 Task: Create a due date automation trigger when advanced on, on the monday before a card is due add fields without custom field "Resume" set to a date more than 1 working days from now at 11:00 AM.
Action: Mouse moved to (1177, 352)
Screenshot: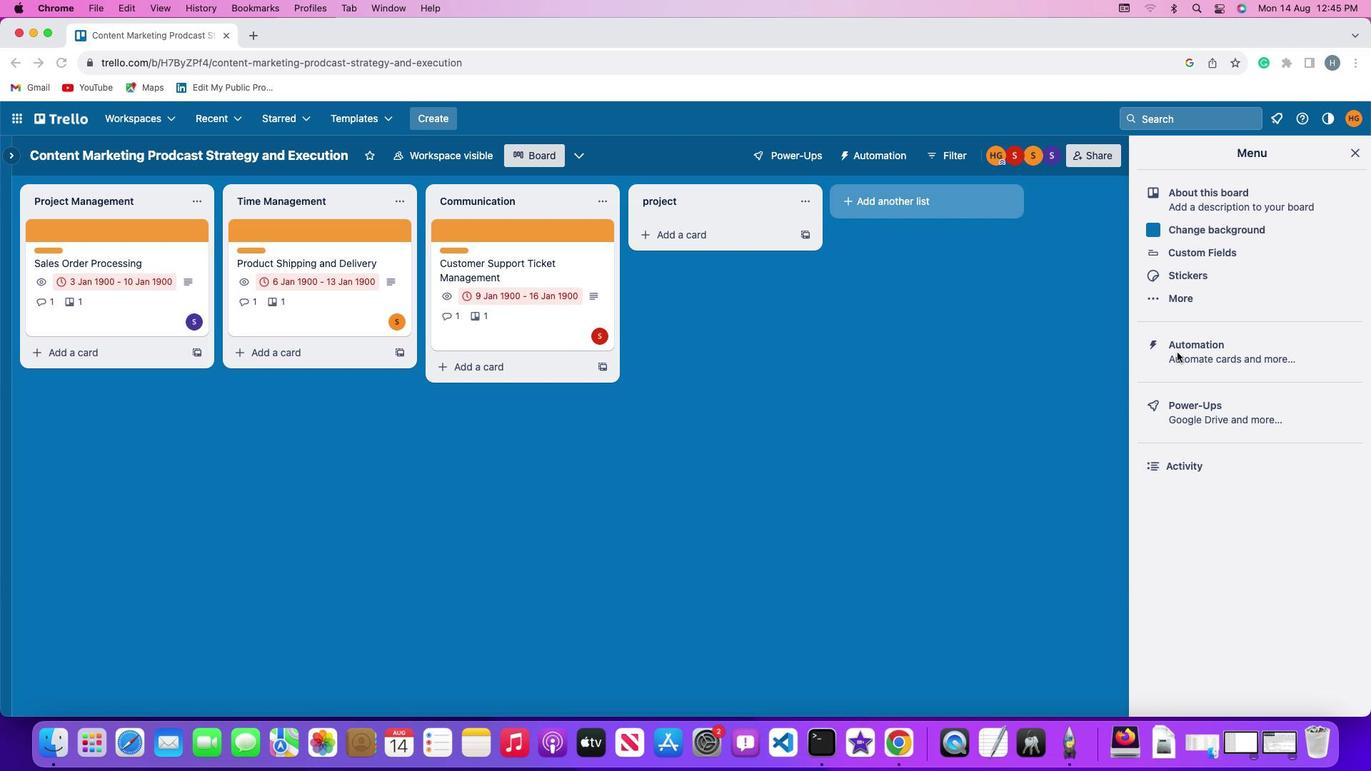 
Action: Mouse pressed left at (1177, 352)
Screenshot: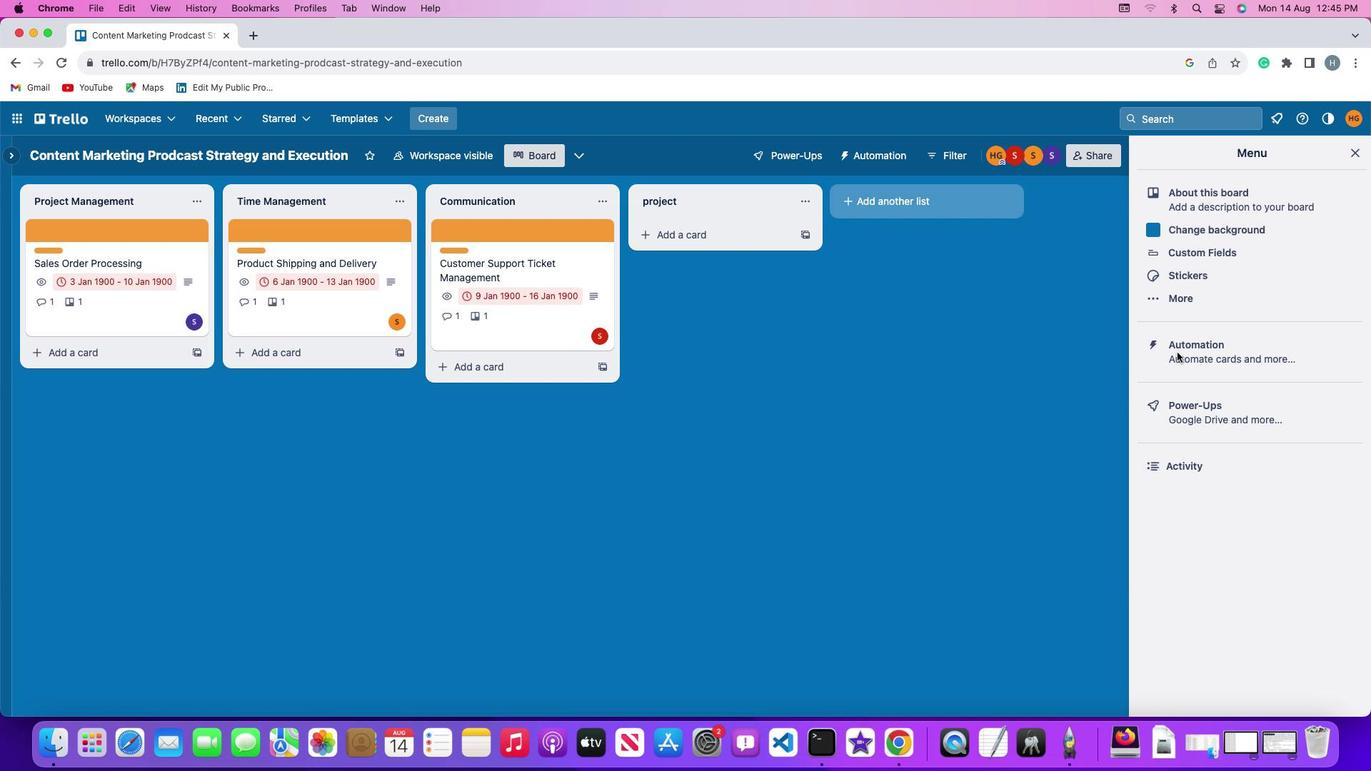 
Action: Mouse pressed left at (1177, 352)
Screenshot: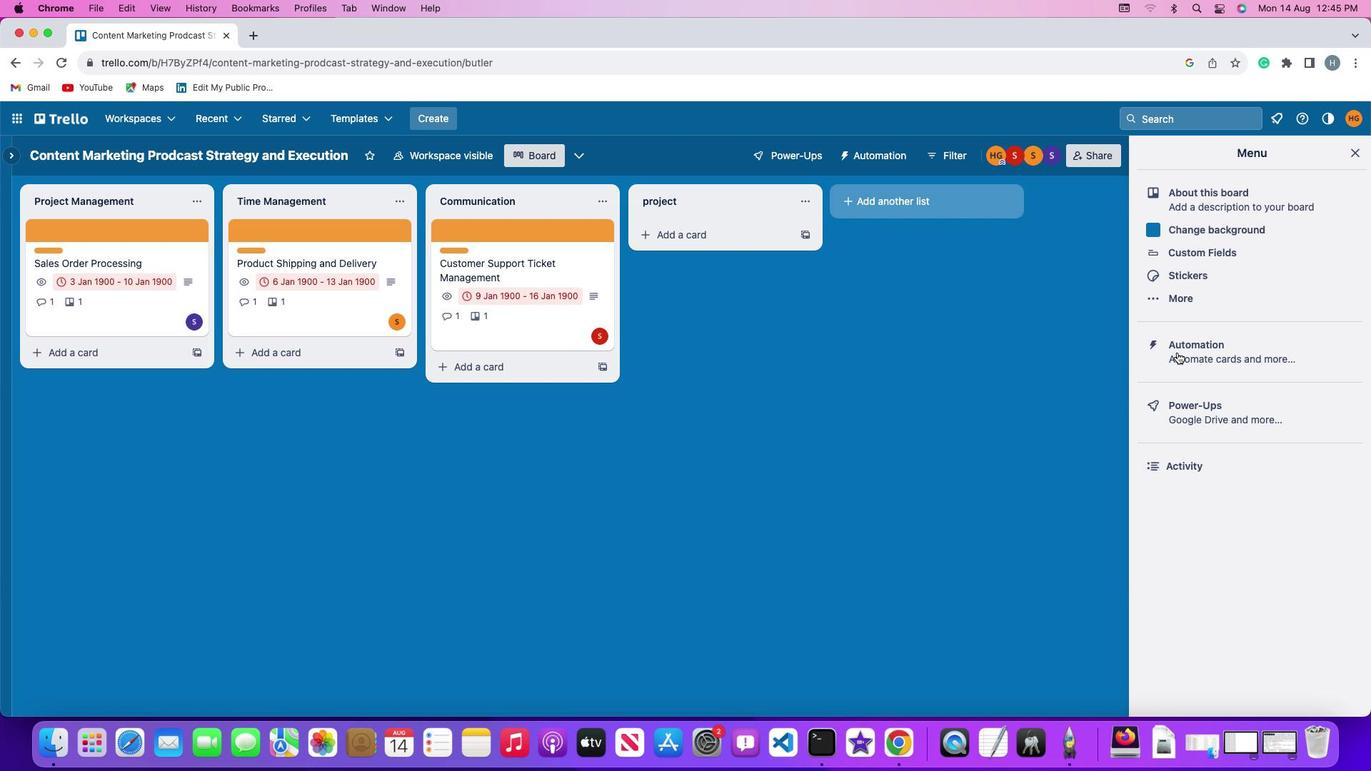 
Action: Mouse moved to (102, 339)
Screenshot: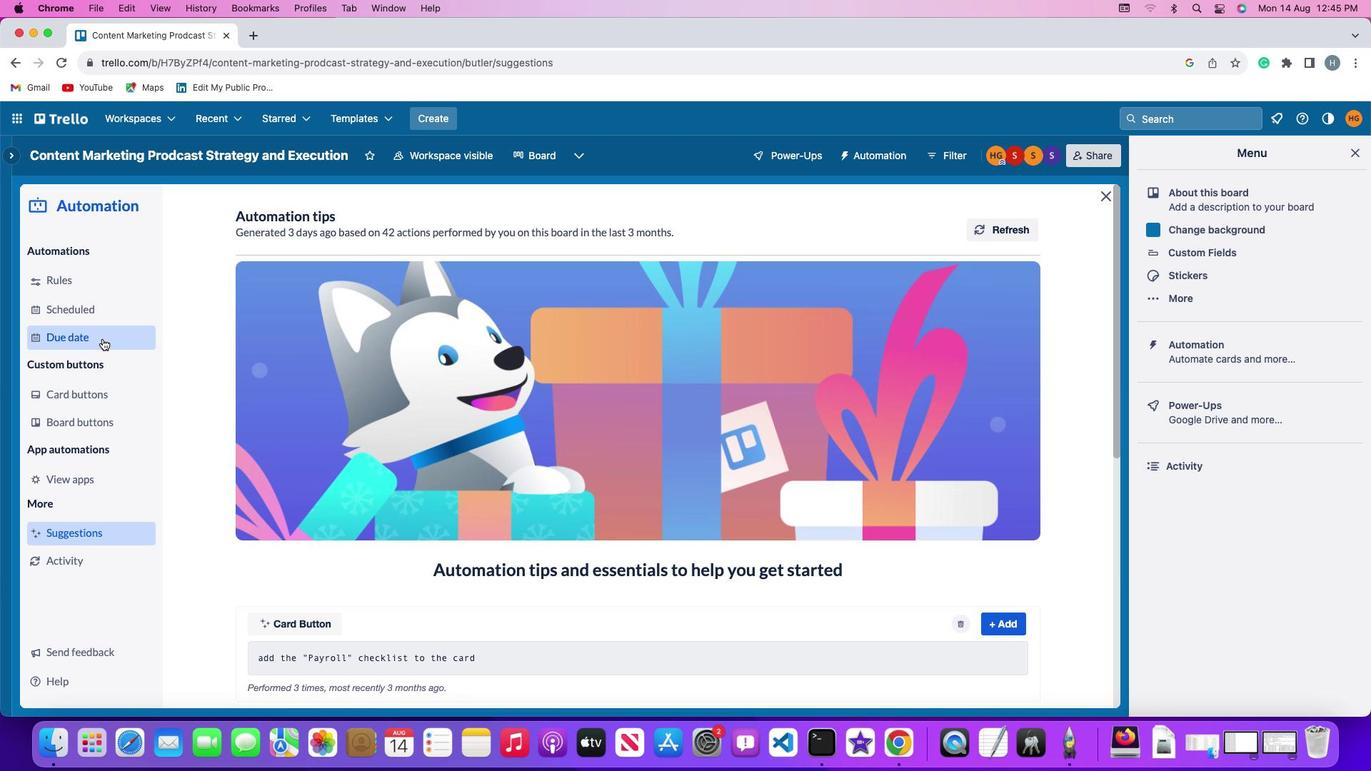 
Action: Mouse pressed left at (102, 339)
Screenshot: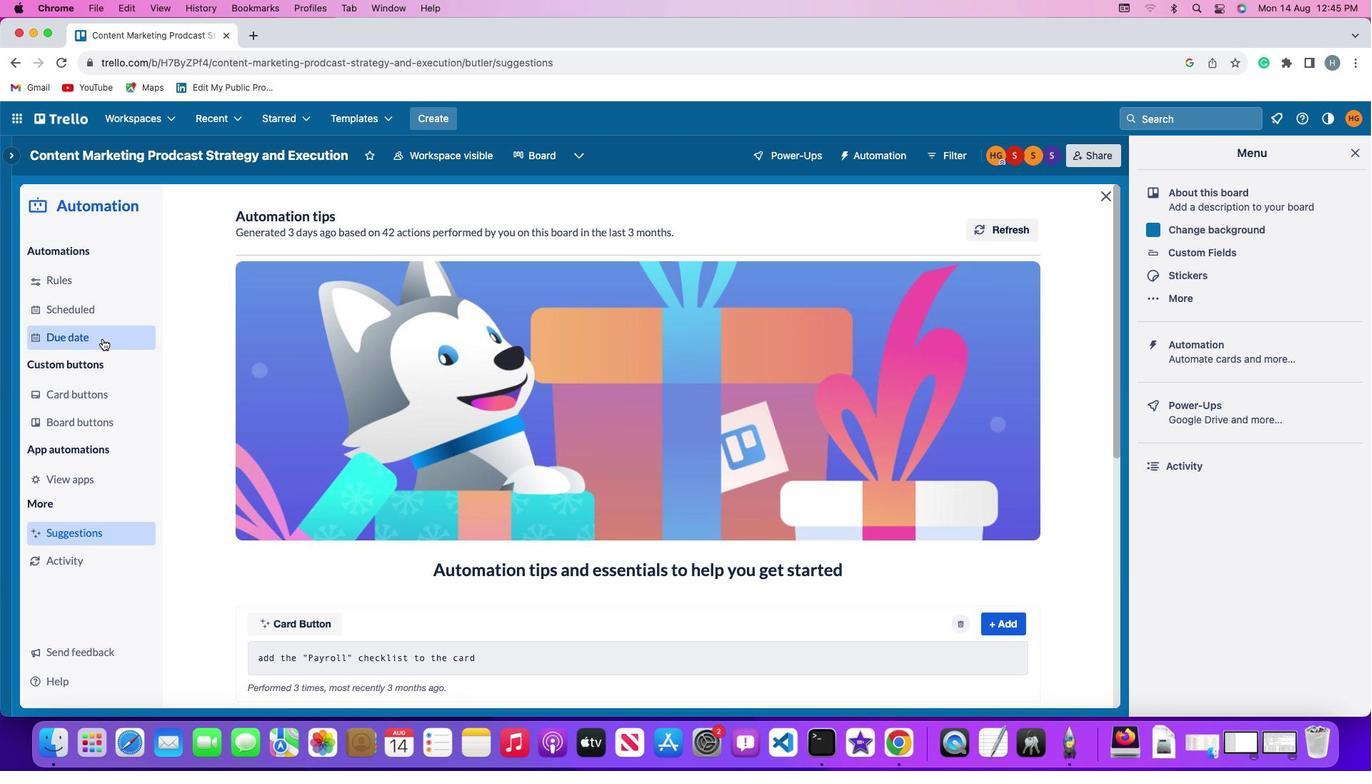 
Action: Mouse moved to (922, 221)
Screenshot: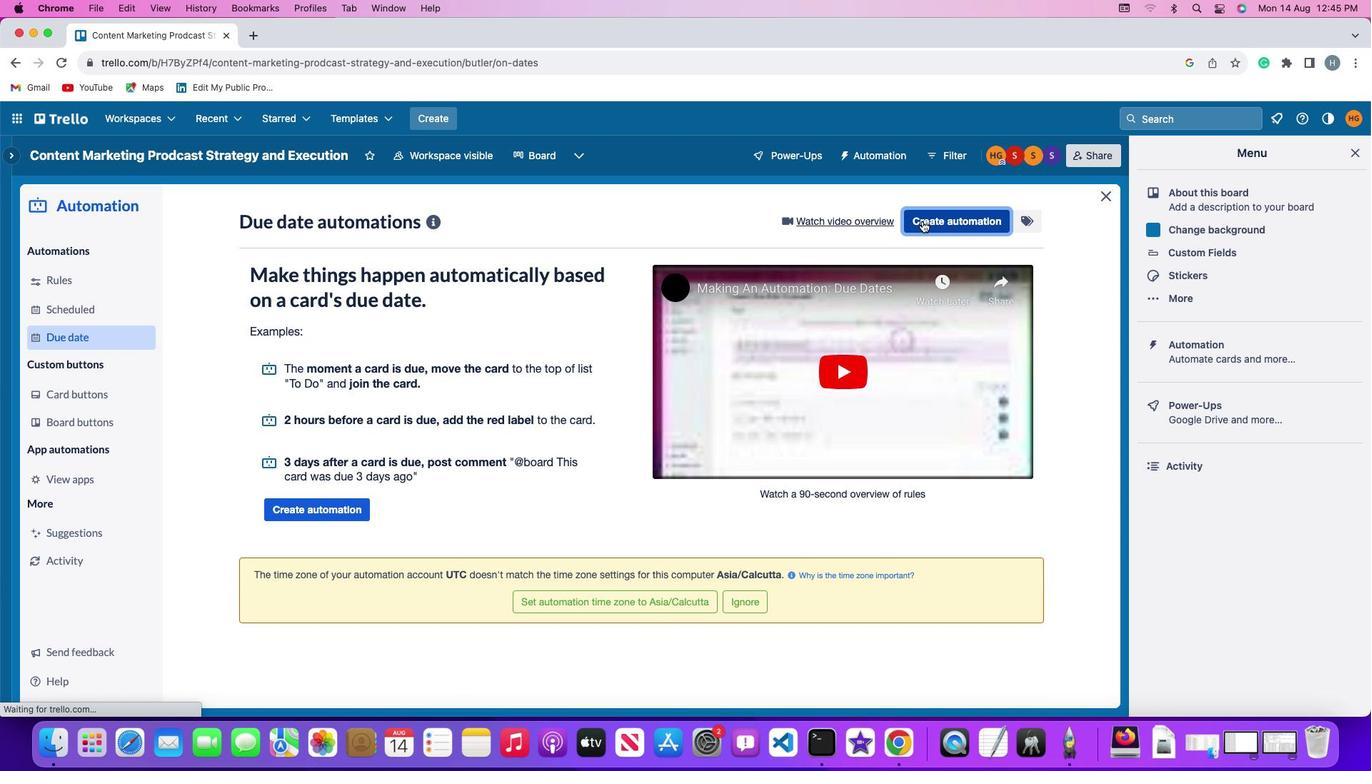 
Action: Mouse pressed left at (922, 221)
Screenshot: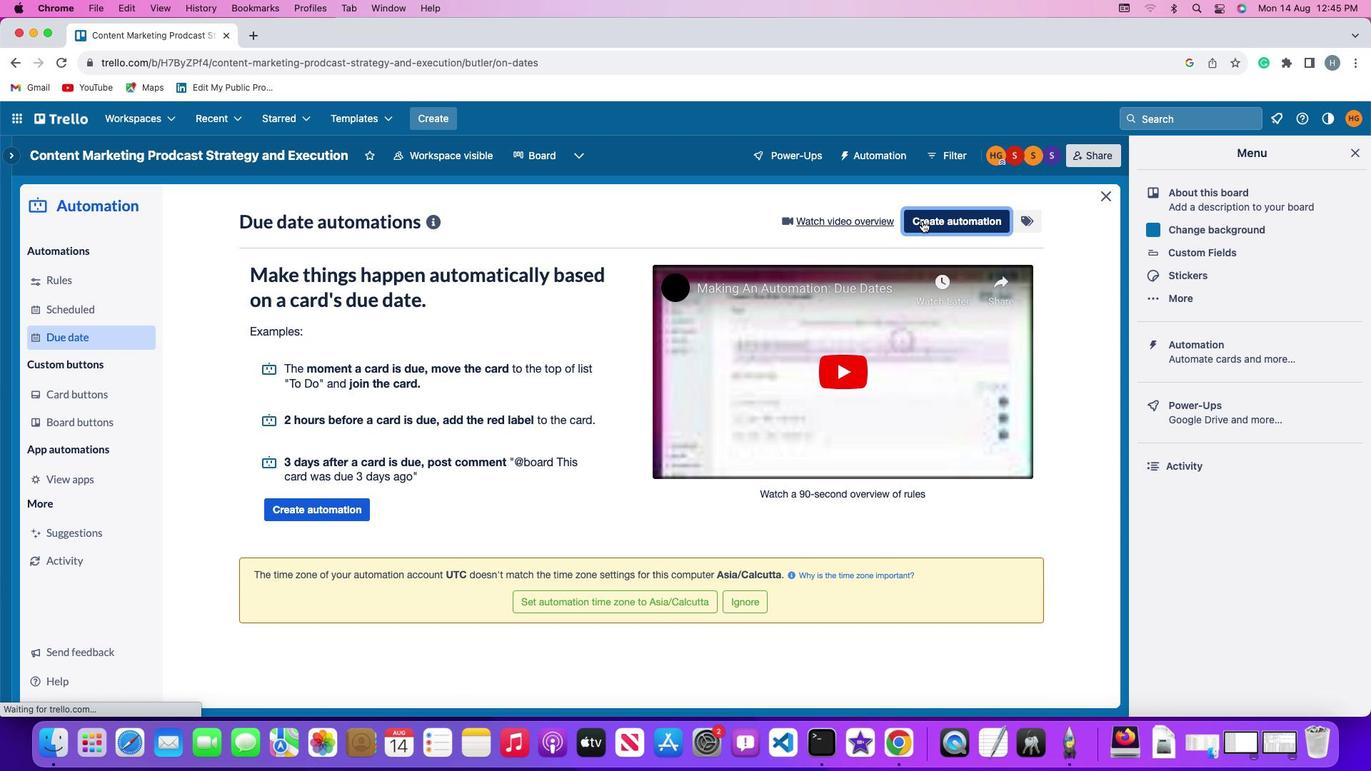 
Action: Mouse moved to (289, 356)
Screenshot: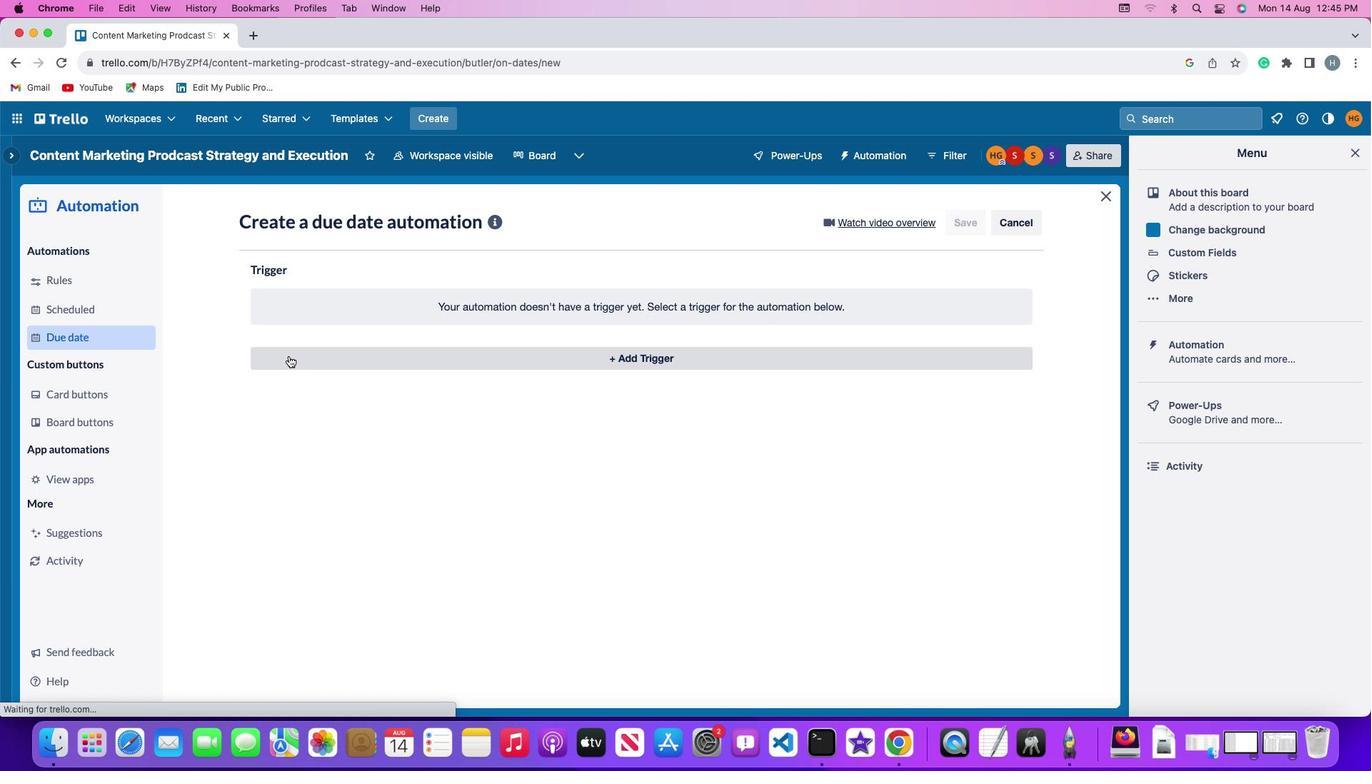 
Action: Mouse pressed left at (289, 356)
Screenshot: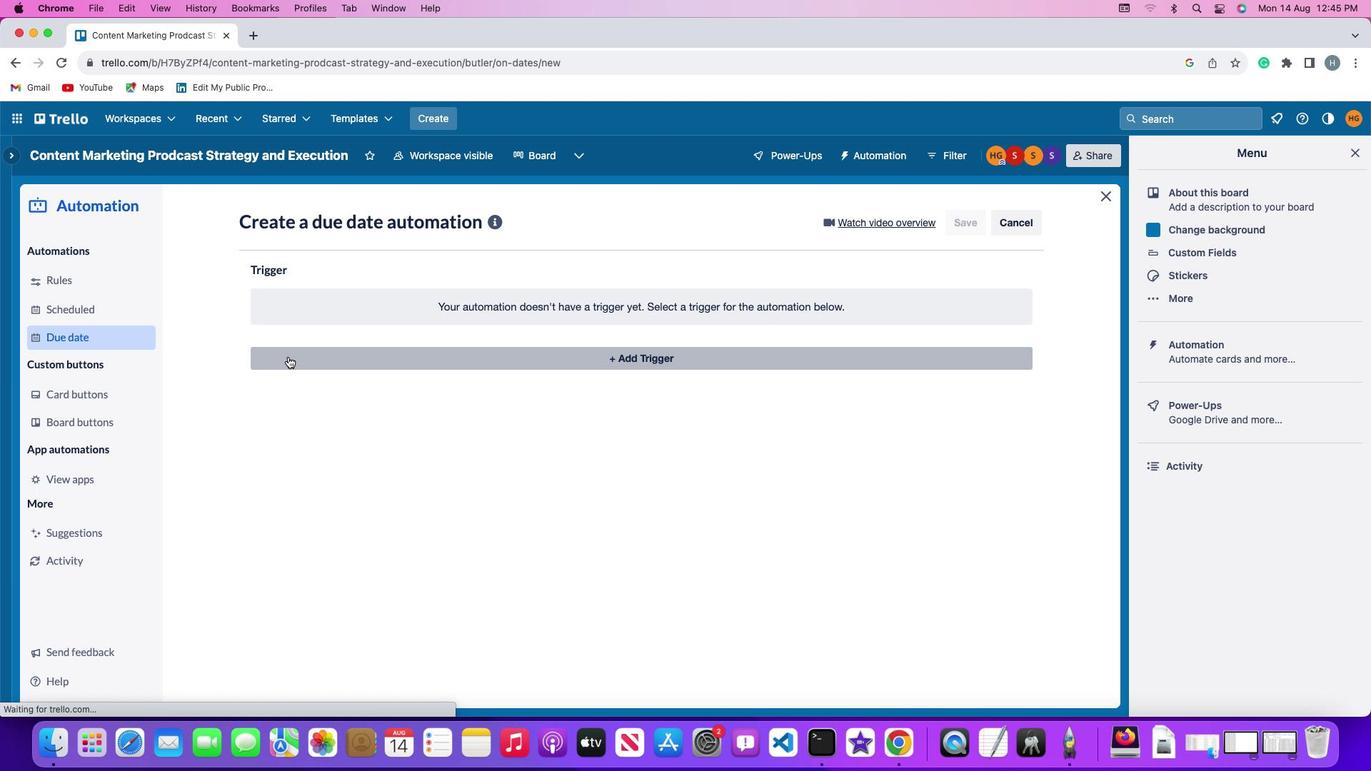 
Action: Mouse moved to (330, 617)
Screenshot: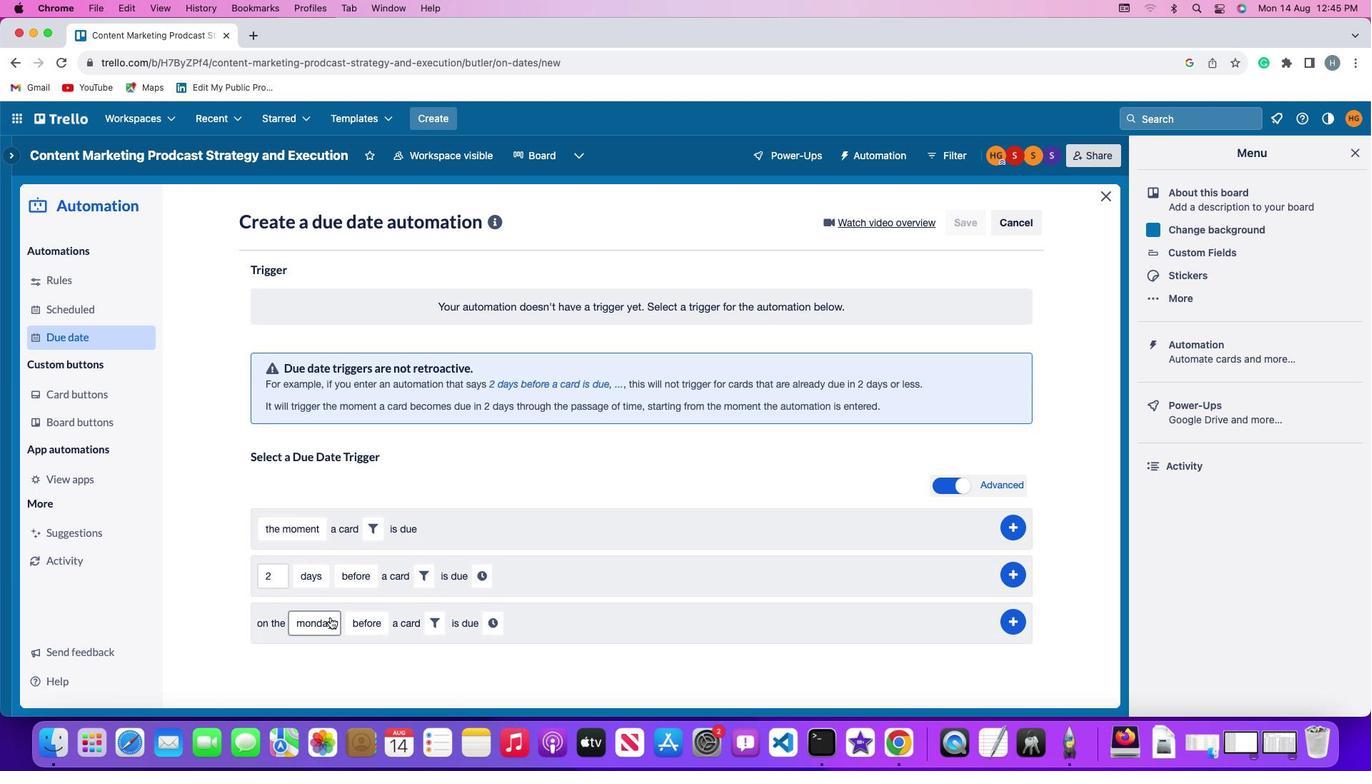 
Action: Mouse pressed left at (330, 617)
Screenshot: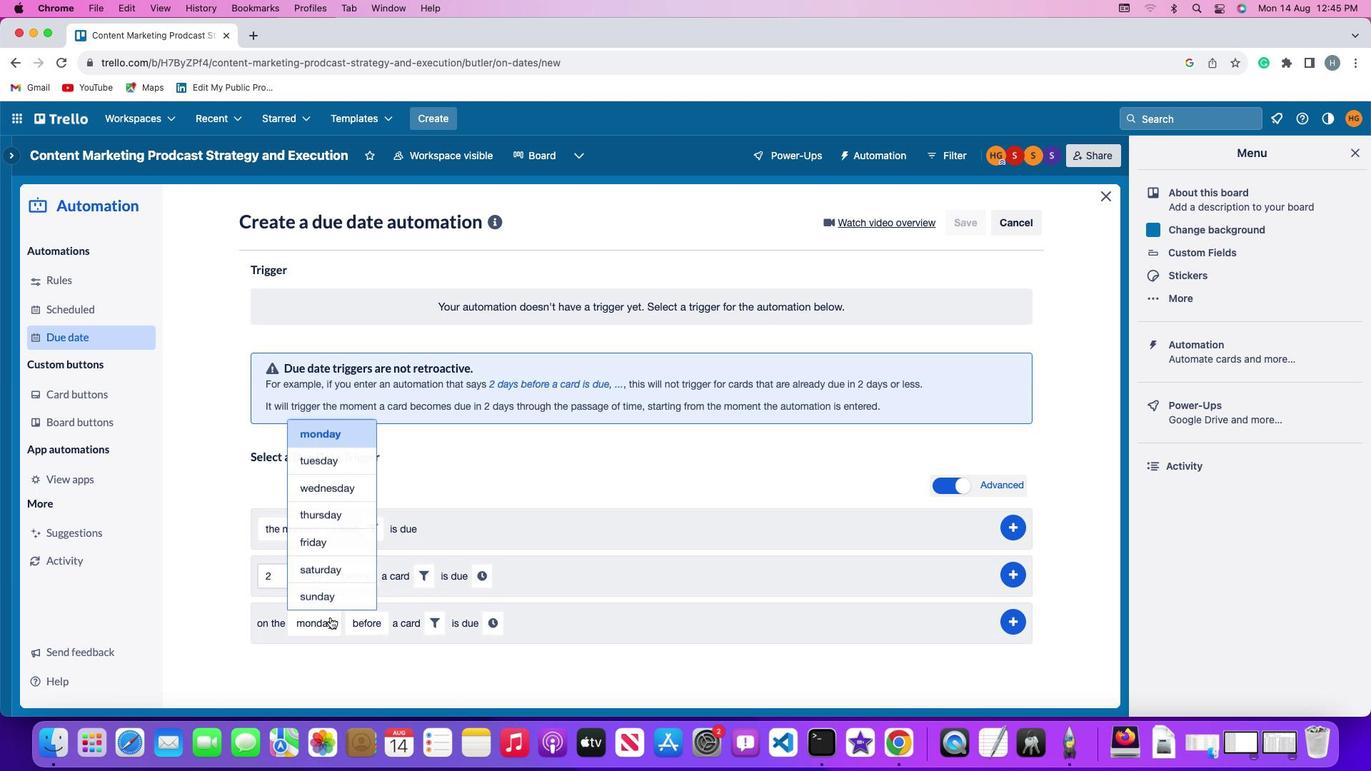 
Action: Mouse moved to (332, 430)
Screenshot: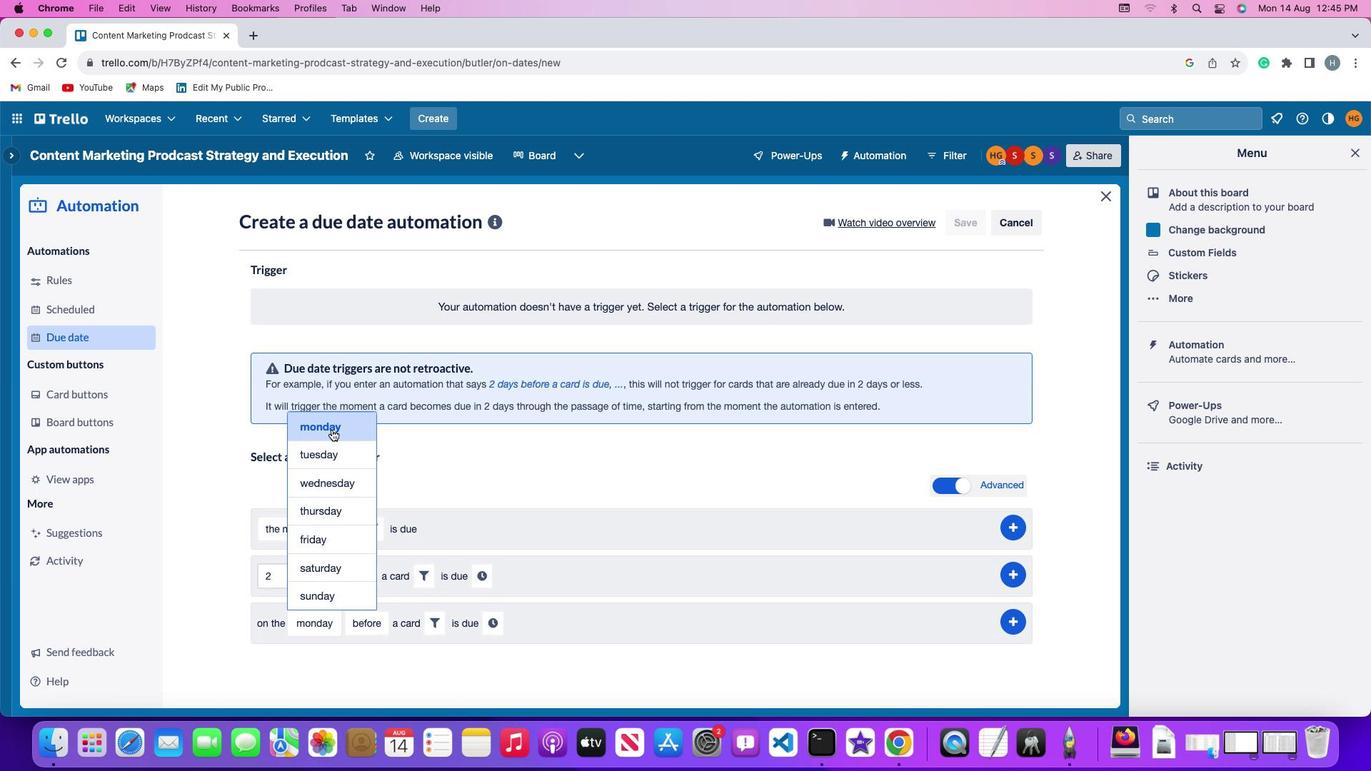 
Action: Mouse pressed left at (332, 430)
Screenshot: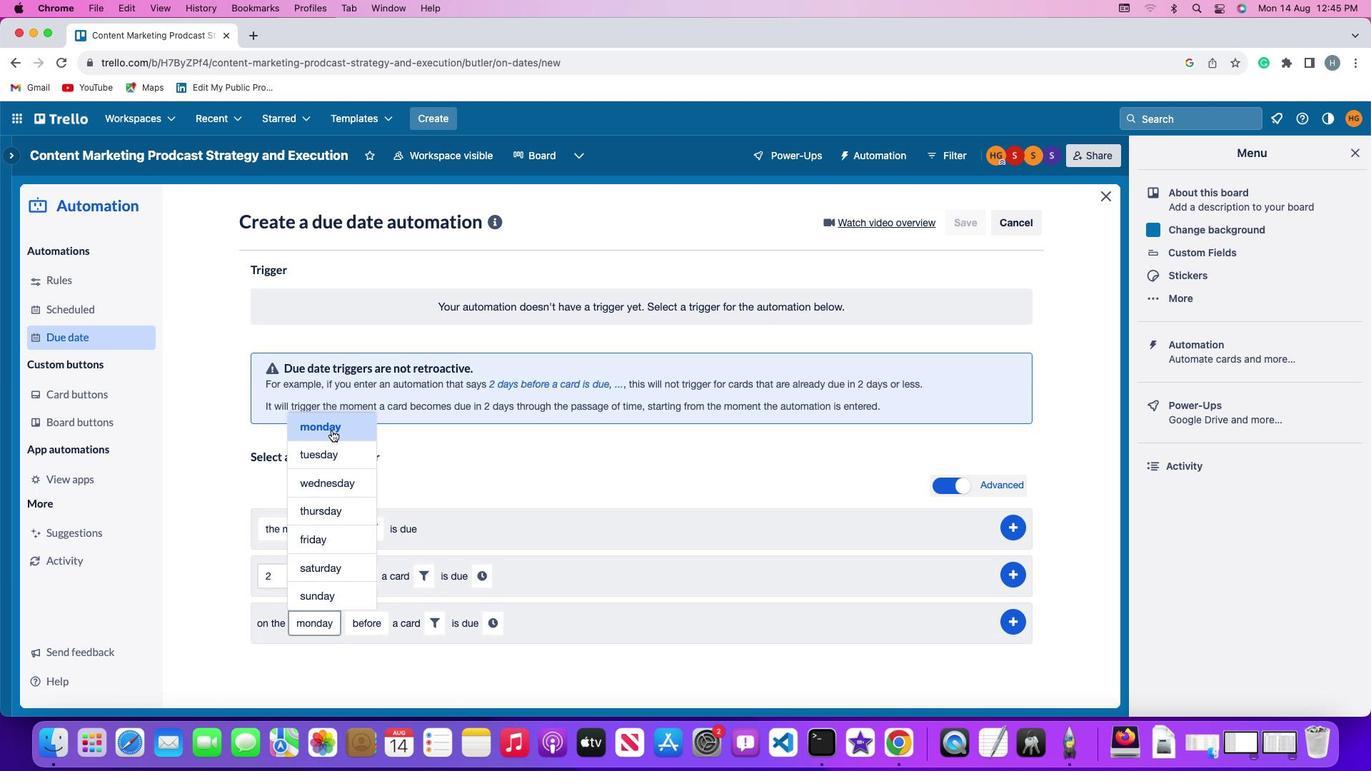 
Action: Mouse moved to (363, 628)
Screenshot: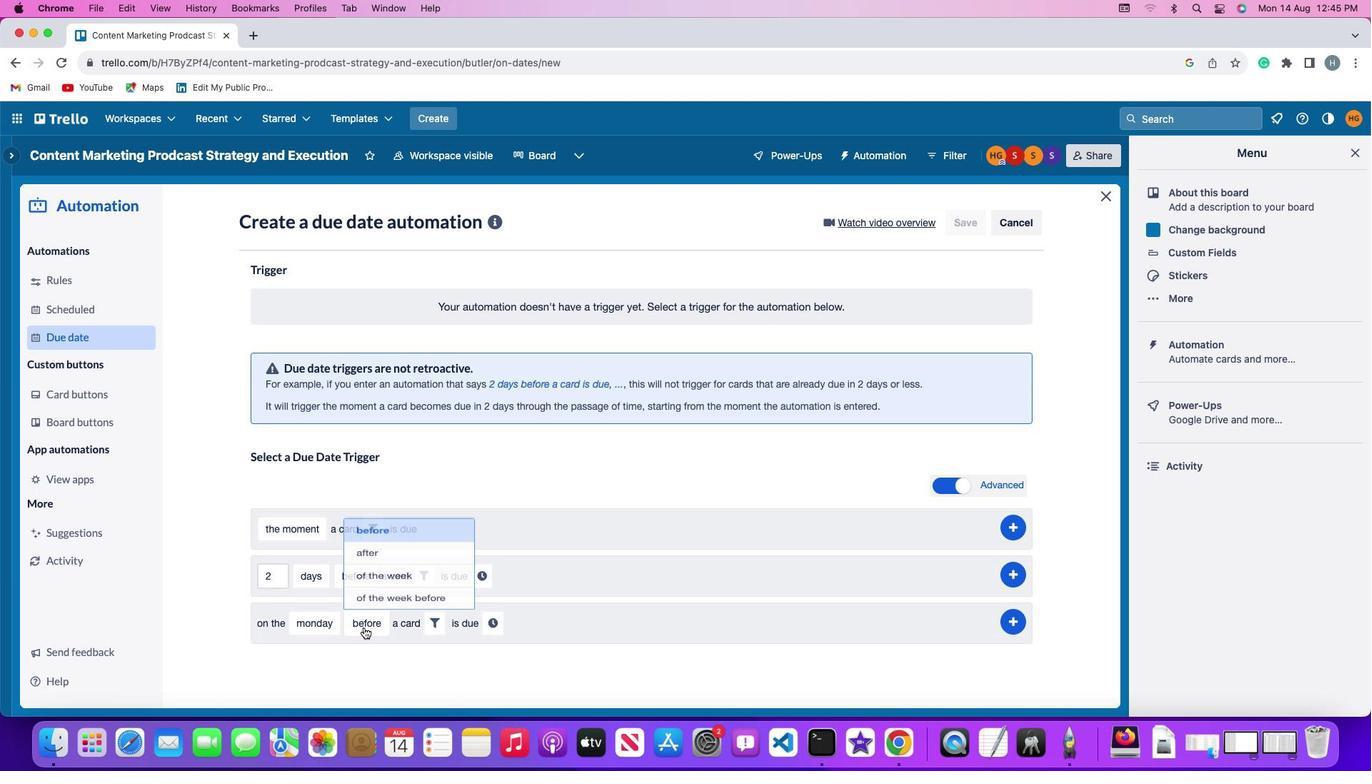 
Action: Mouse pressed left at (363, 628)
Screenshot: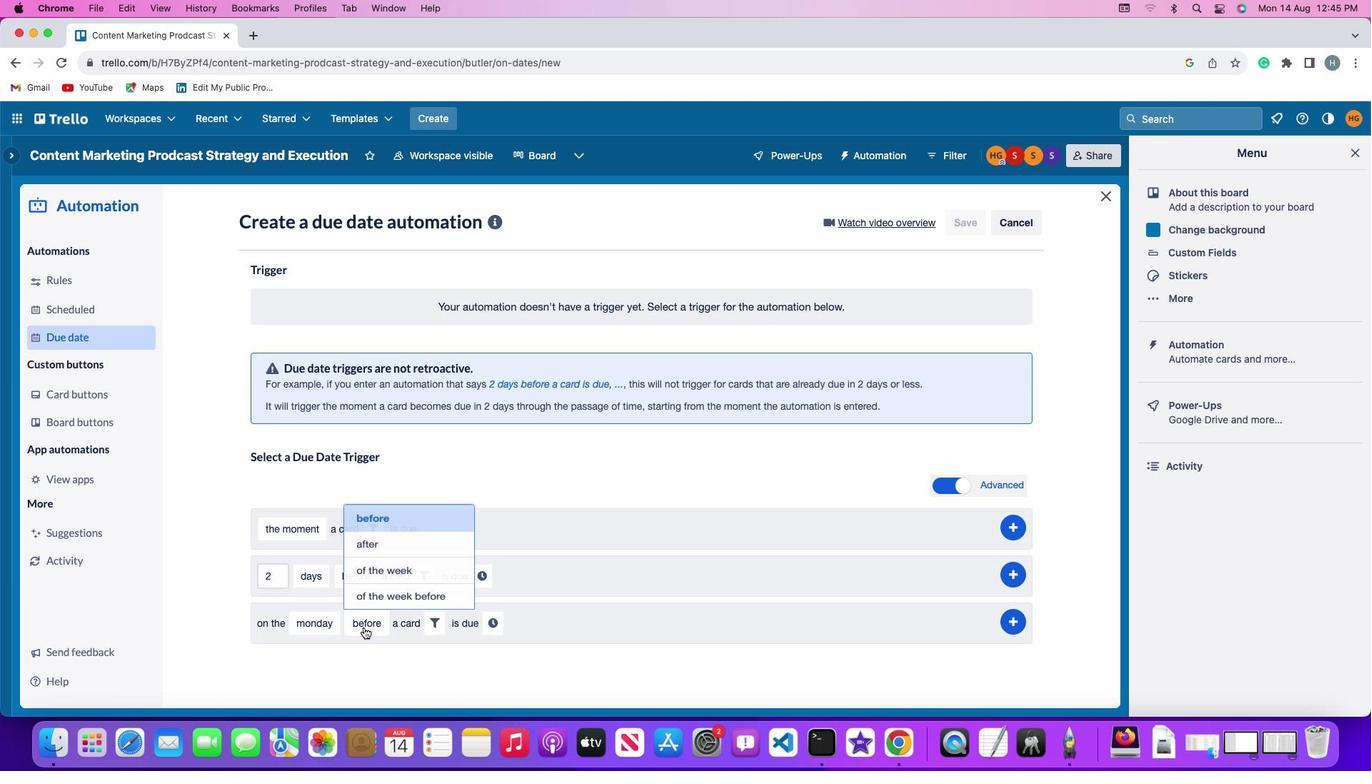 
Action: Mouse moved to (400, 509)
Screenshot: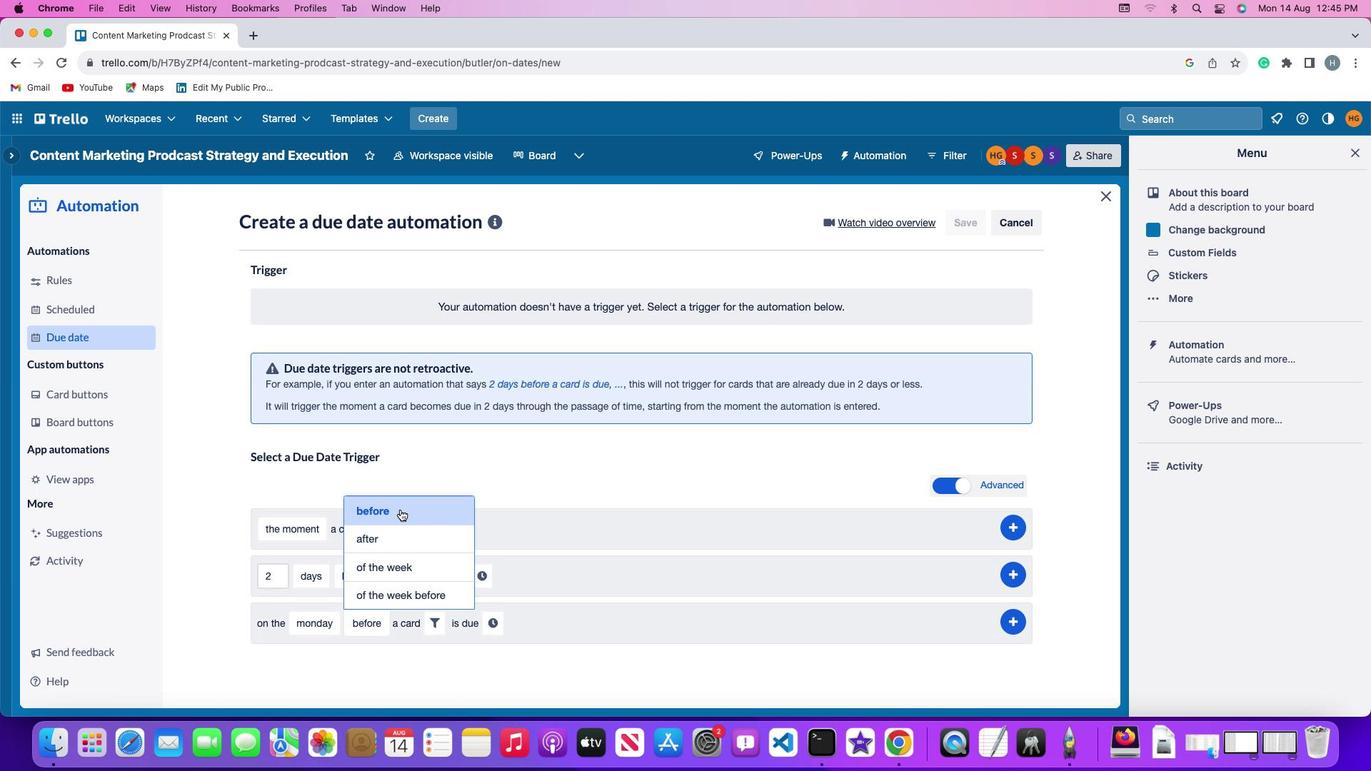 
Action: Mouse pressed left at (400, 509)
Screenshot: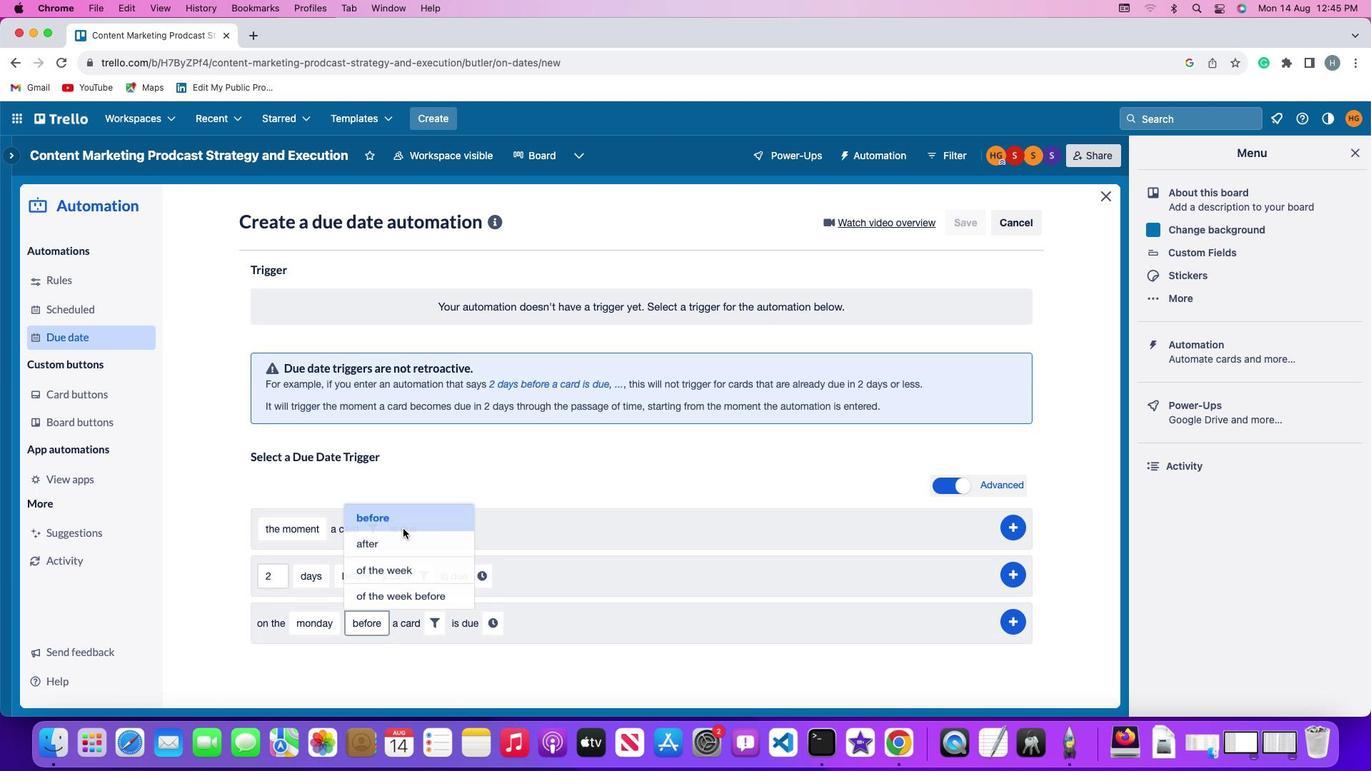 
Action: Mouse moved to (440, 624)
Screenshot: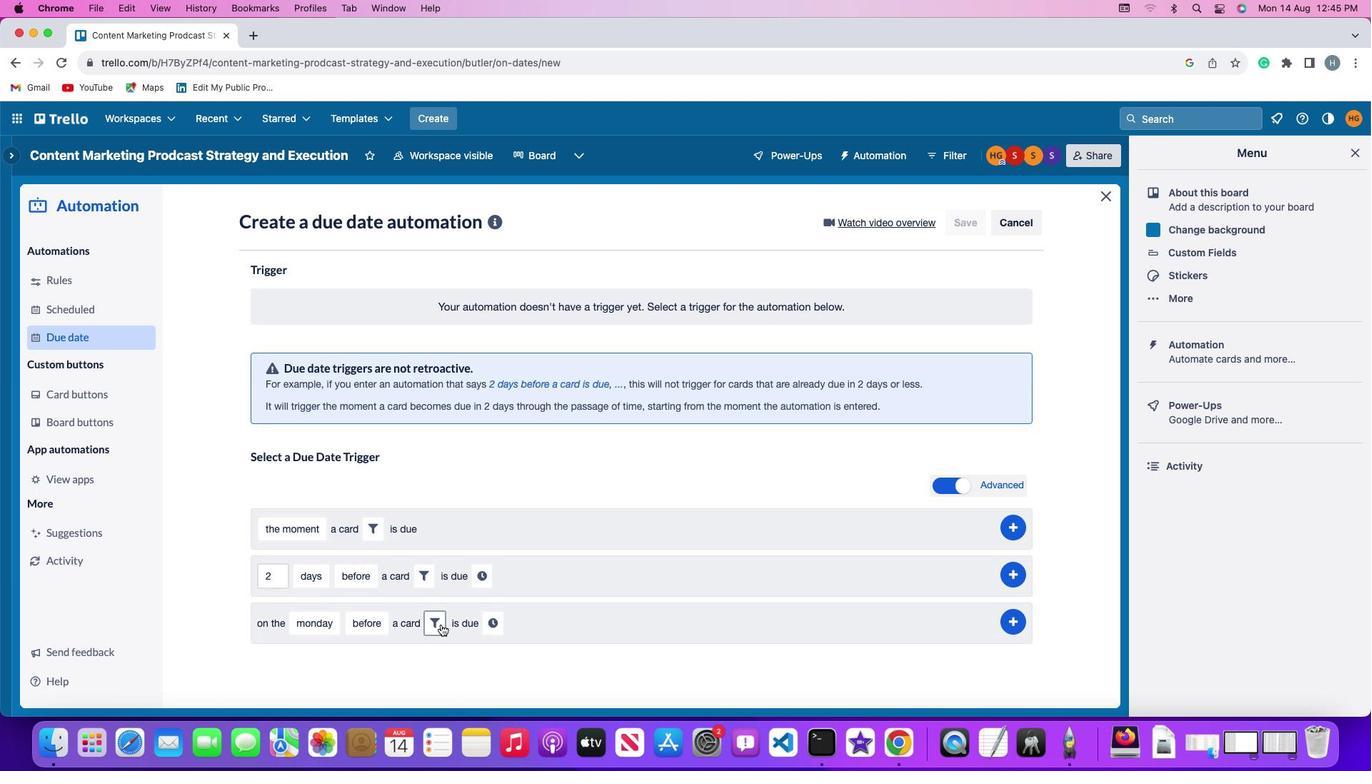 
Action: Mouse pressed left at (440, 624)
Screenshot: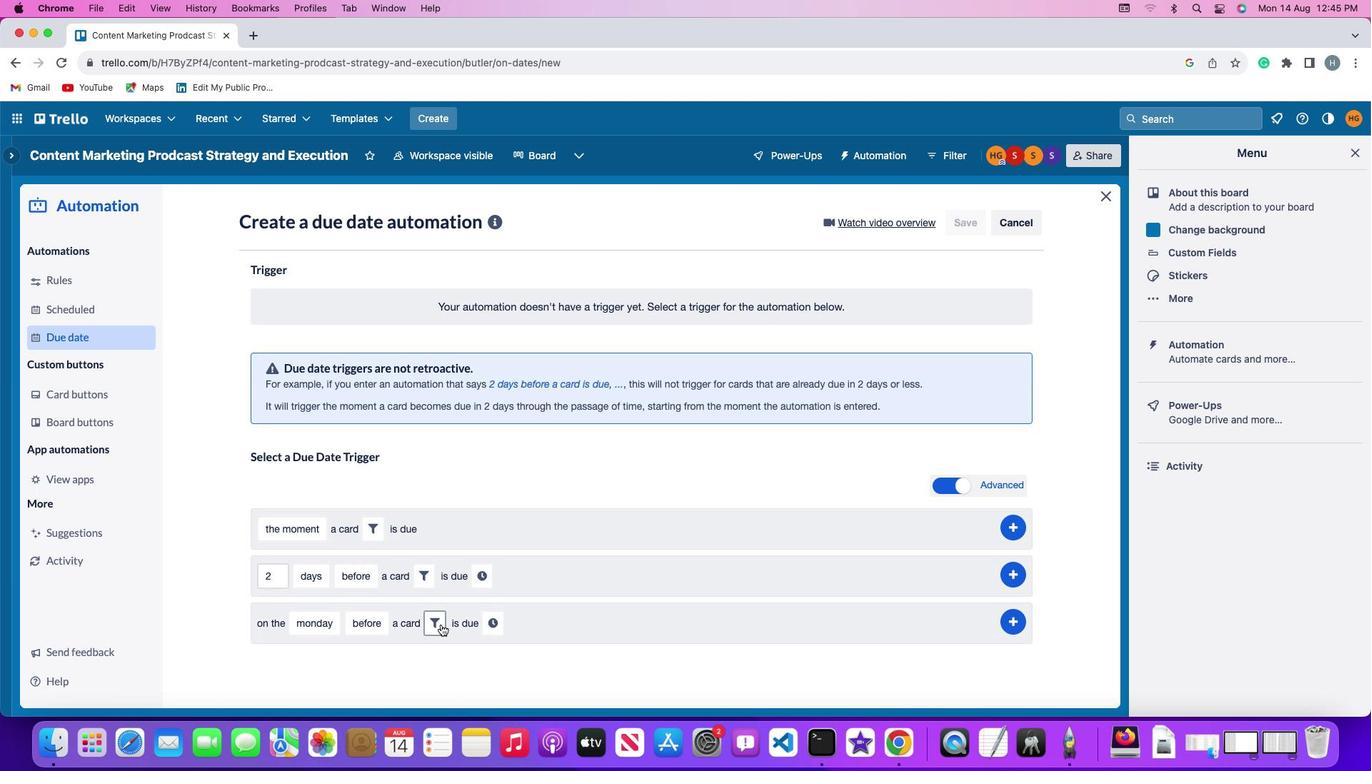 
Action: Mouse moved to (672, 665)
Screenshot: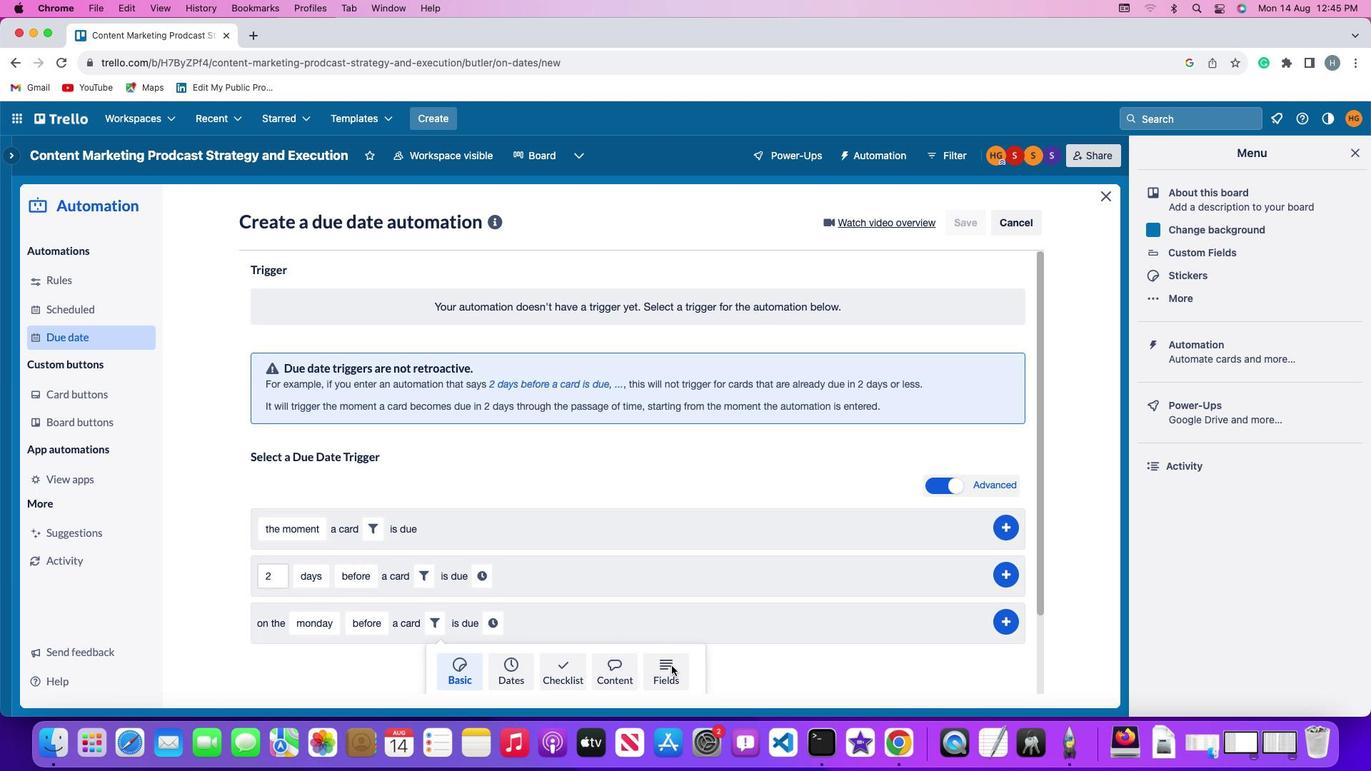 
Action: Mouse pressed left at (672, 665)
Screenshot: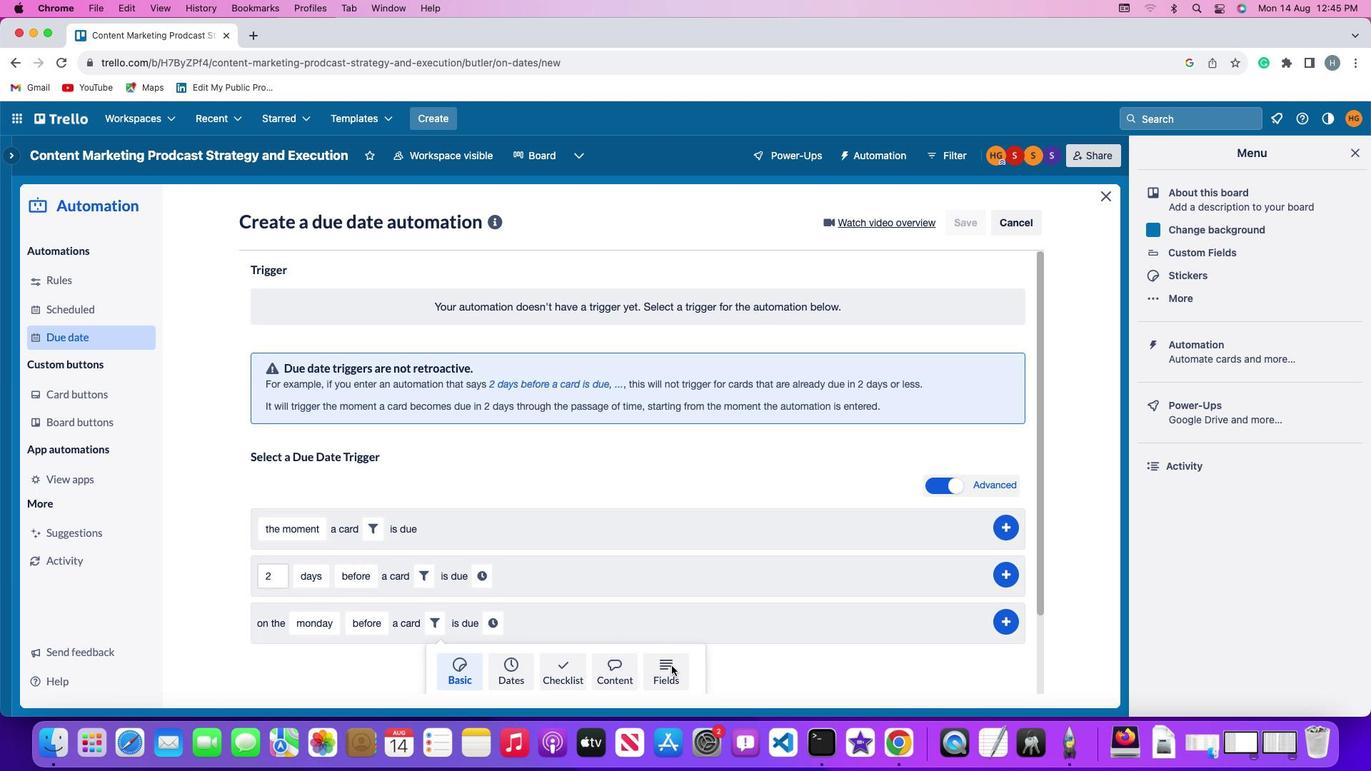 
Action: Mouse moved to (342, 670)
Screenshot: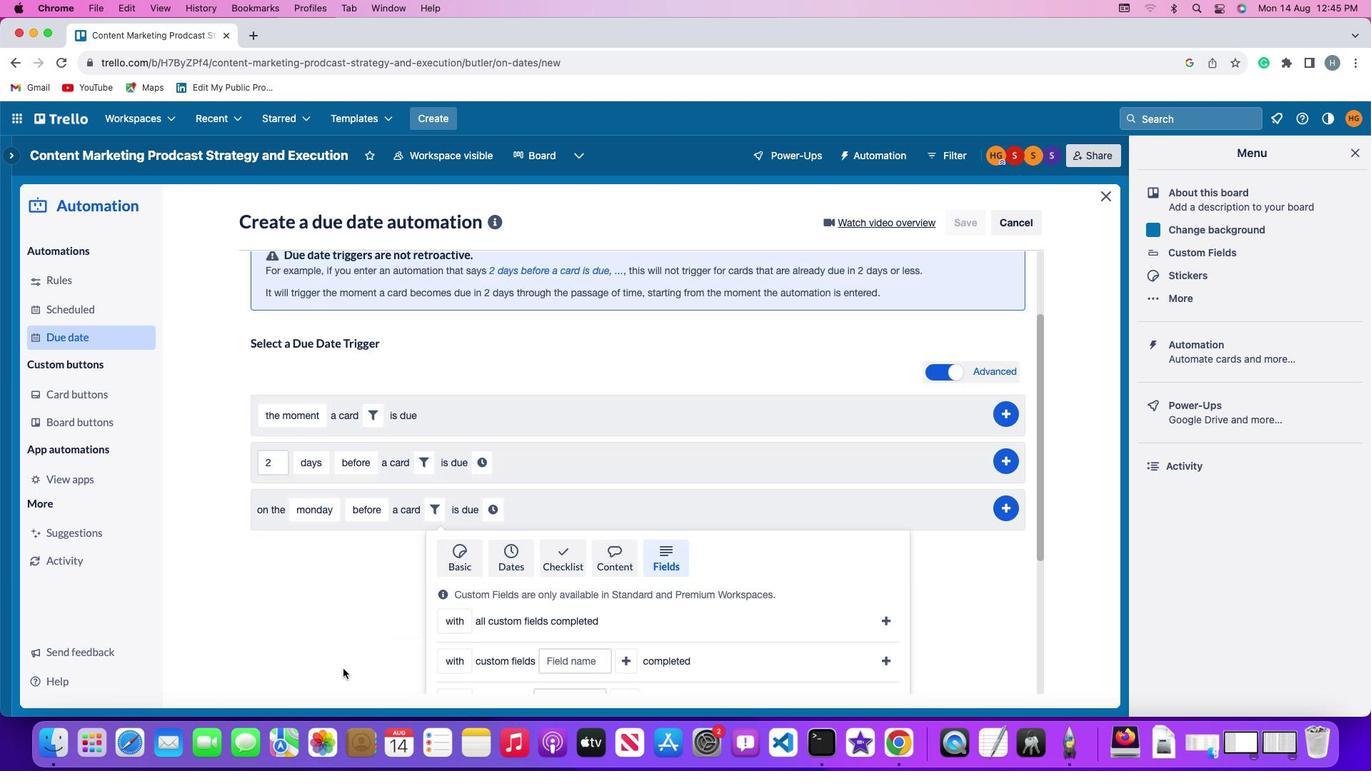 
Action: Mouse scrolled (342, 670) with delta (0, 0)
Screenshot: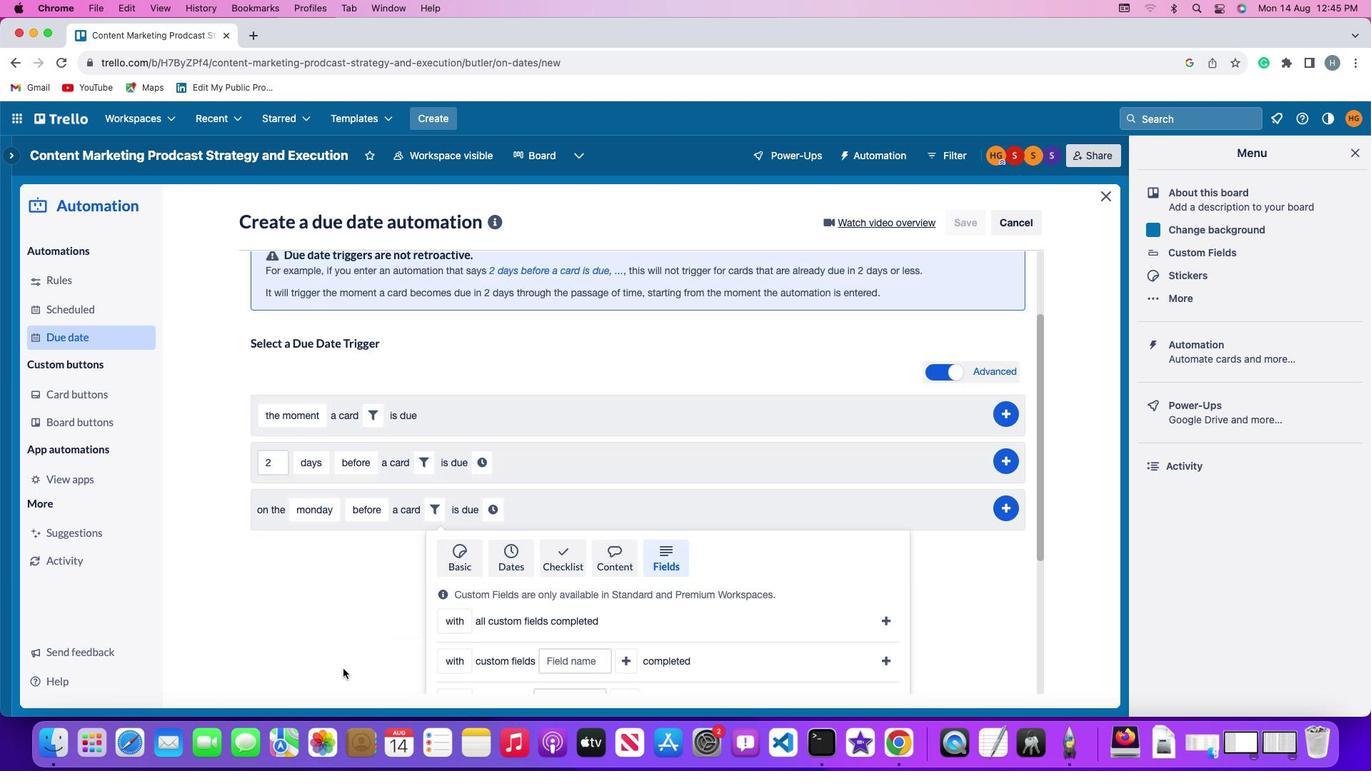 
Action: Mouse scrolled (342, 670) with delta (0, 0)
Screenshot: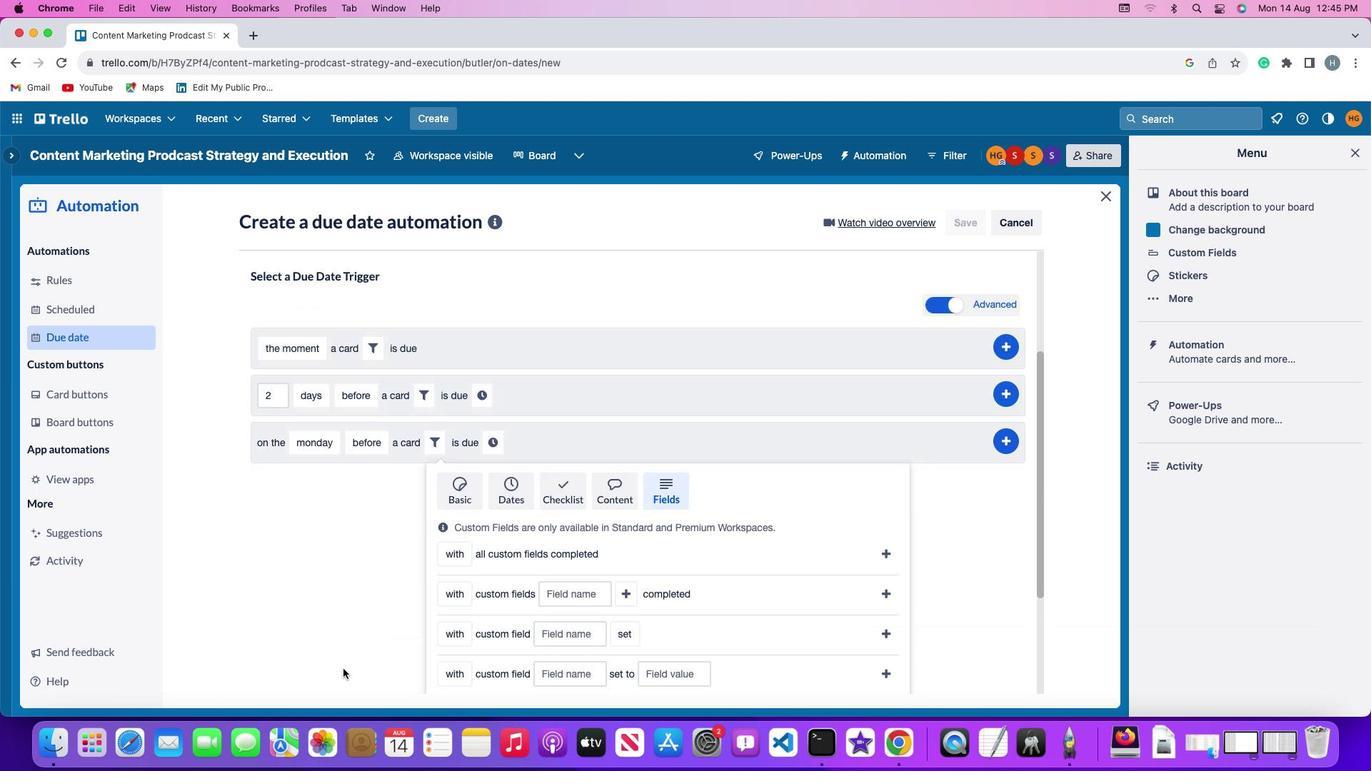 
Action: Mouse moved to (342, 670)
Screenshot: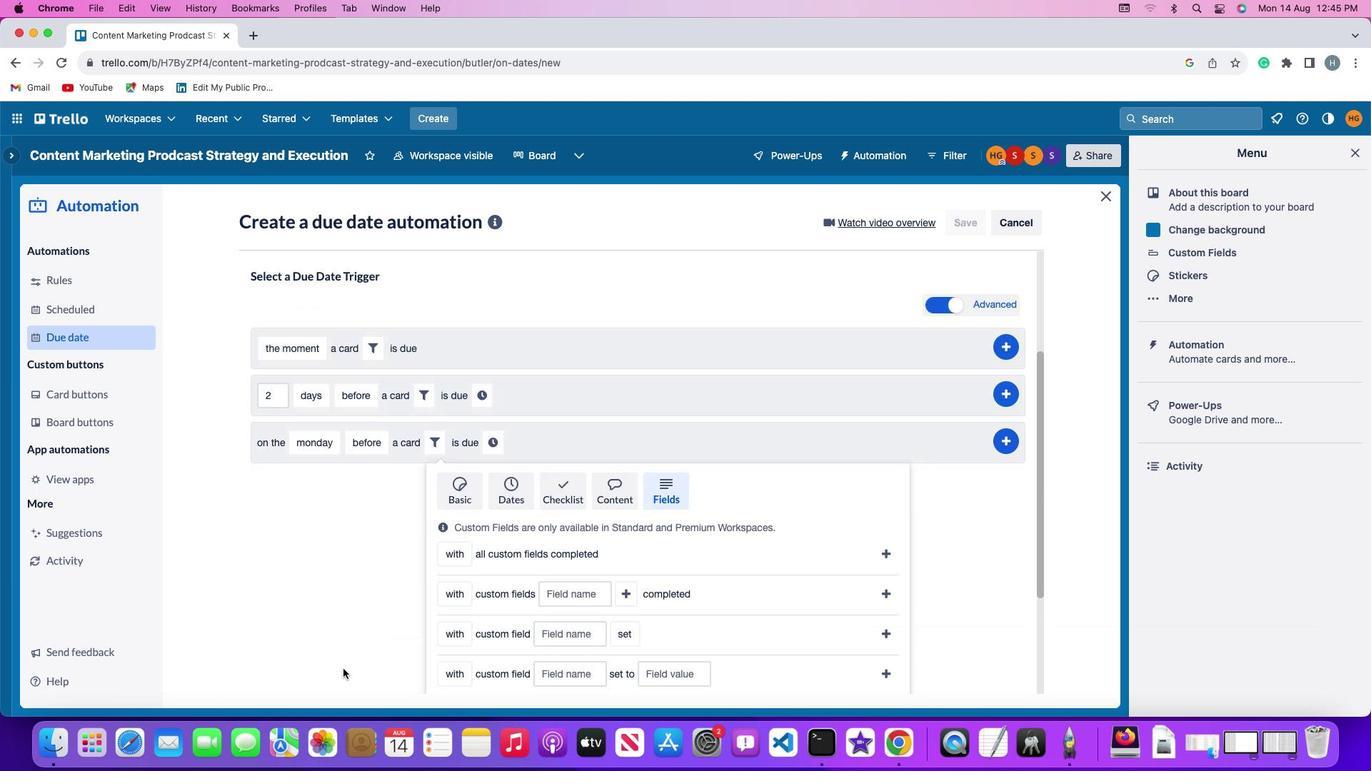 
Action: Mouse scrolled (342, 670) with delta (0, -2)
Screenshot: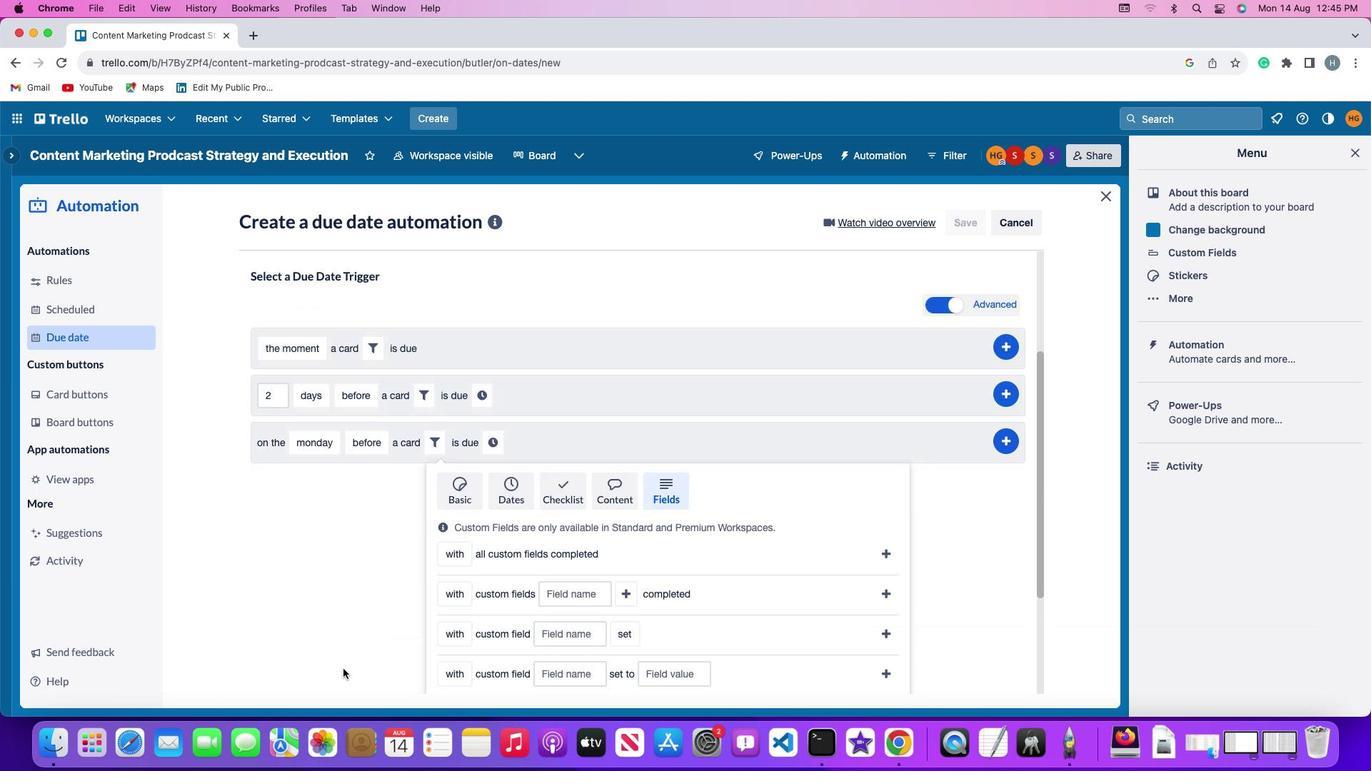 
Action: Mouse scrolled (342, 670) with delta (0, -3)
Screenshot: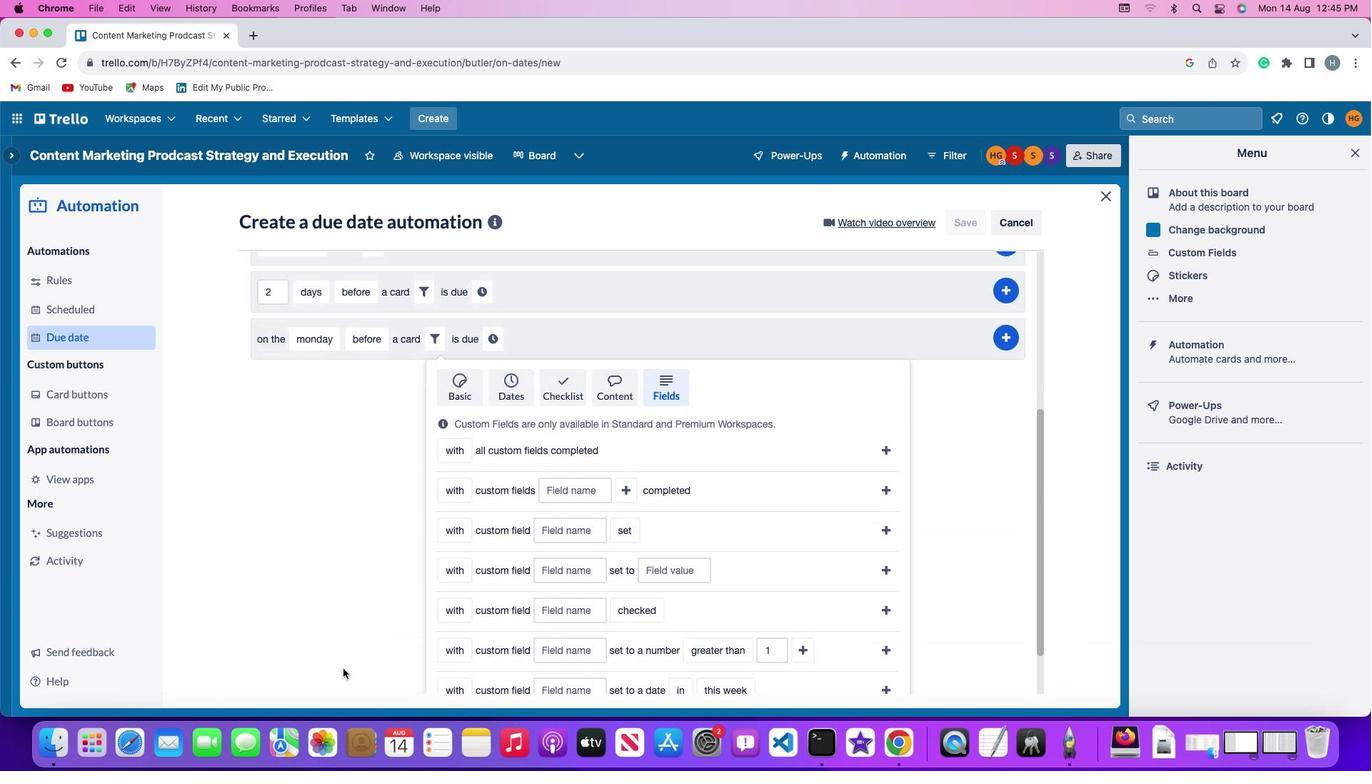 
Action: Mouse moved to (343, 670)
Screenshot: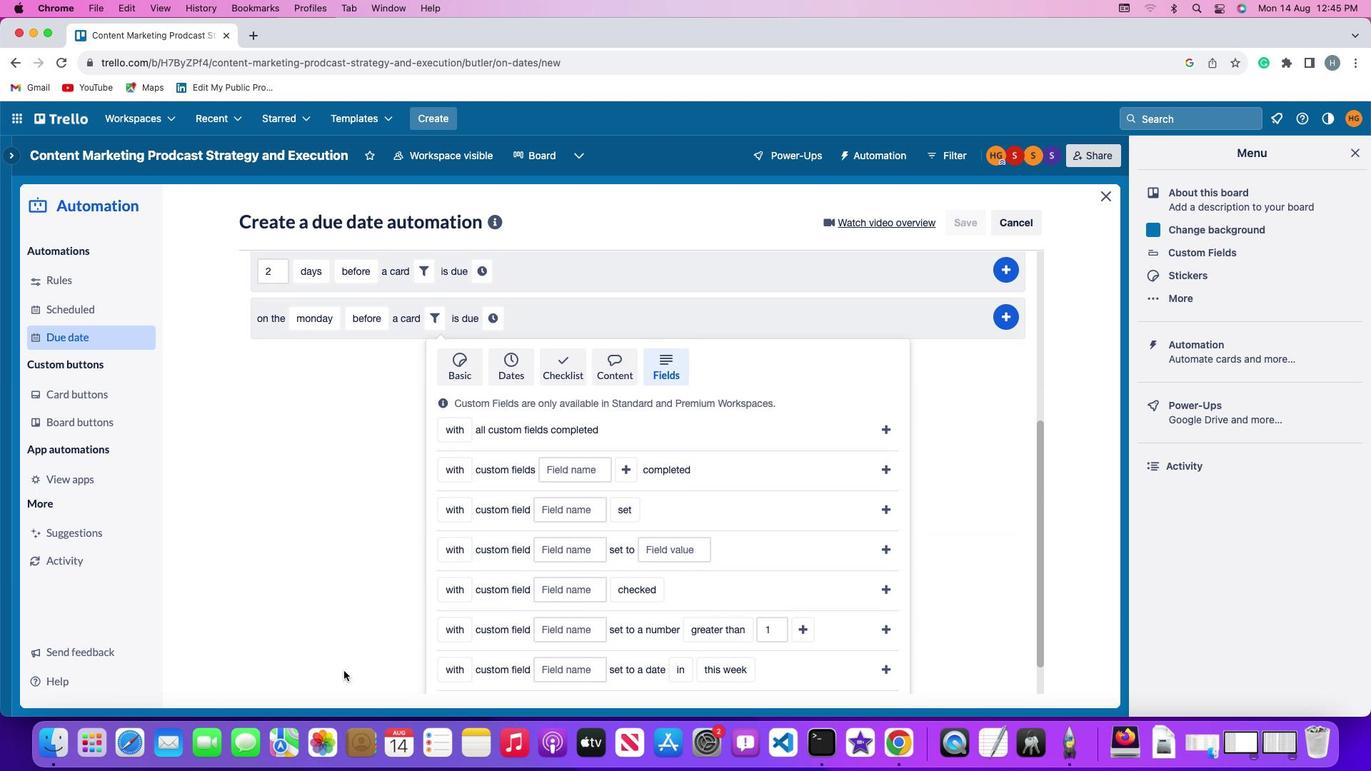 
Action: Mouse scrolled (343, 670) with delta (0, 0)
Screenshot: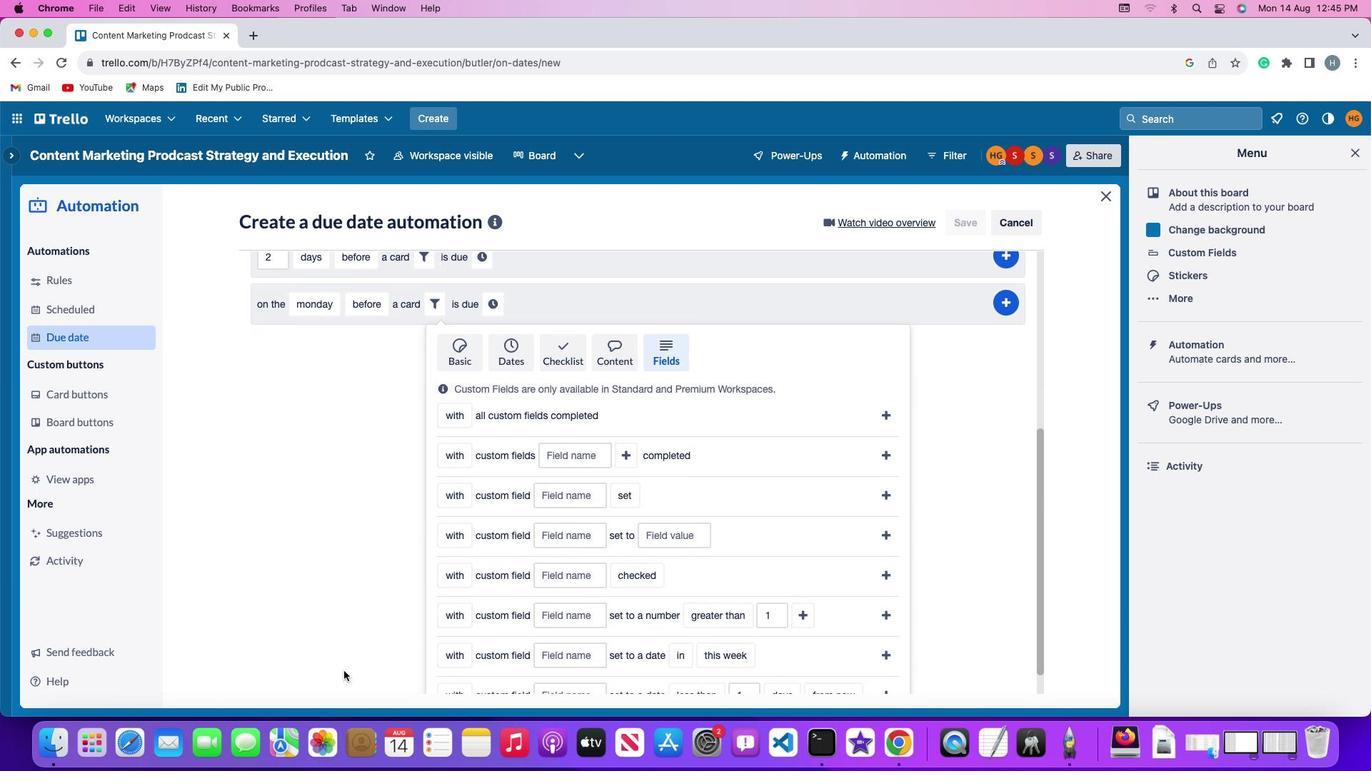
Action: Mouse scrolled (343, 670) with delta (0, 0)
Screenshot: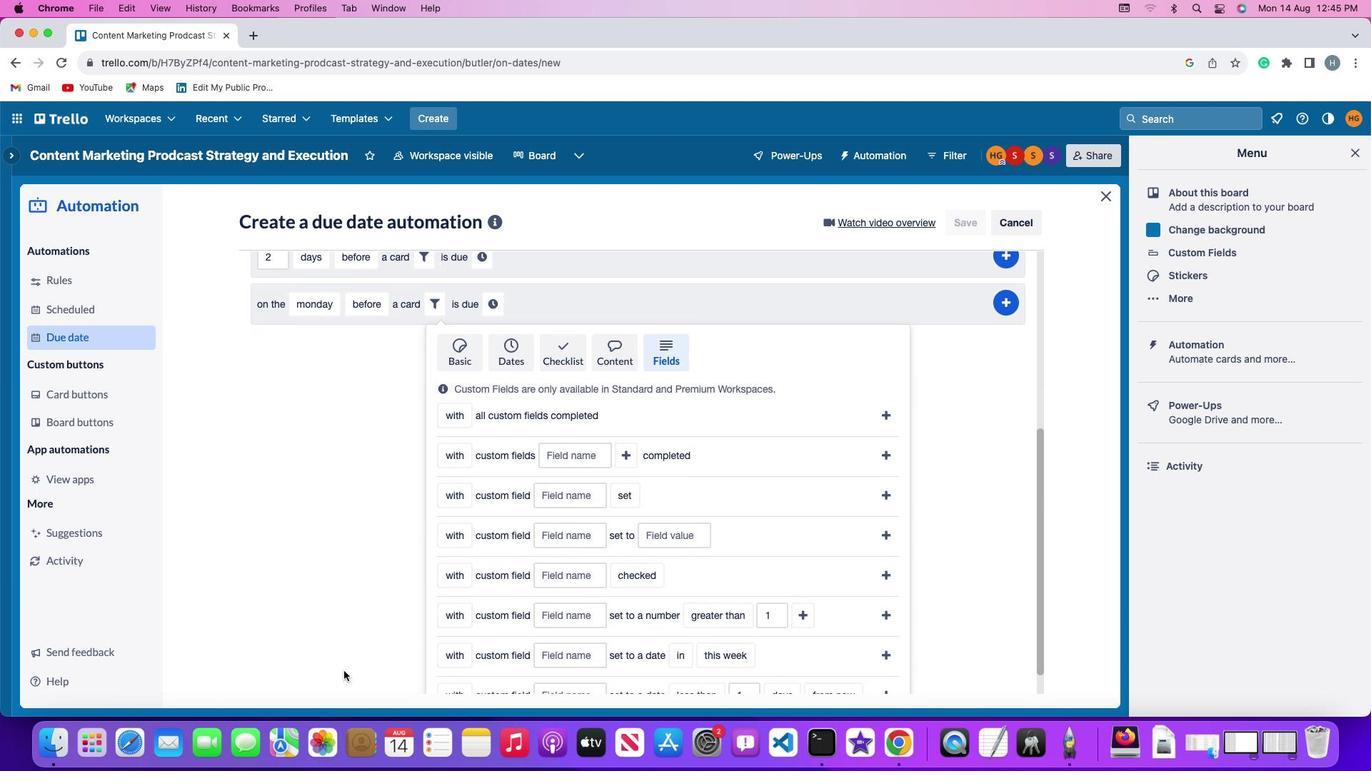 
Action: Mouse scrolled (343, 670) with delta (0, -2)
Screenshot: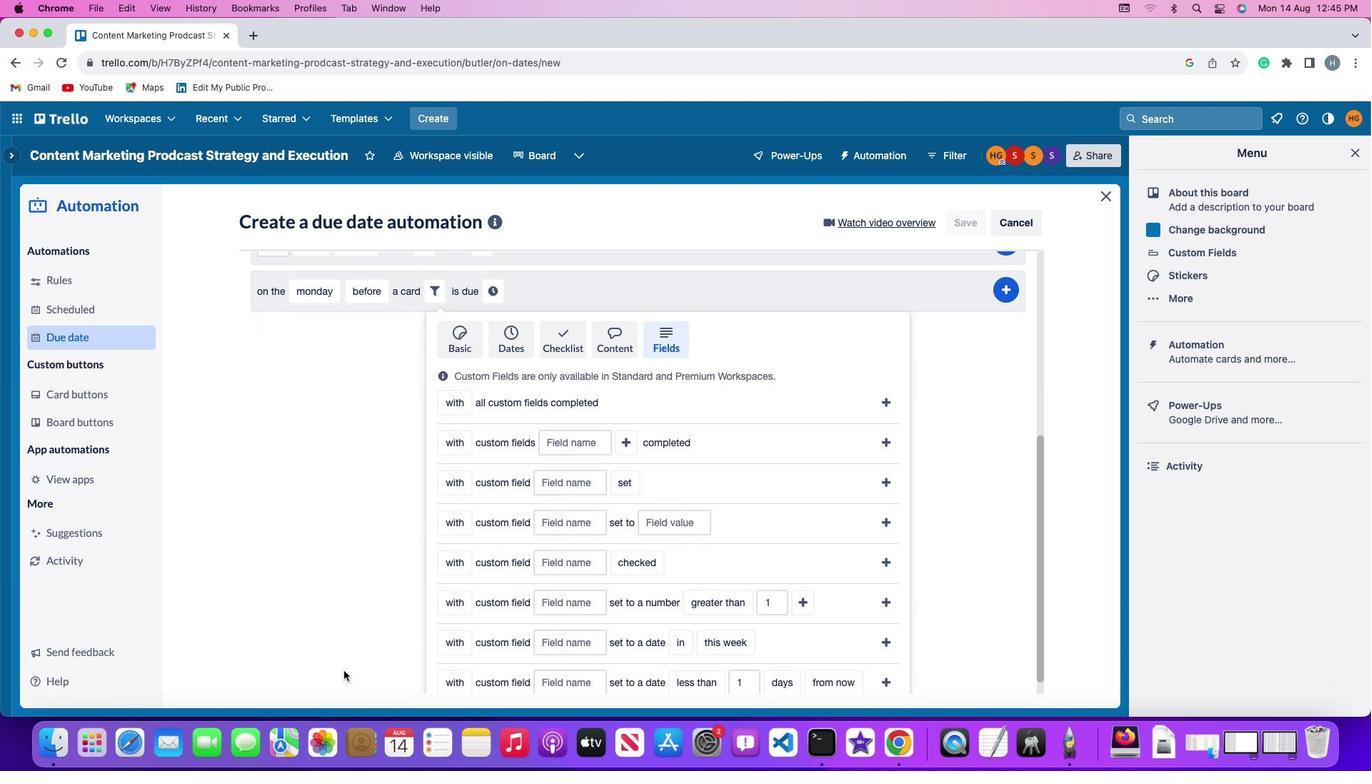 
Action: Mouse scrolled (343, 670) with delta (0, -3)
Screenshot: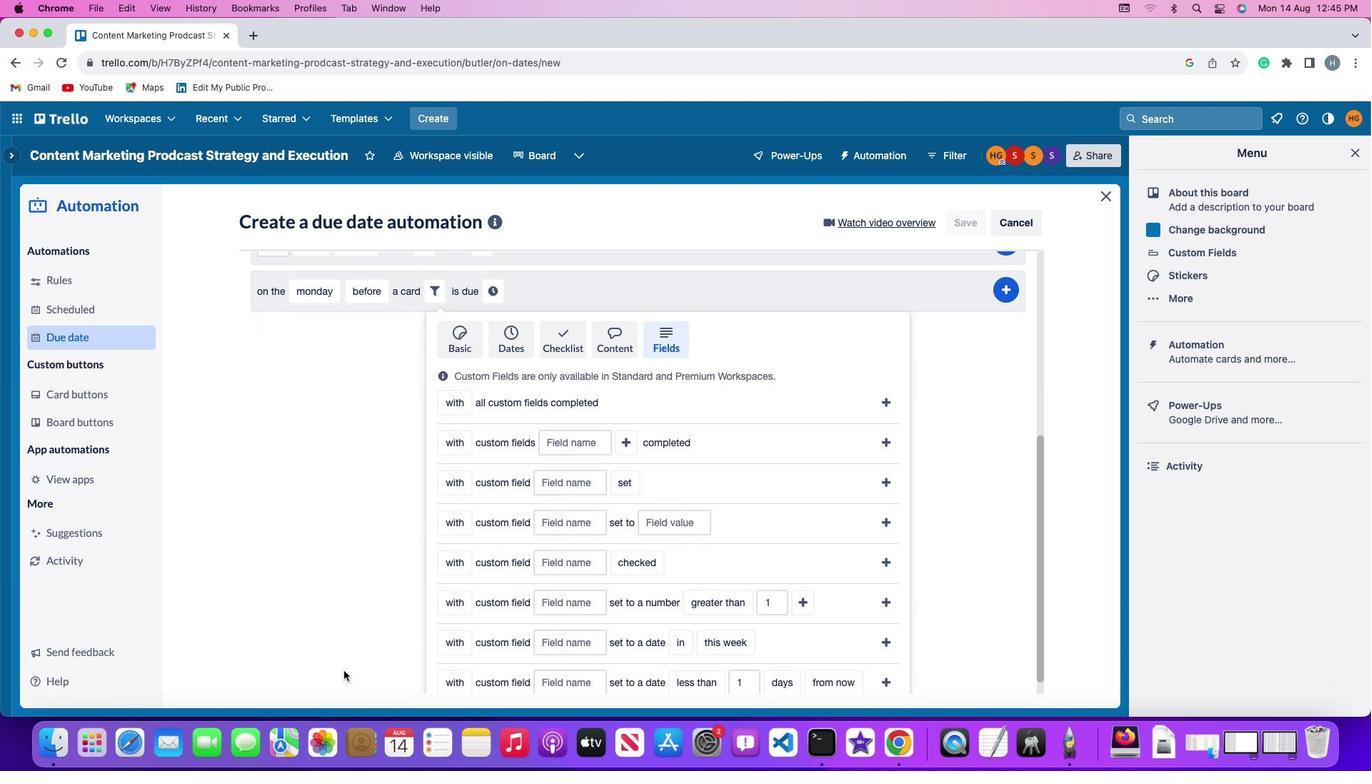 
Action: Mouse moved to (343, 671)
Screenshot: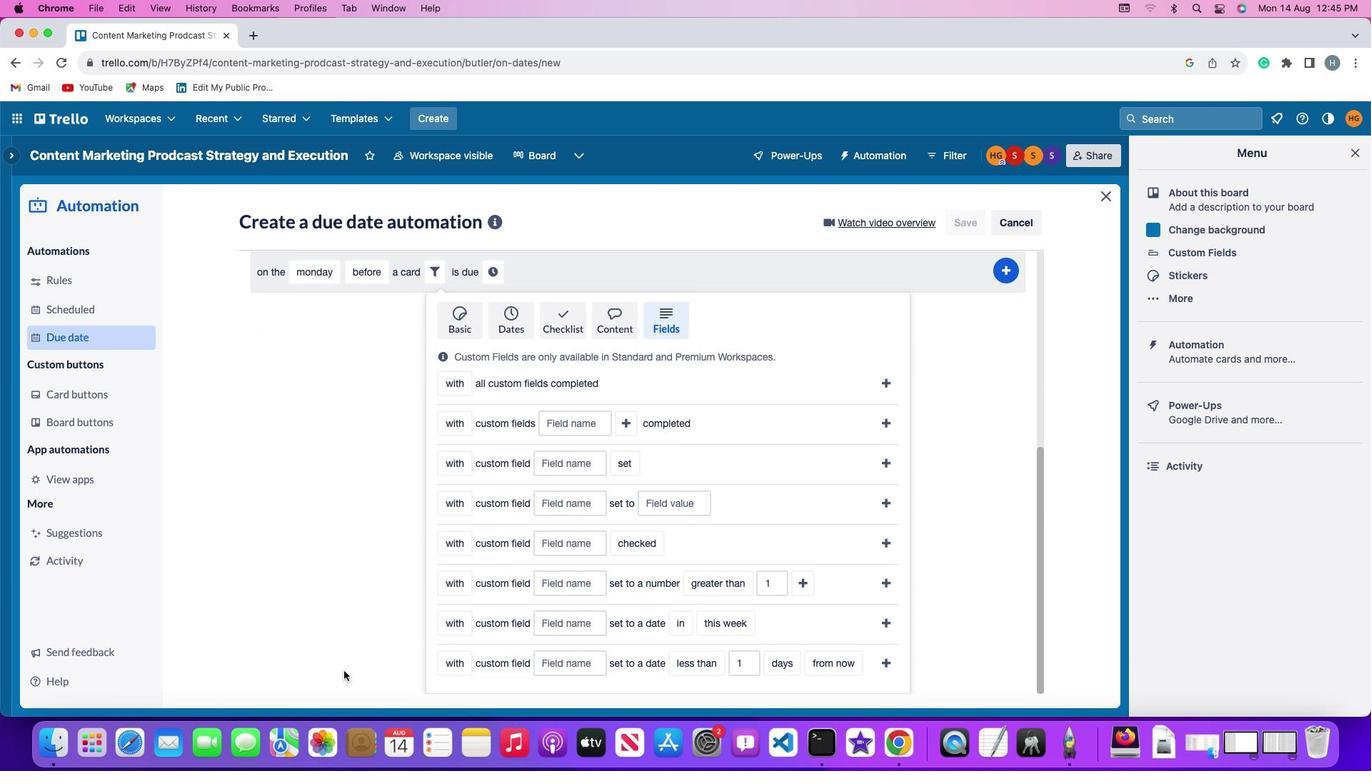 
Action: Mouse scrolled (343, 671) with delta (0, 0)
Screenshot: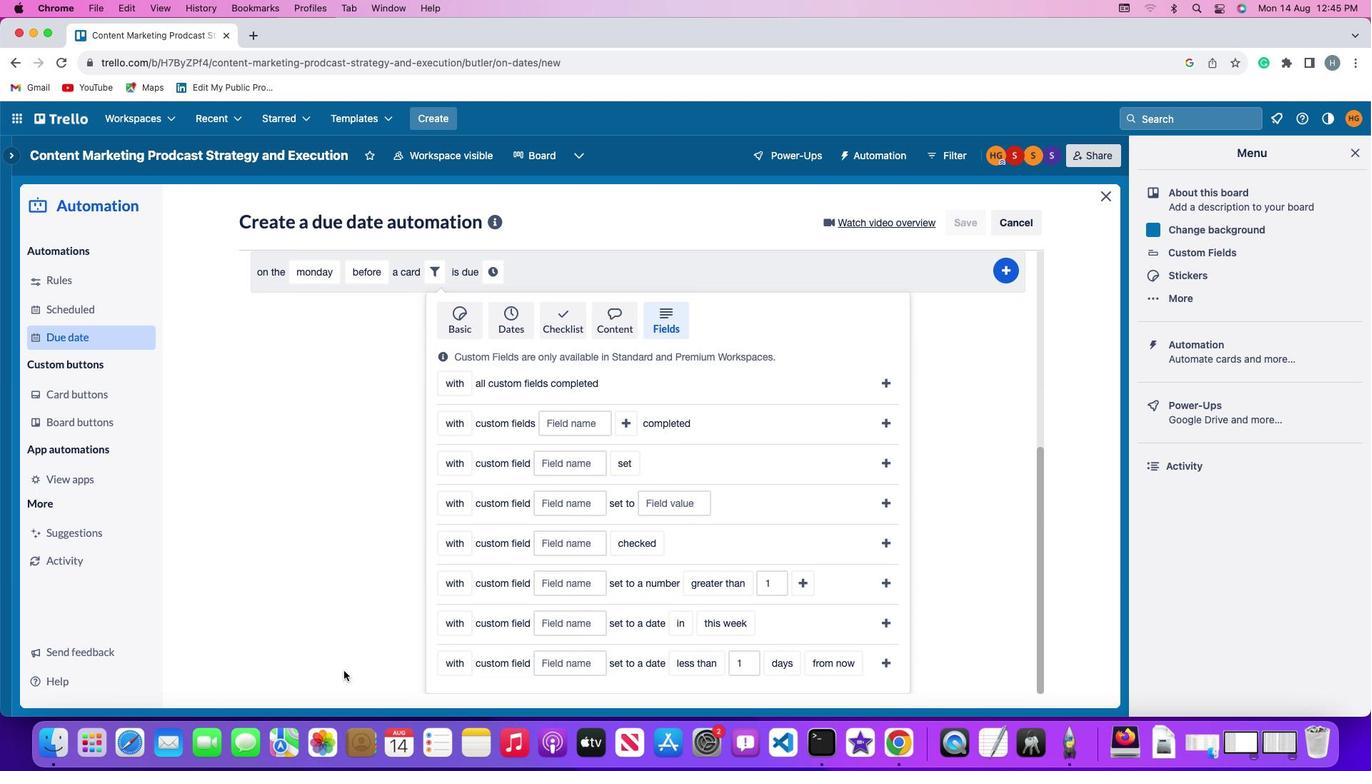 
Action: Mouse scrolled (343, 671) with delta (0, 0)
Screenshot: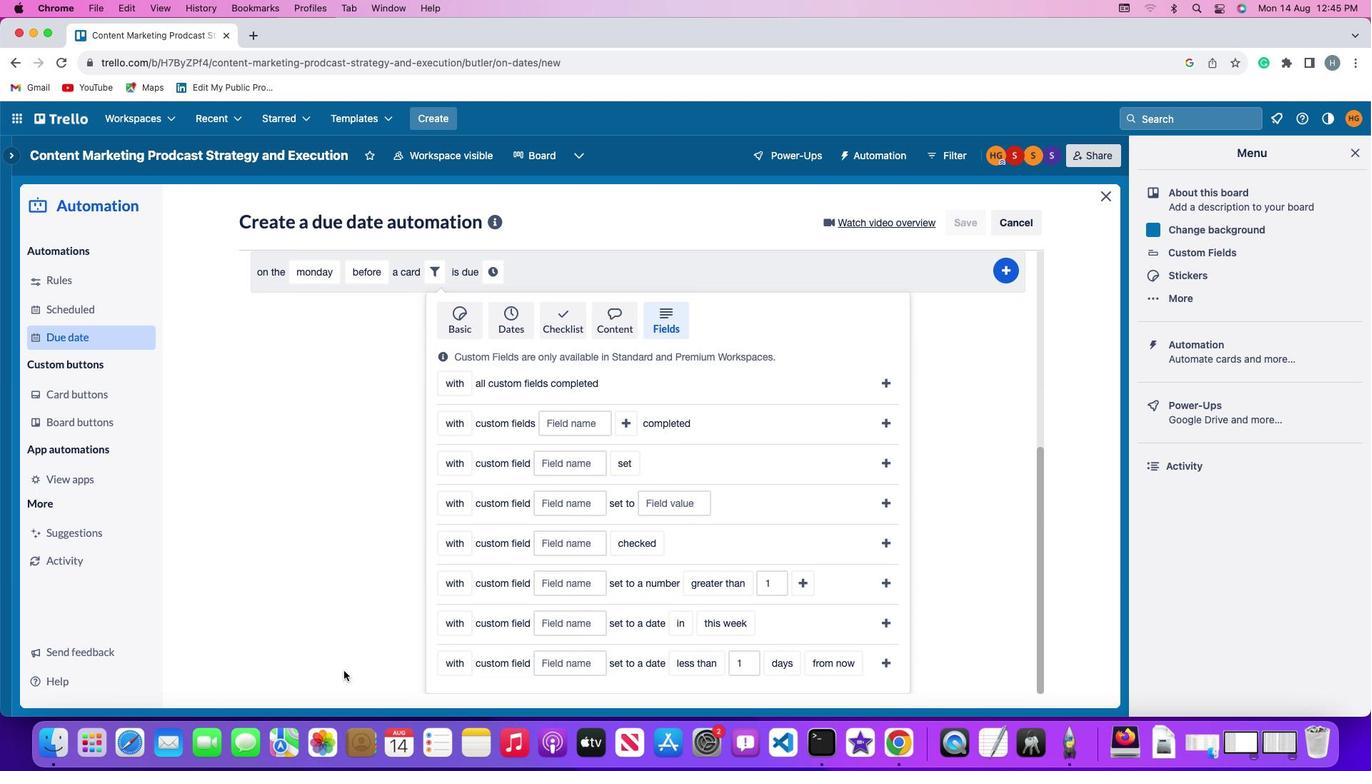 
Action: Mouse scrolled (343, 671) with delta (0, -2)
Screenshot: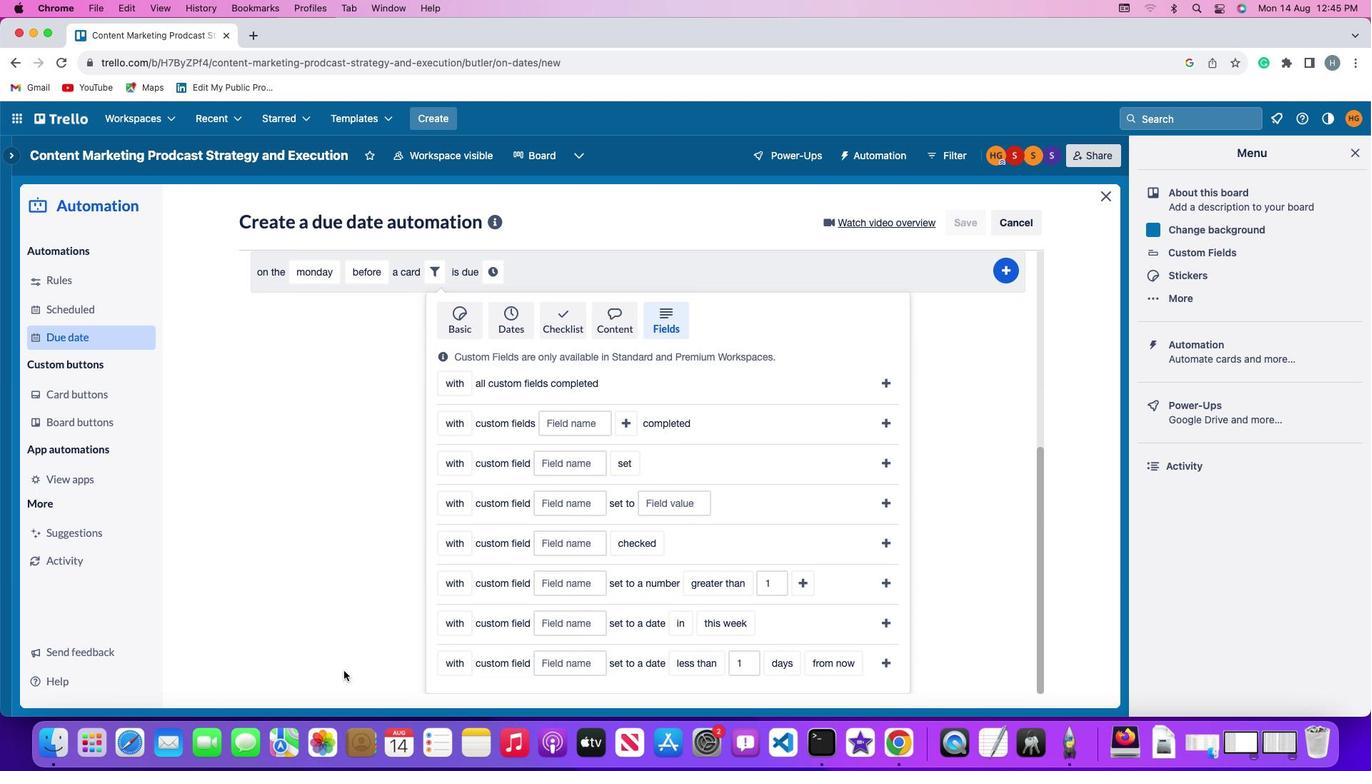 
Action: Mouse scrolled (343, 671) with delta (0, -2)
Screenshot: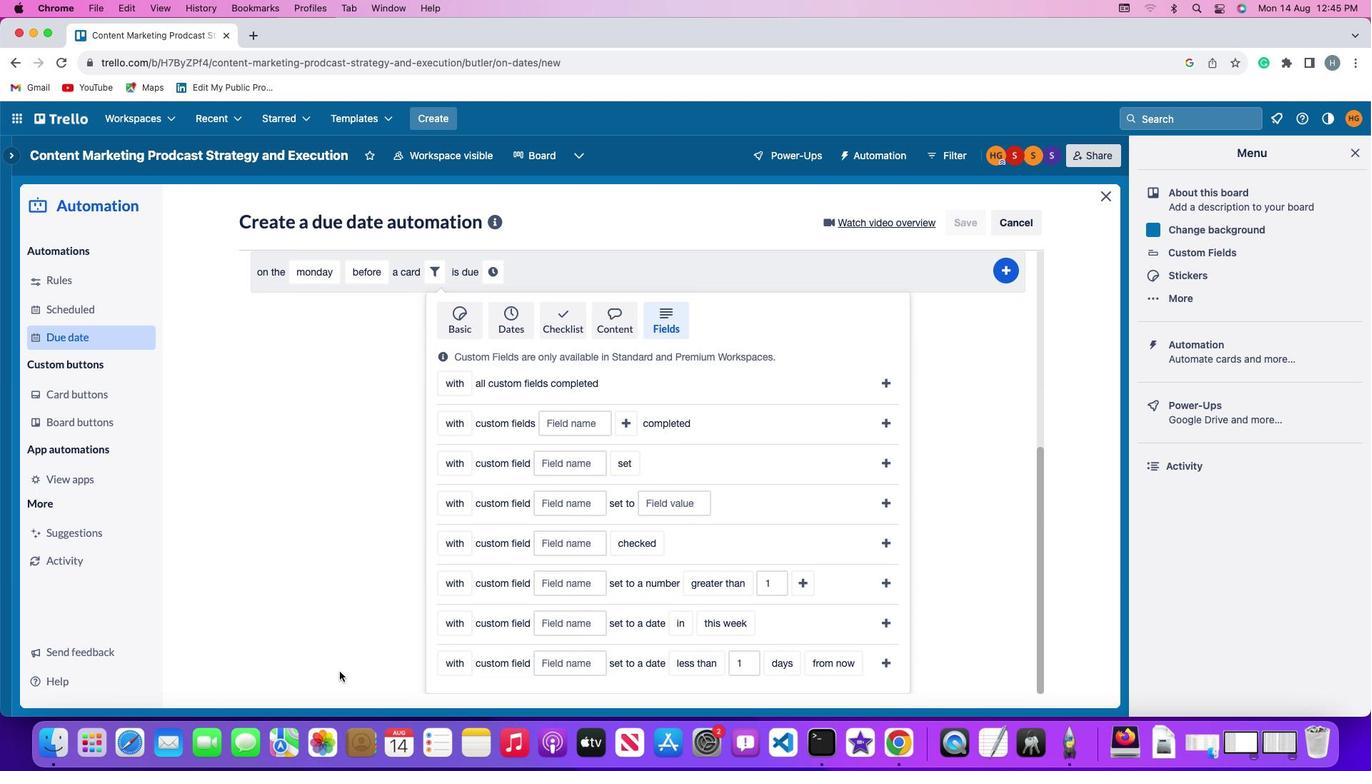 
Action: Mouse moved to (437, 669)
Screenshot: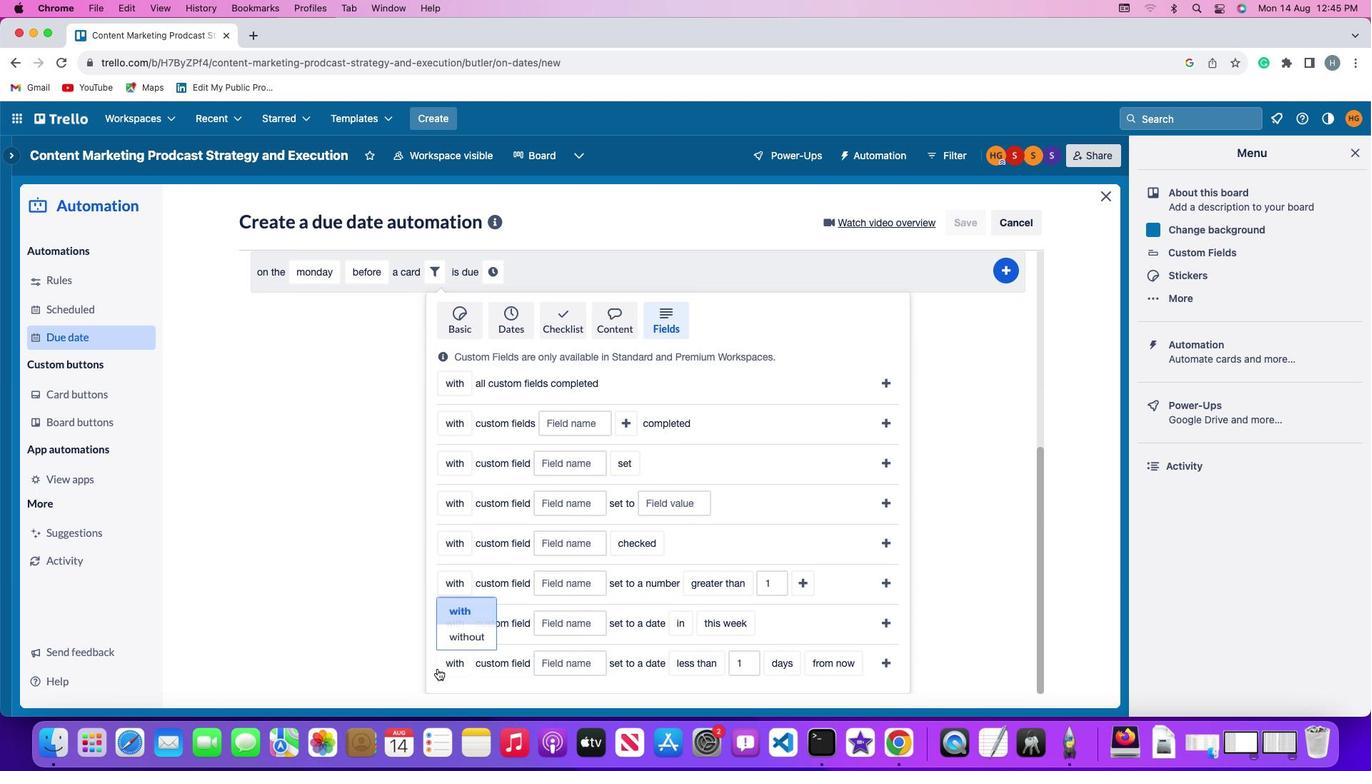 
Action: Mouse pressed left at (437, 669)
Screenshot: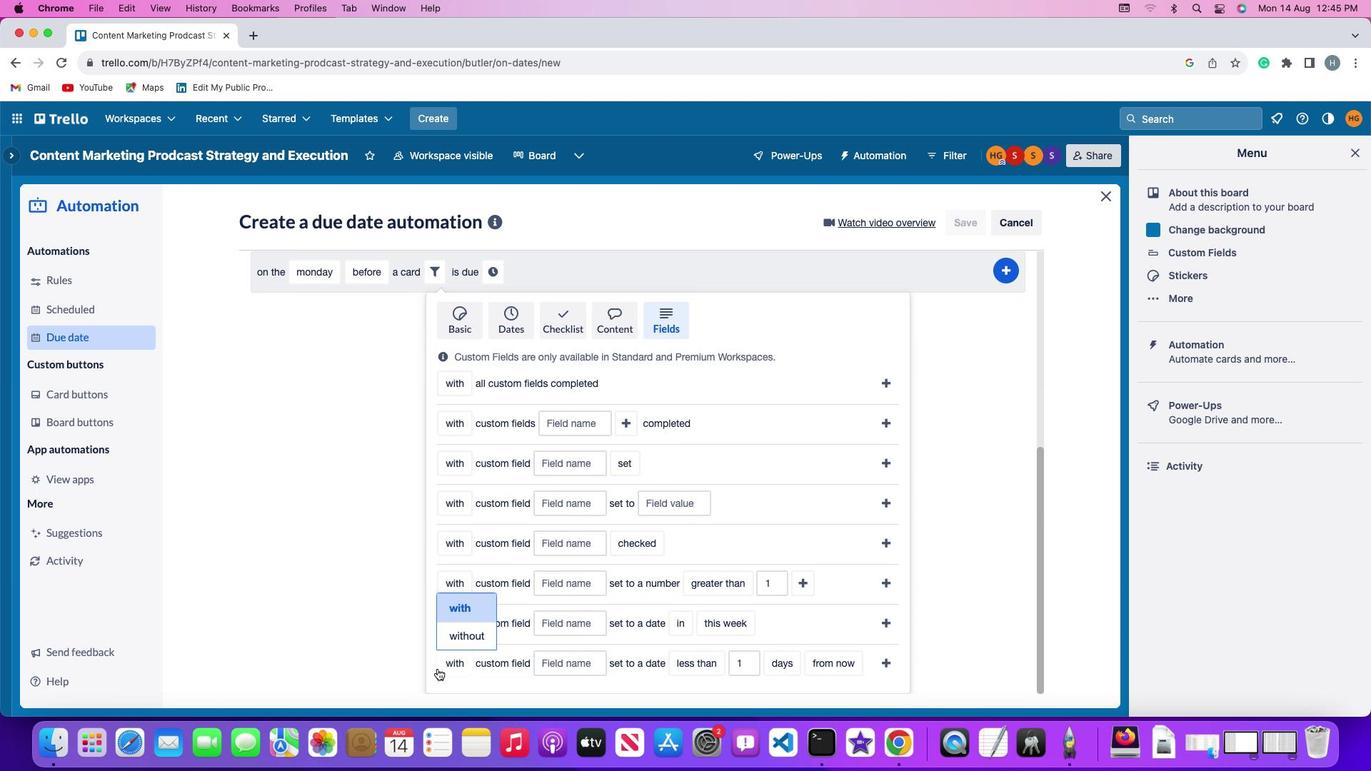 
Action: Mouse moved to (458, 630)
Screenshot: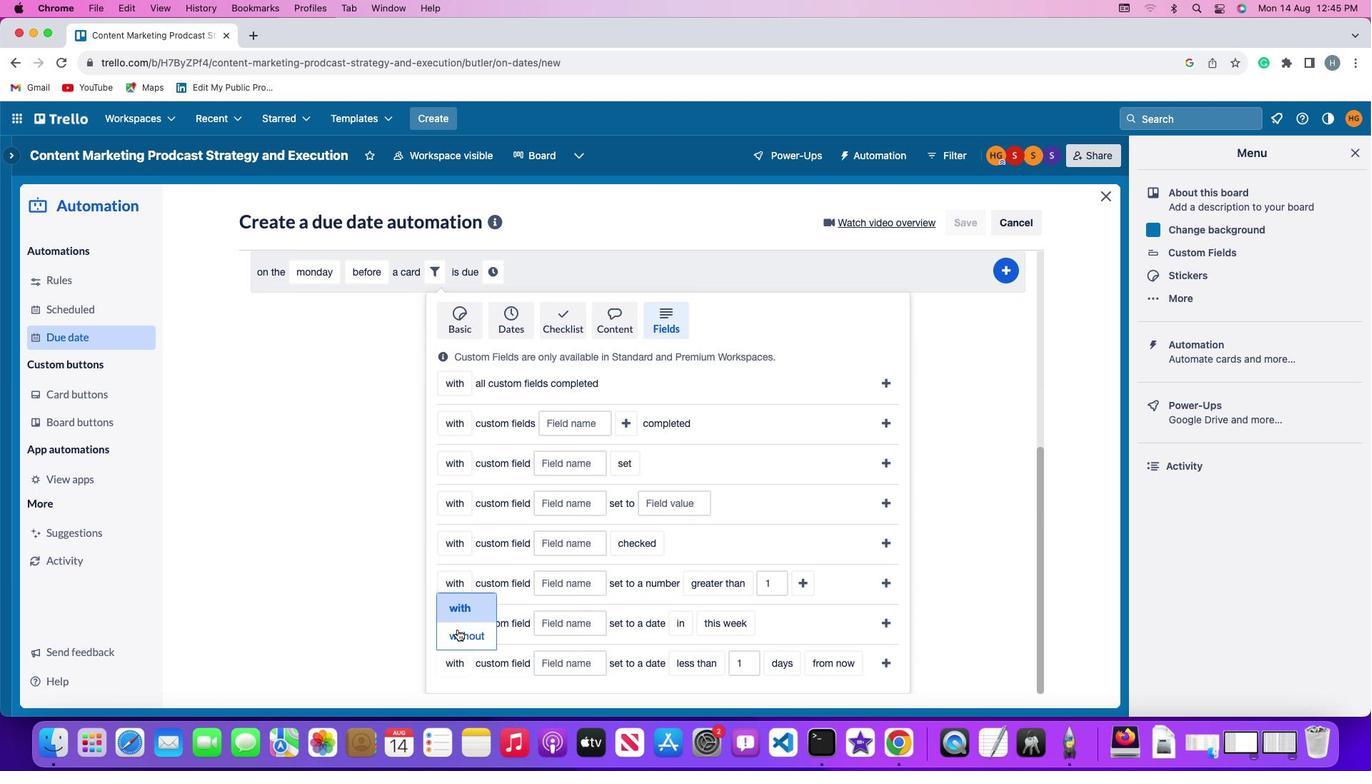
Action: Mouse pressed left at (458, 630)
Screenshot: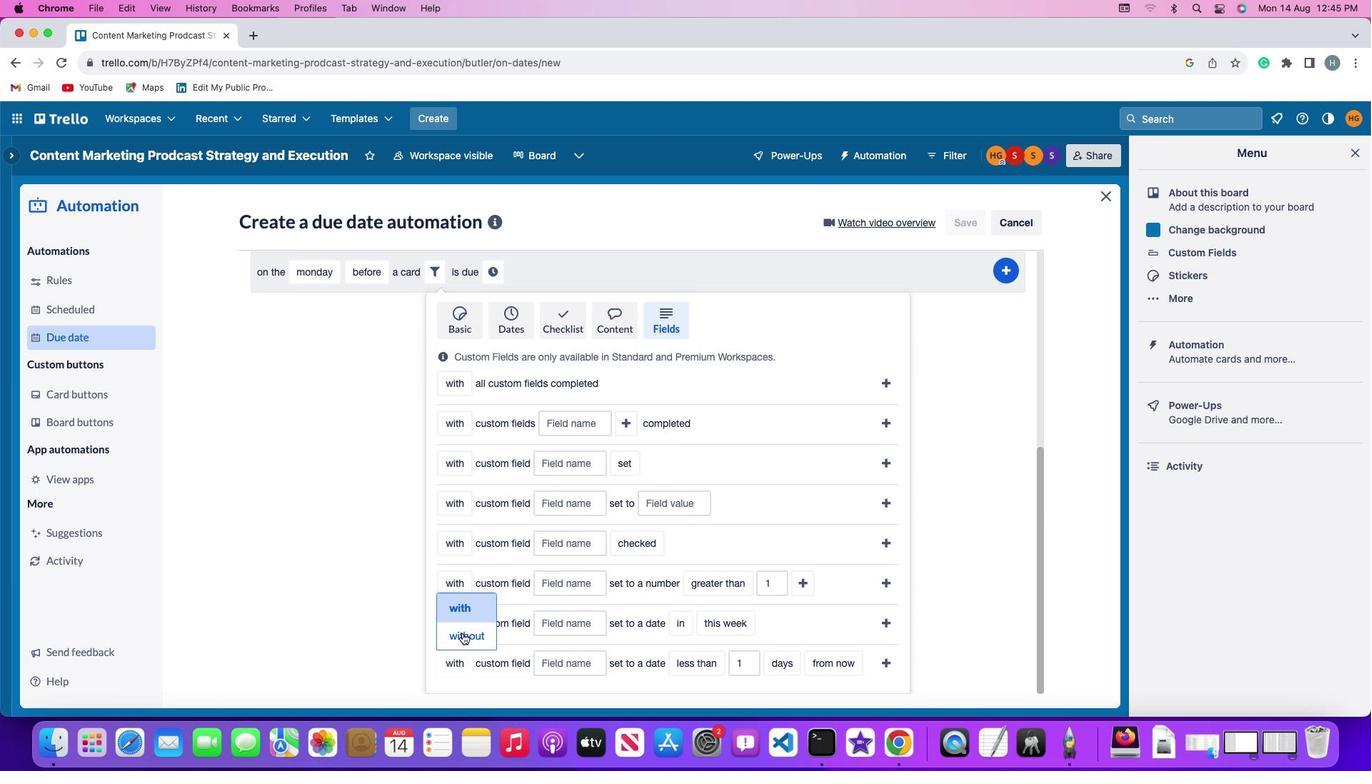 
Action: Mouse moved to (598, 671)
Screenshot: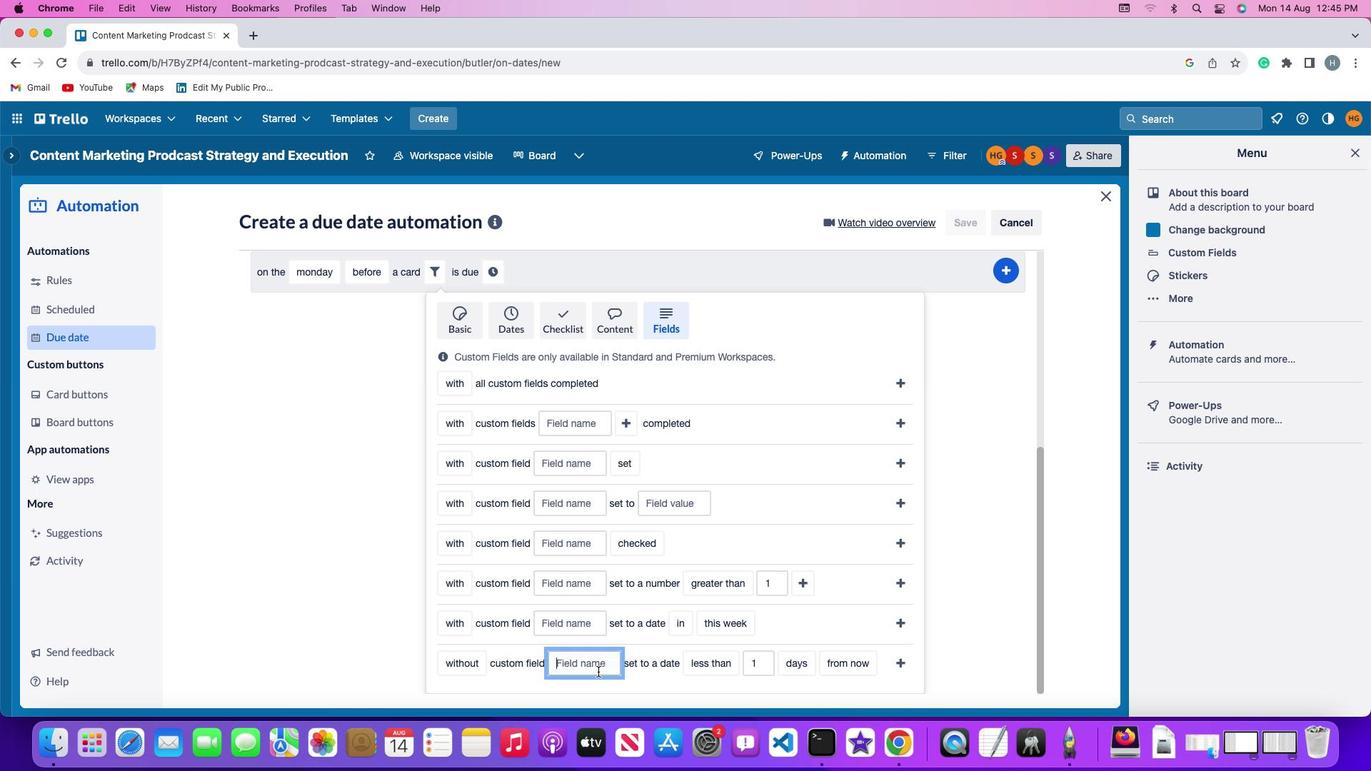 
Action: Mouse pressed left at (598, 671)
Screenshot: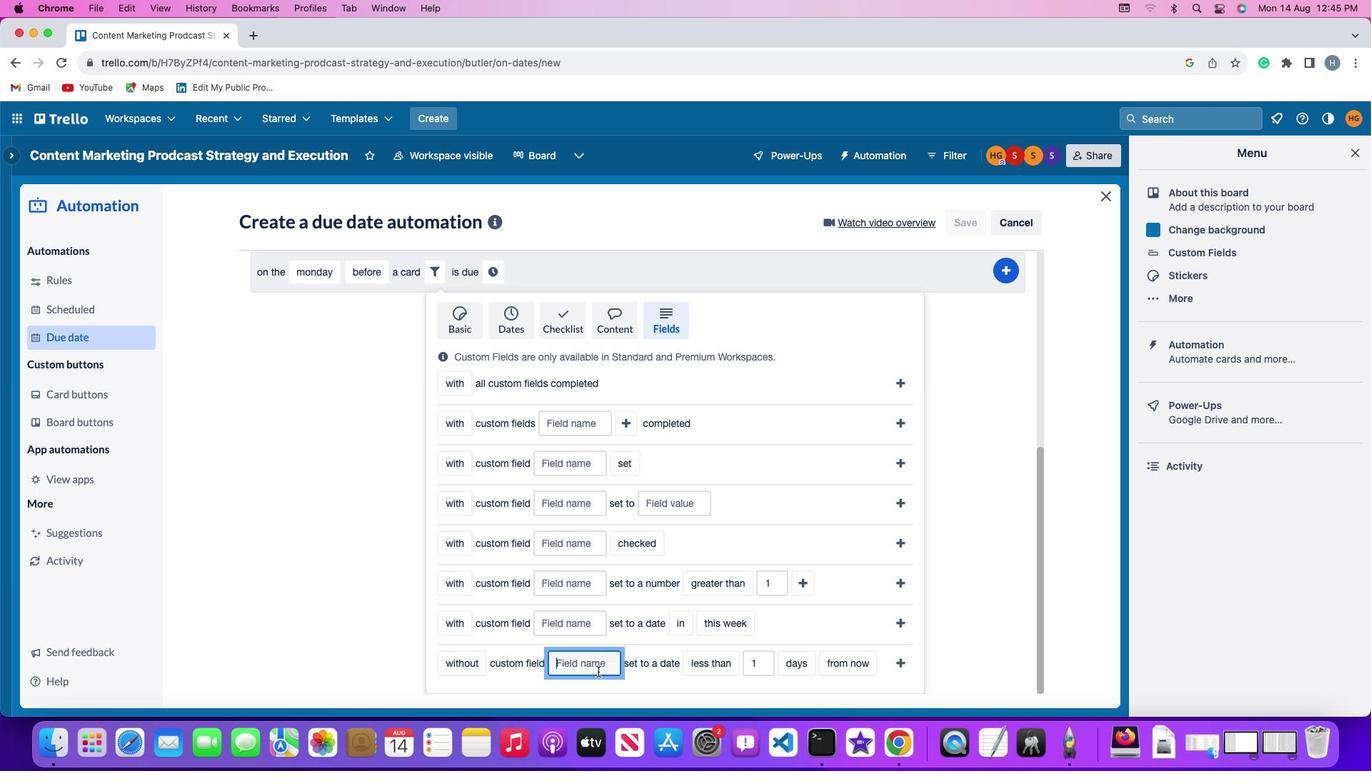 
Action: Key pressed Key.shift'R''e''s''u''m''e'
Screenshot: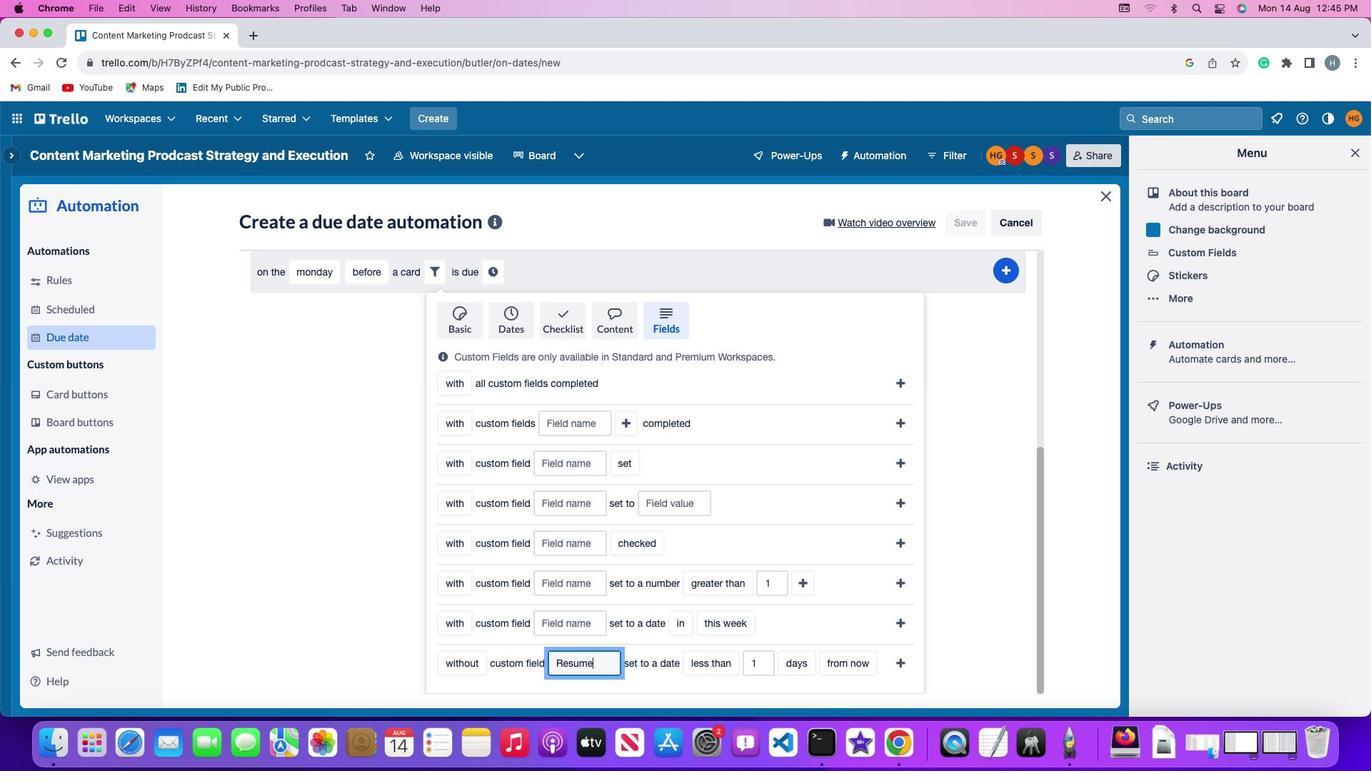 
Action: Mouse moved to (702, 673)
Screenshot: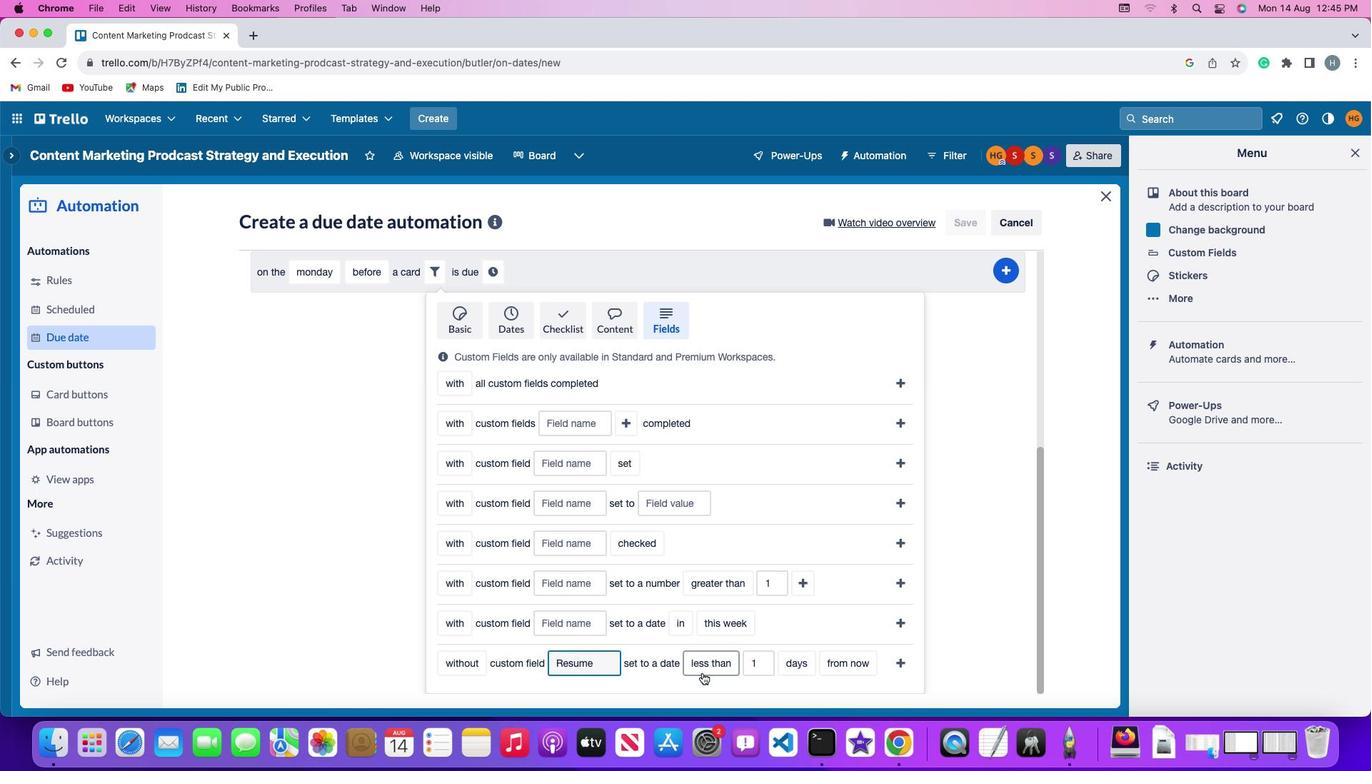 
Action: Mouse pressed left at (702, 673)
Screenshot: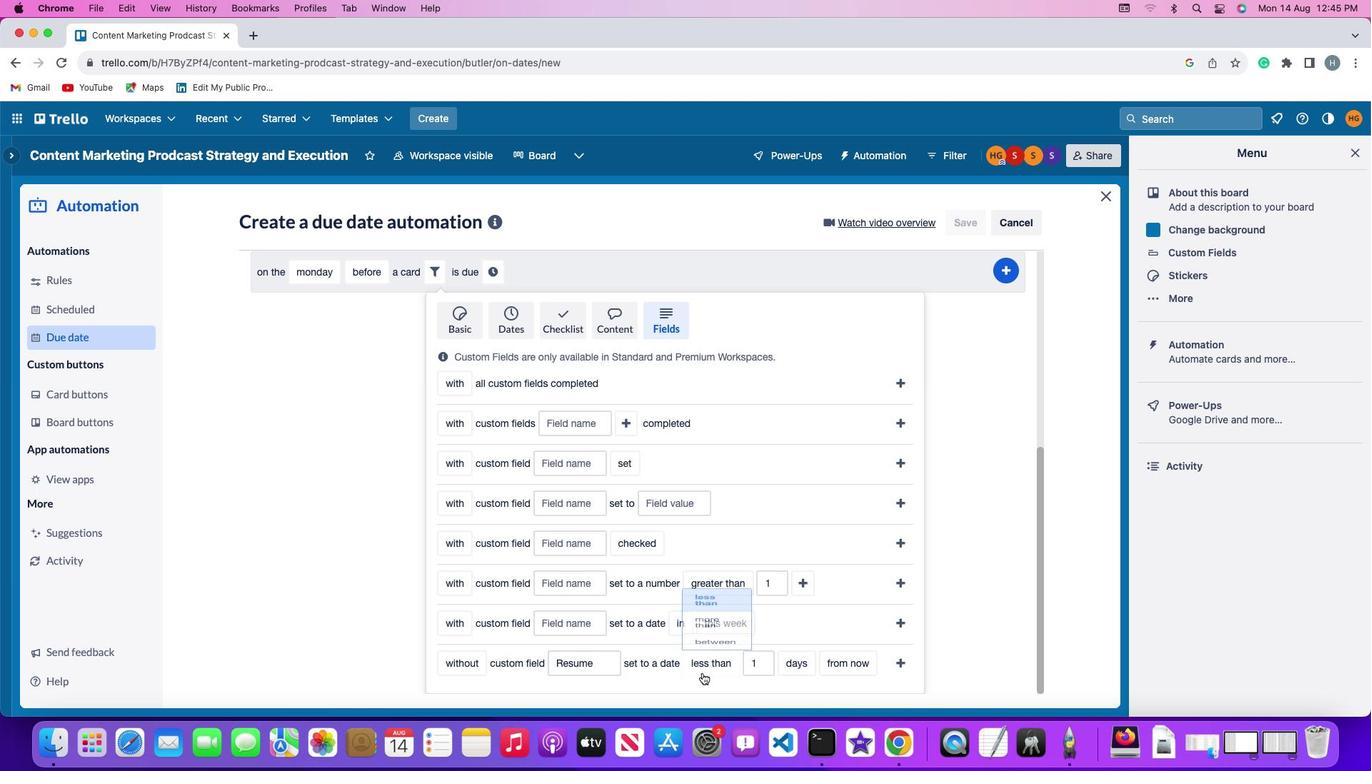 
Action: Mouse moved to (728, 598)
Screenshot: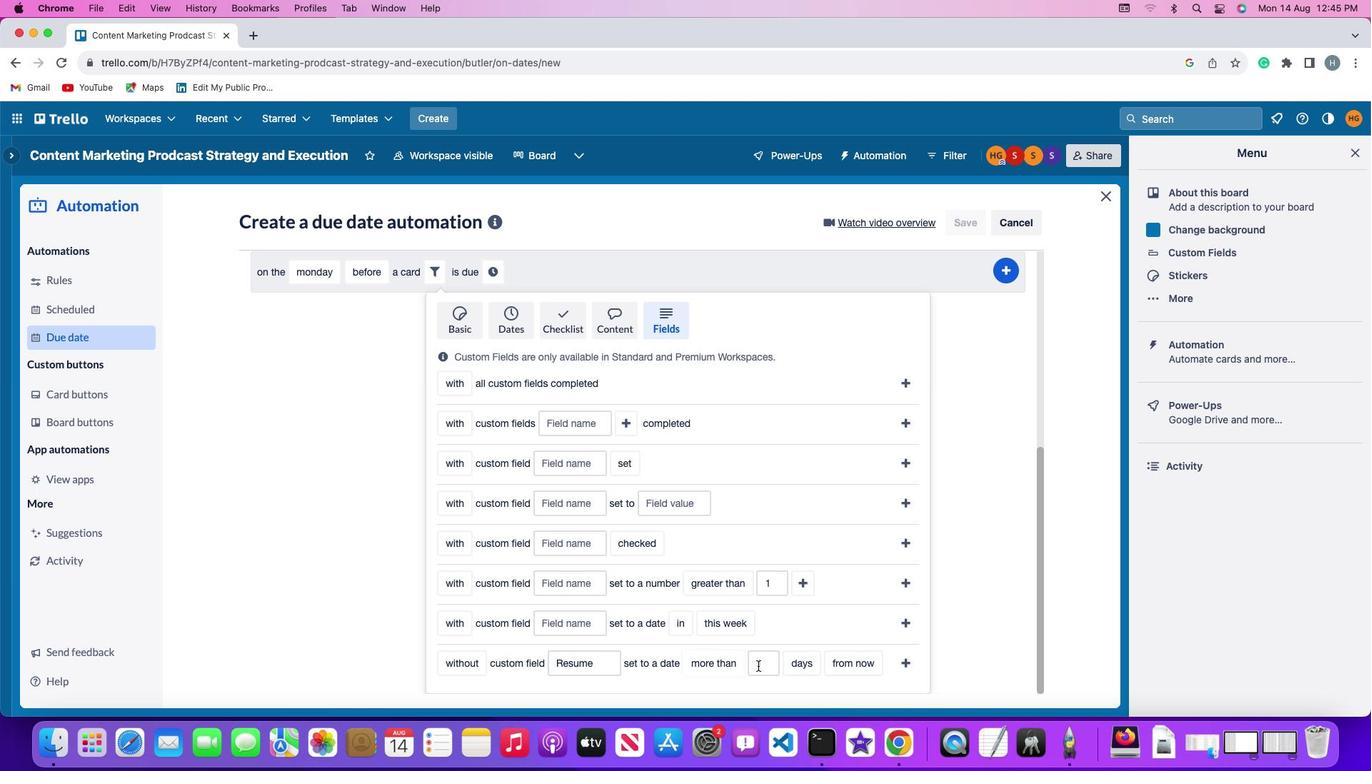 
Action: Mouse pressed left at (728, 598)
Screenshot: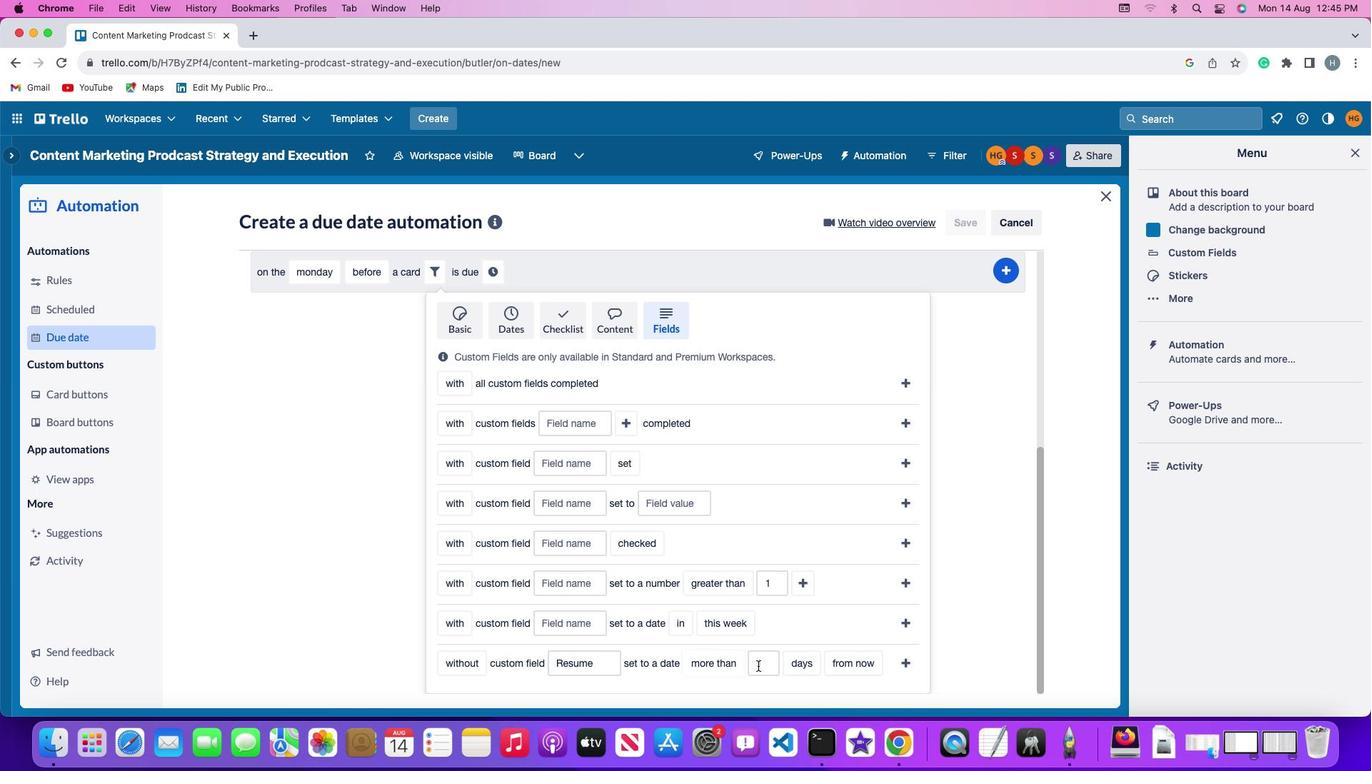 
Action: Mouse moved to (771, 665)
Screenshot: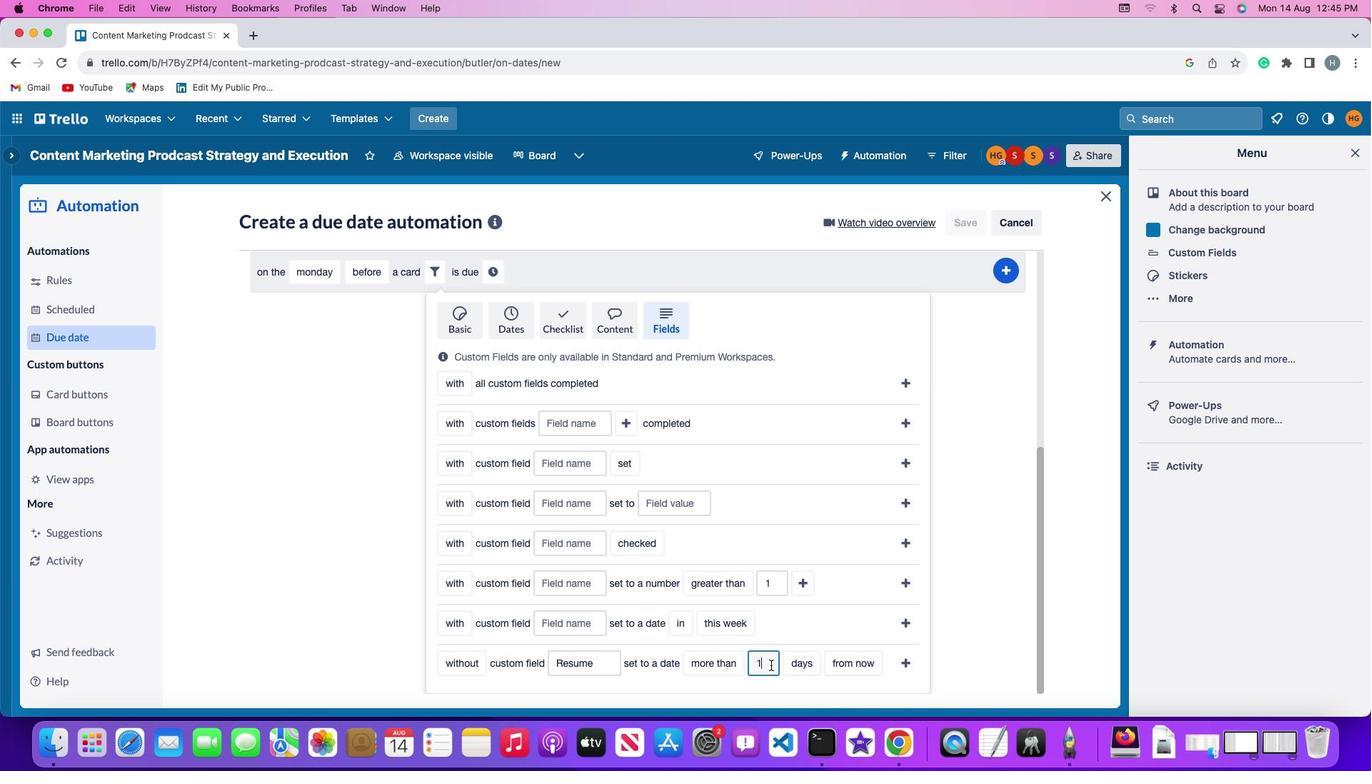 
Action: Mouse pressed left at (771, 665)
Screenshot: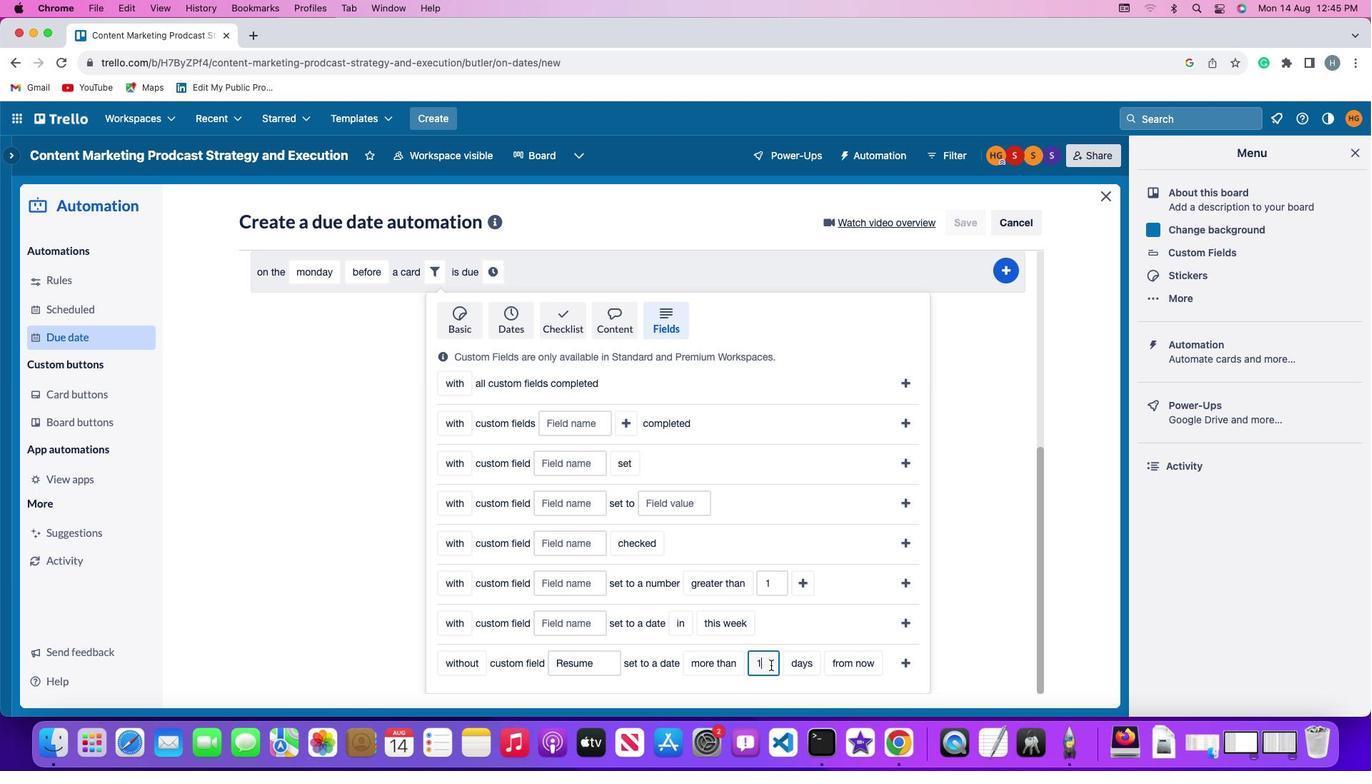 
Action: Mouse moved to (771, 665)
Screenshot: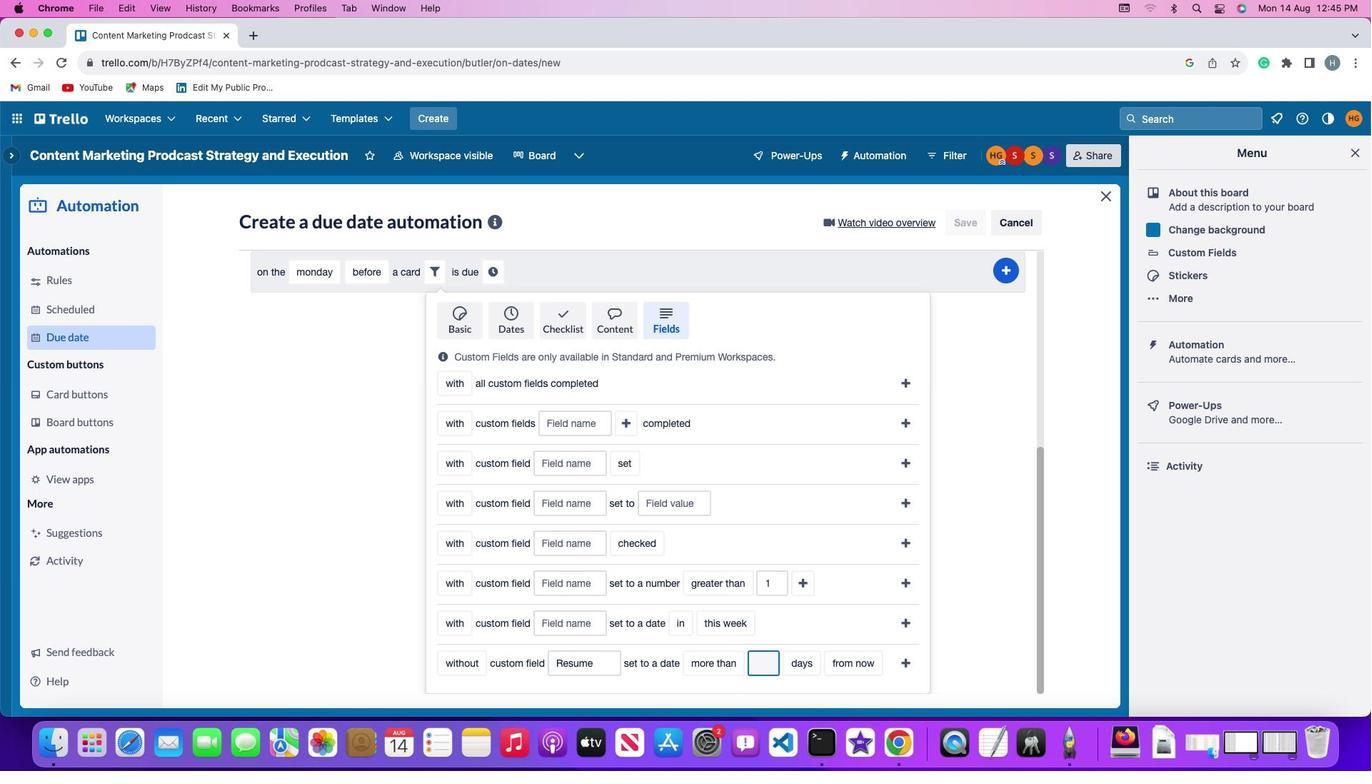 
Action: Key pressed Key.backspace'1'
Screenshot: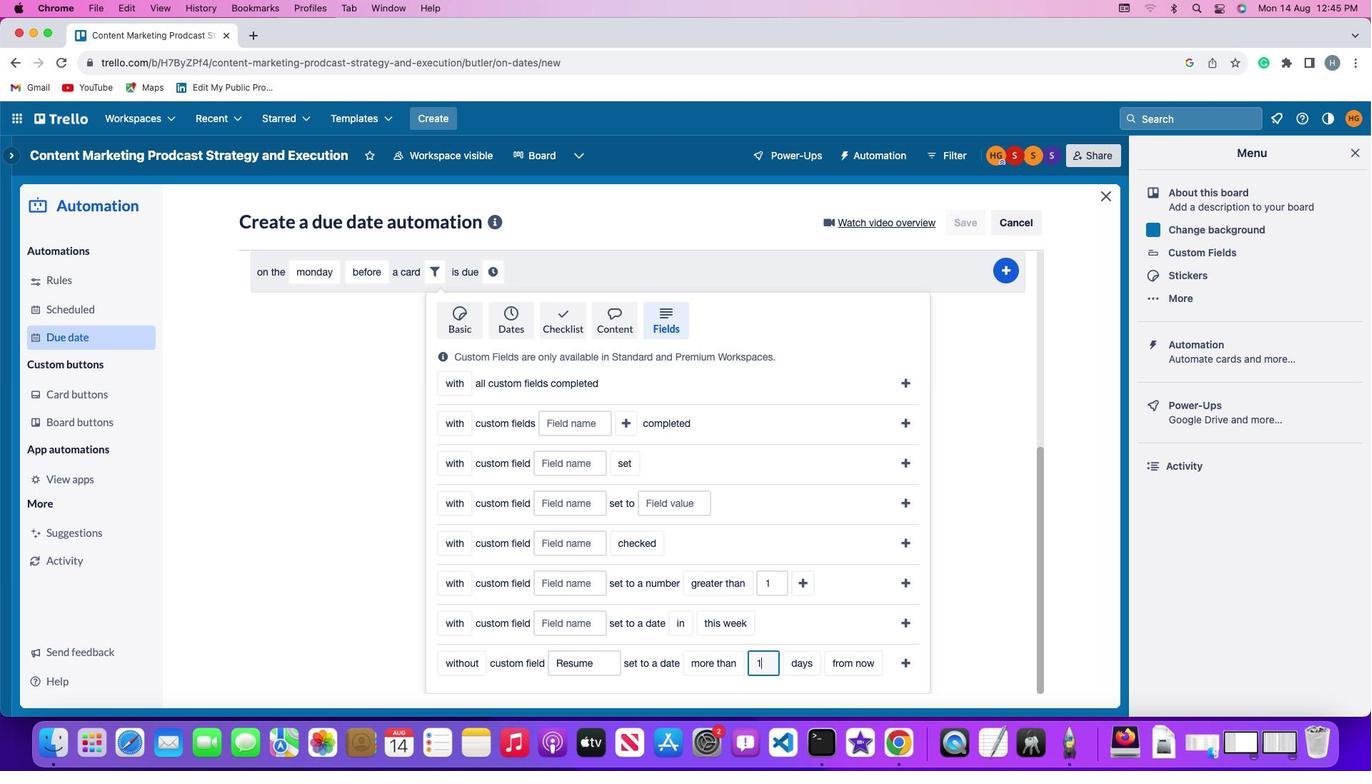 
Action: Mouse moved to (806, 670)
Screenshot: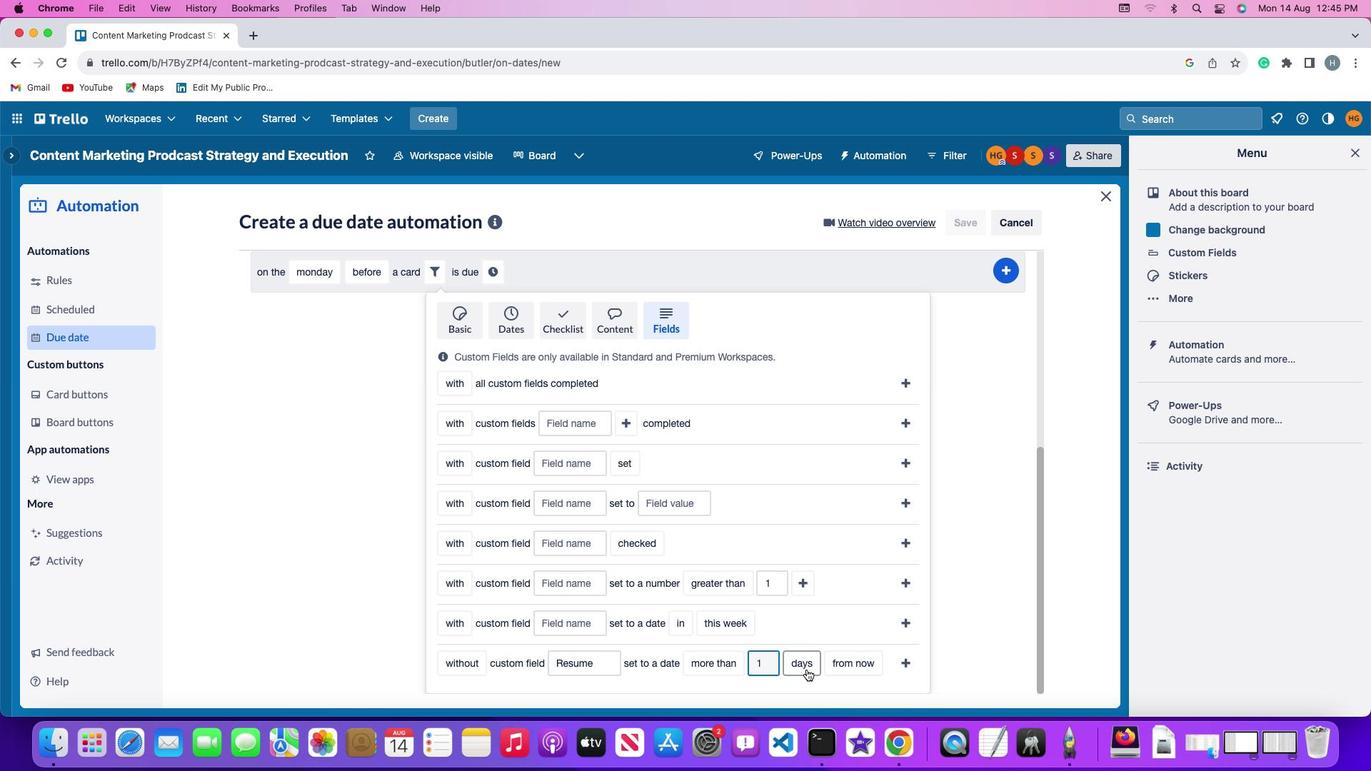 
Action: Mouse pressed left at (806, 670)
Screenshot: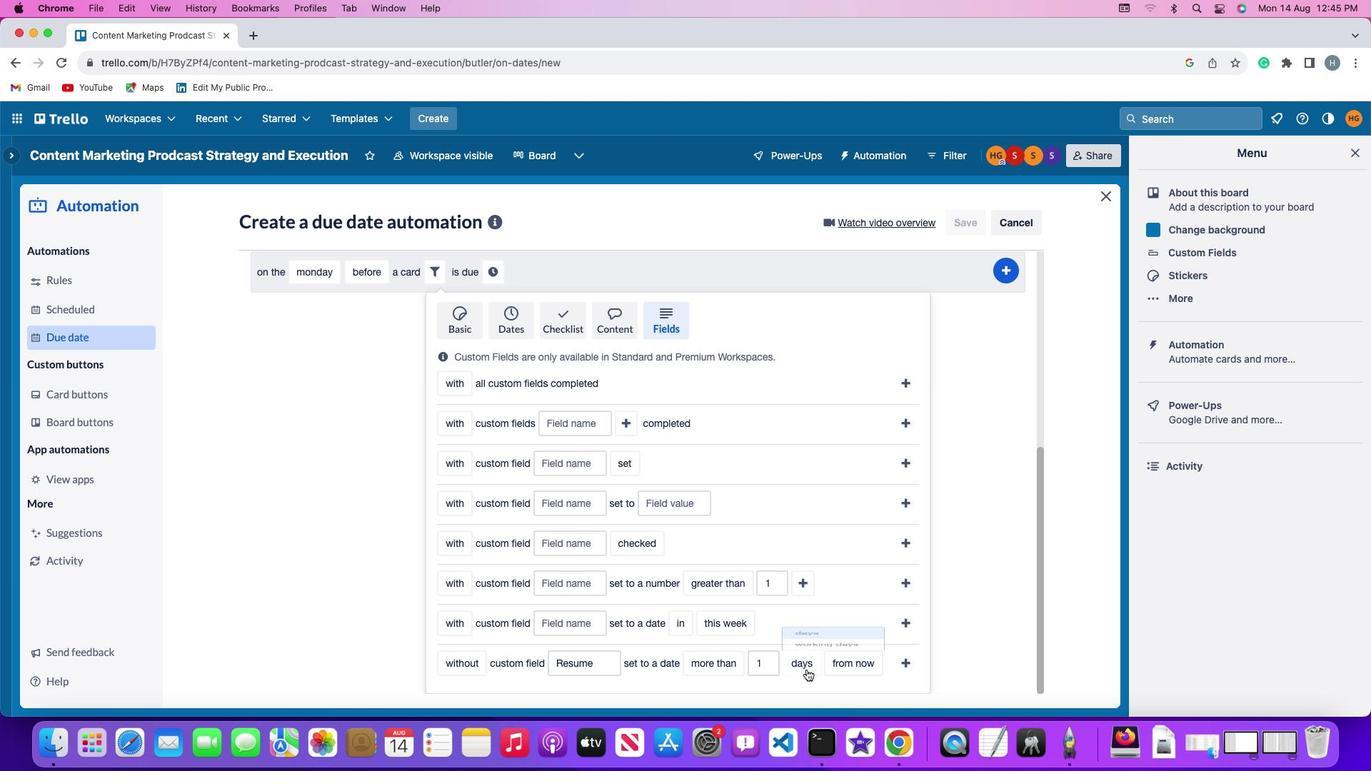 
Action: Mouse moved to (808, 636)
Screenshot: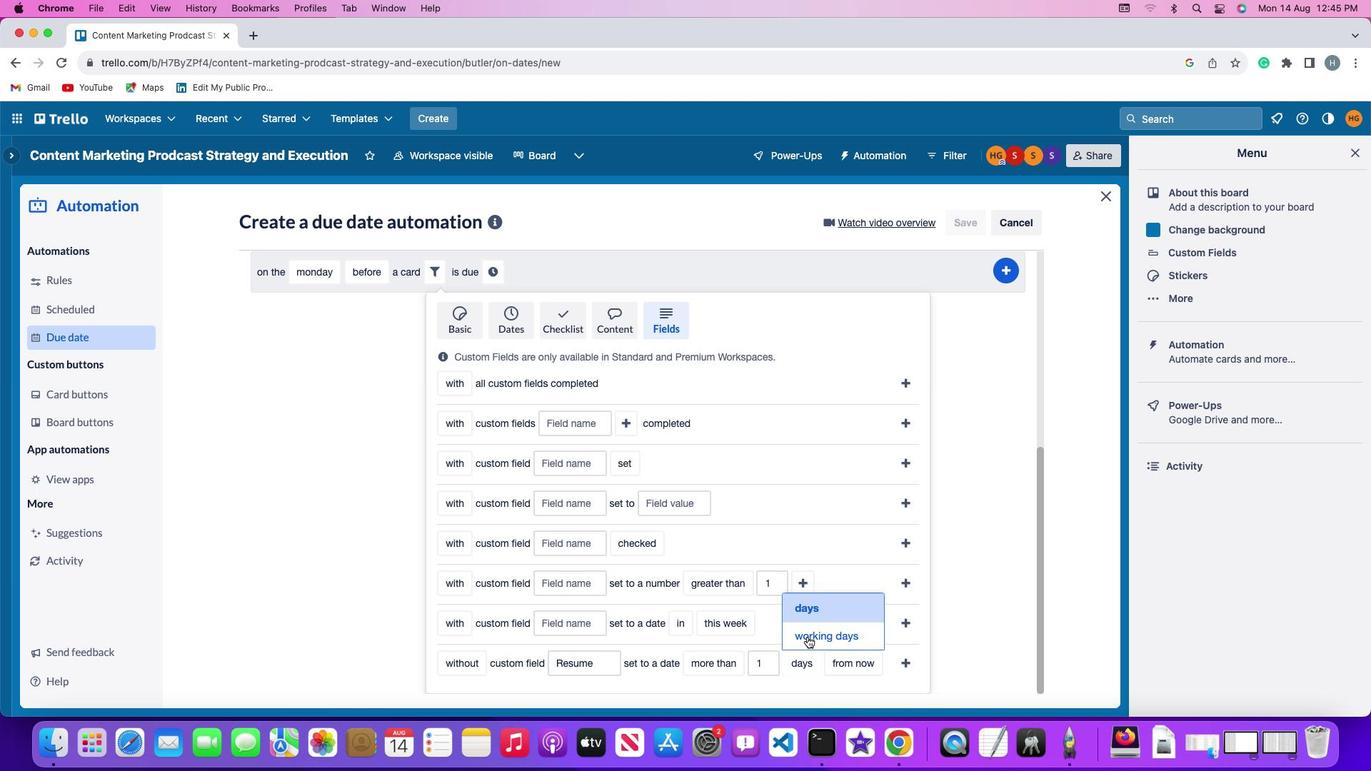 
Action: Mouse pressed left at (808, 636)
Screenshot: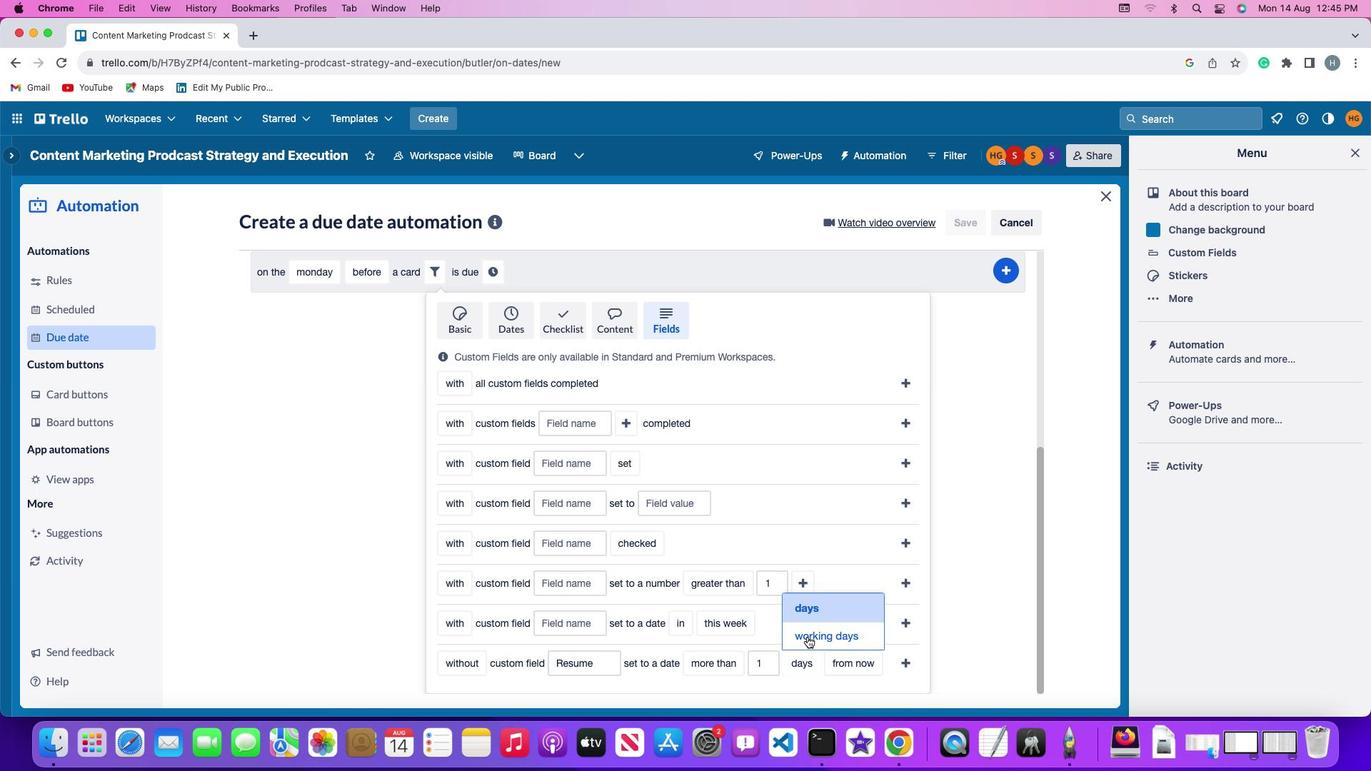 
Action: Mouse moved to (892, 661)
Screenshot: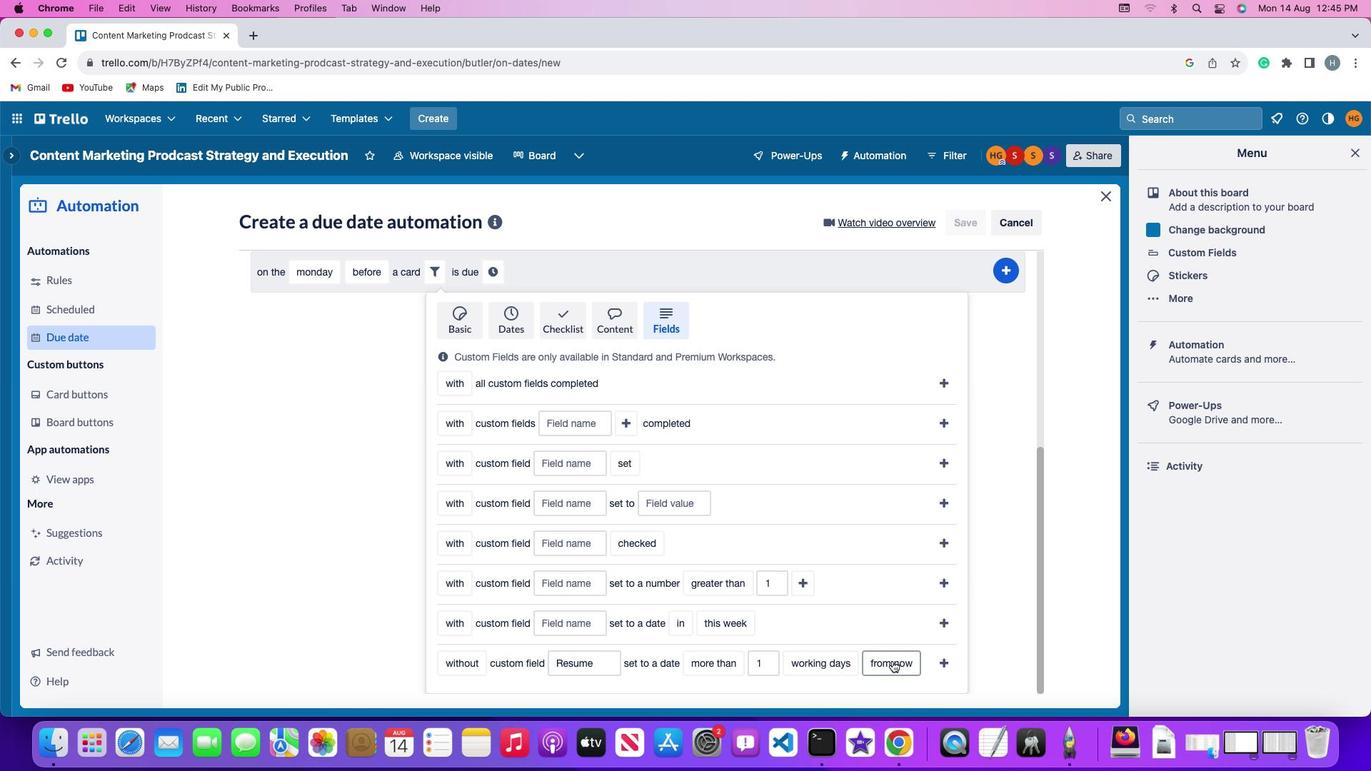 
Action: Mouse pressed left at (892, 661)
Screenshot: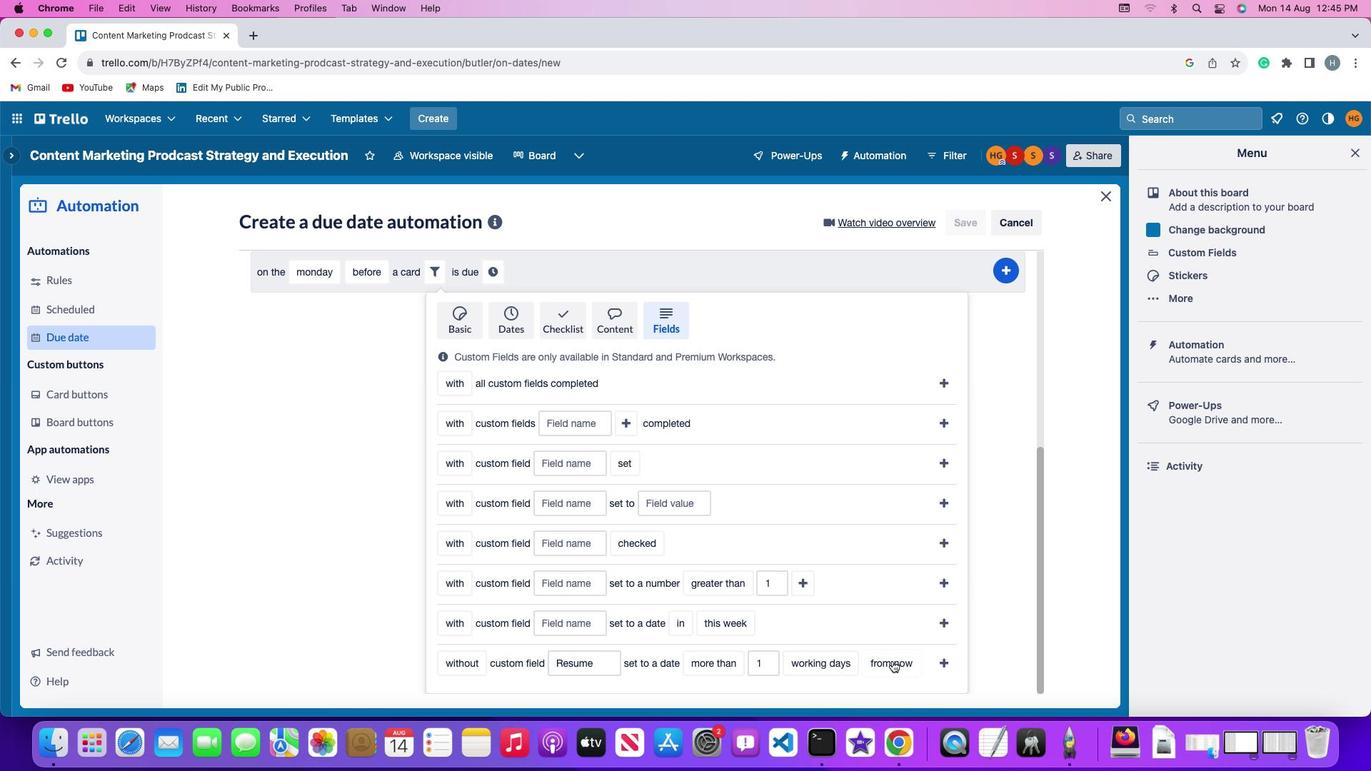 
Action: Mouse moved to (896, 603)
Screenshot: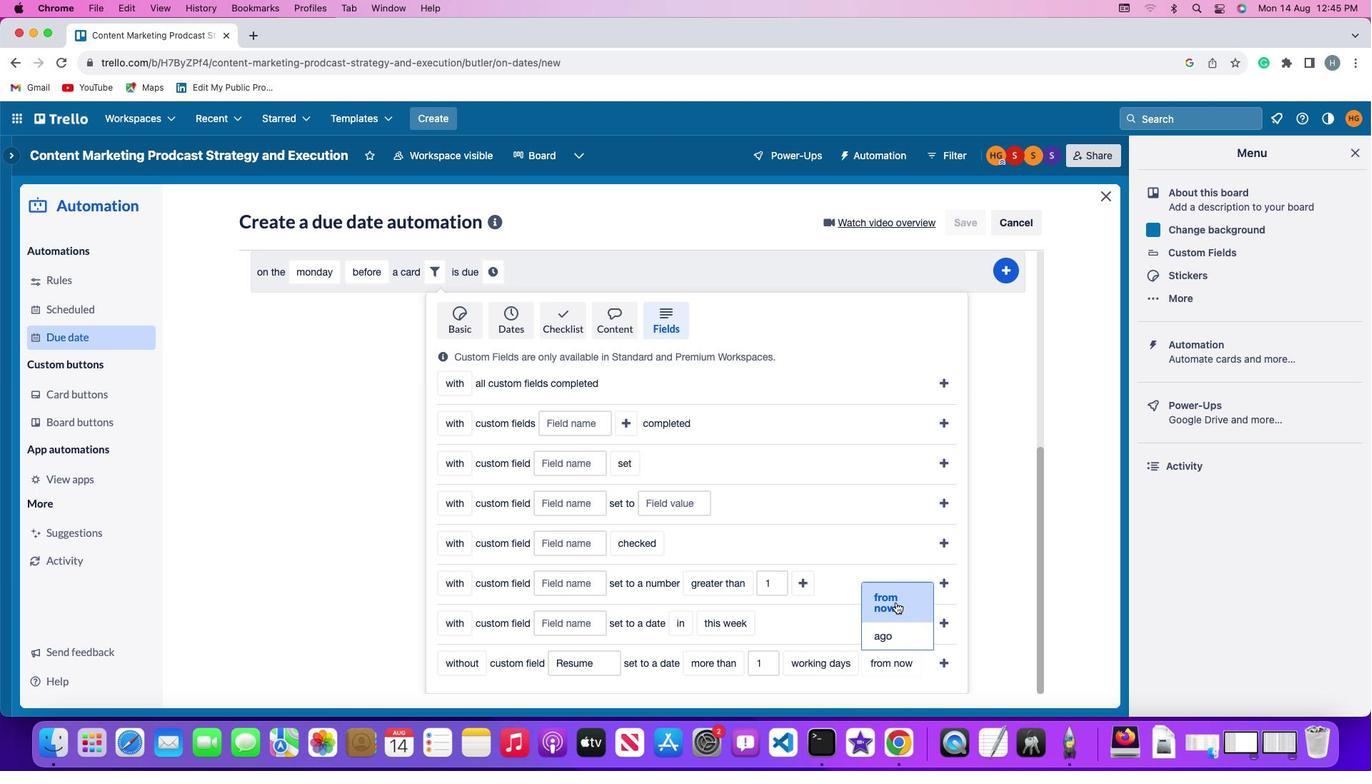 
Action: Mouse pressed left at (896, 603)
Screenshot: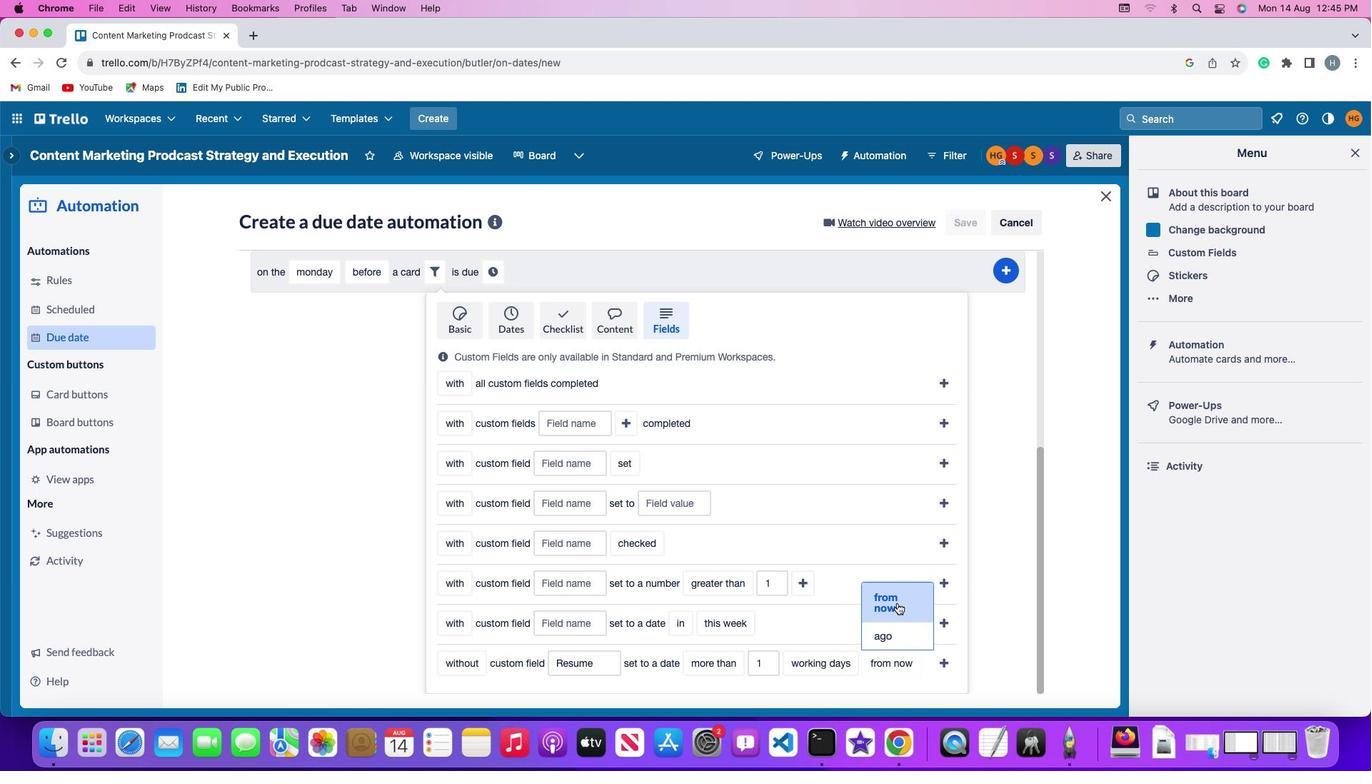 
Action: Mouse moved to (948, 660)
Screenshot: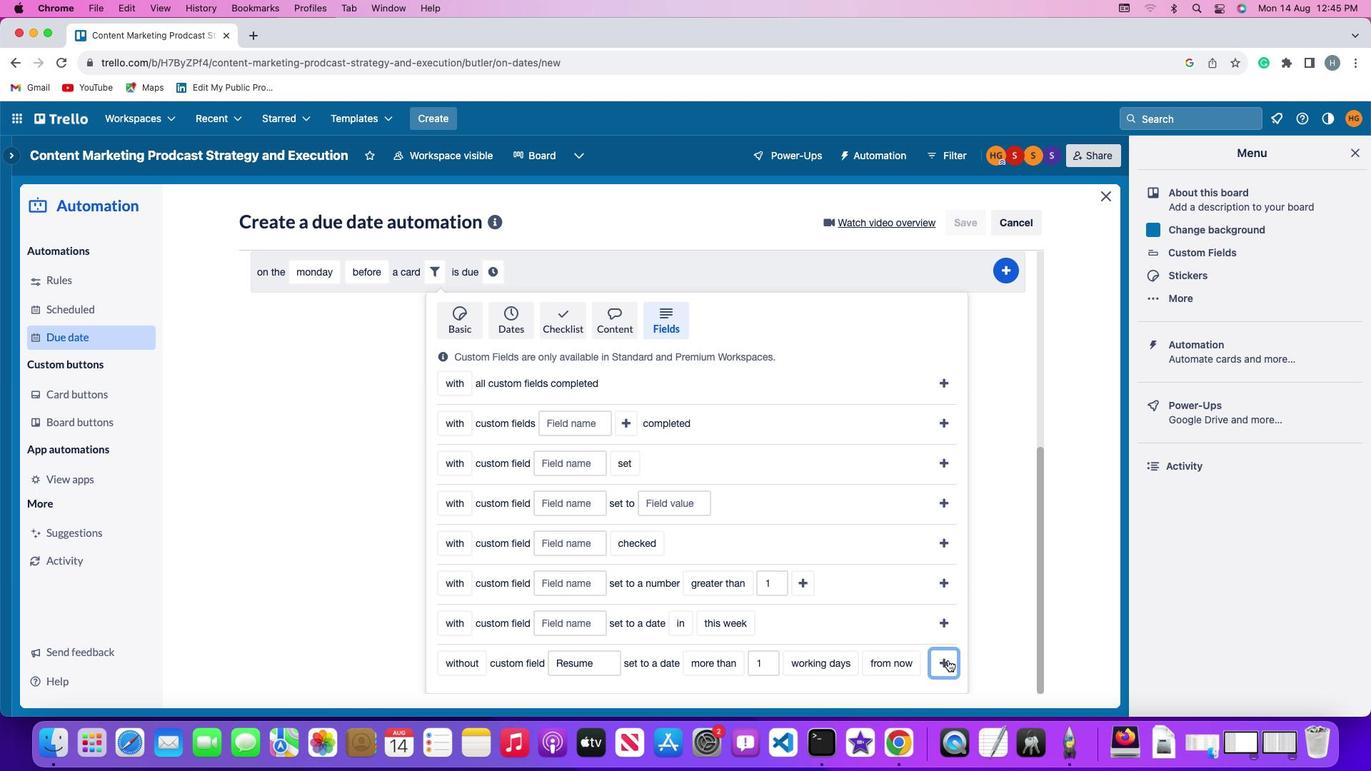 
Action: Mouse pressed left at (948, 660)
Screenshot: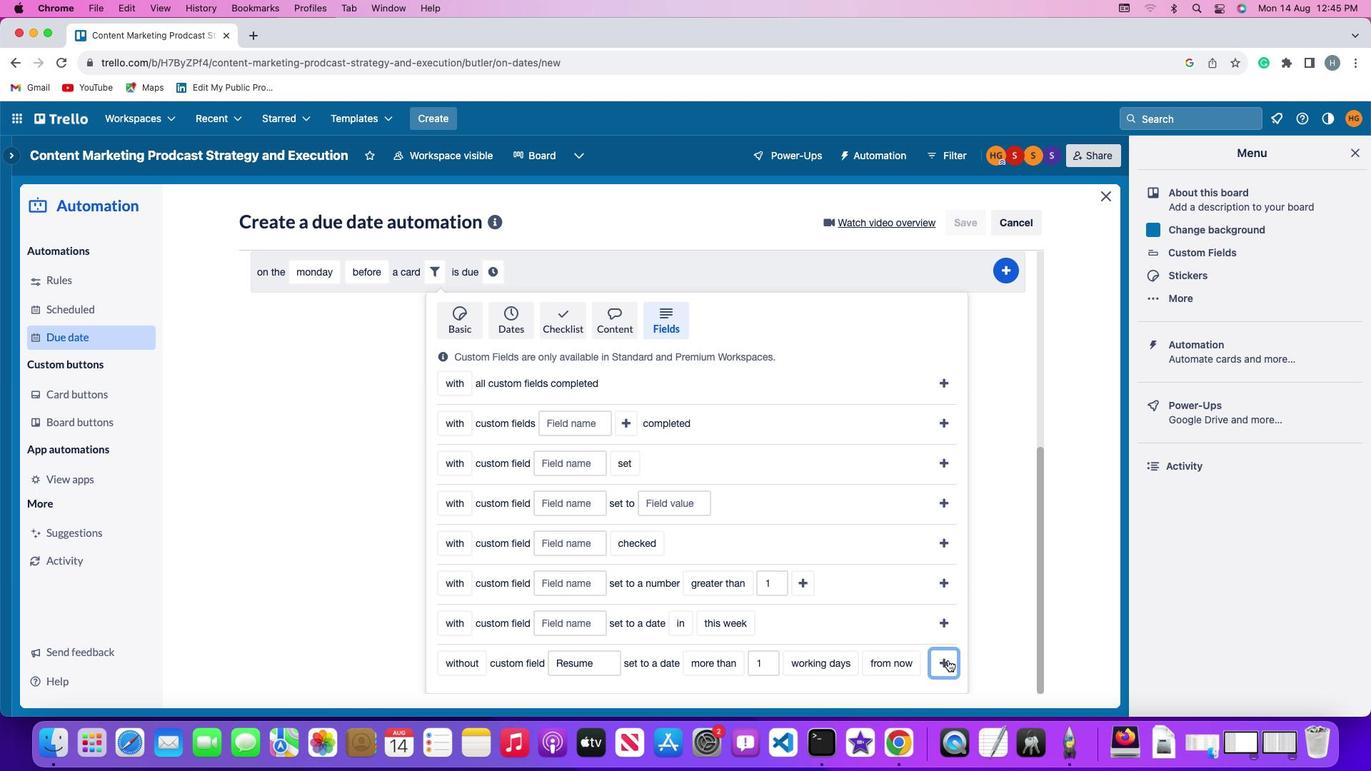 
Action: Mouse moved to (881, 615)
Screenshot: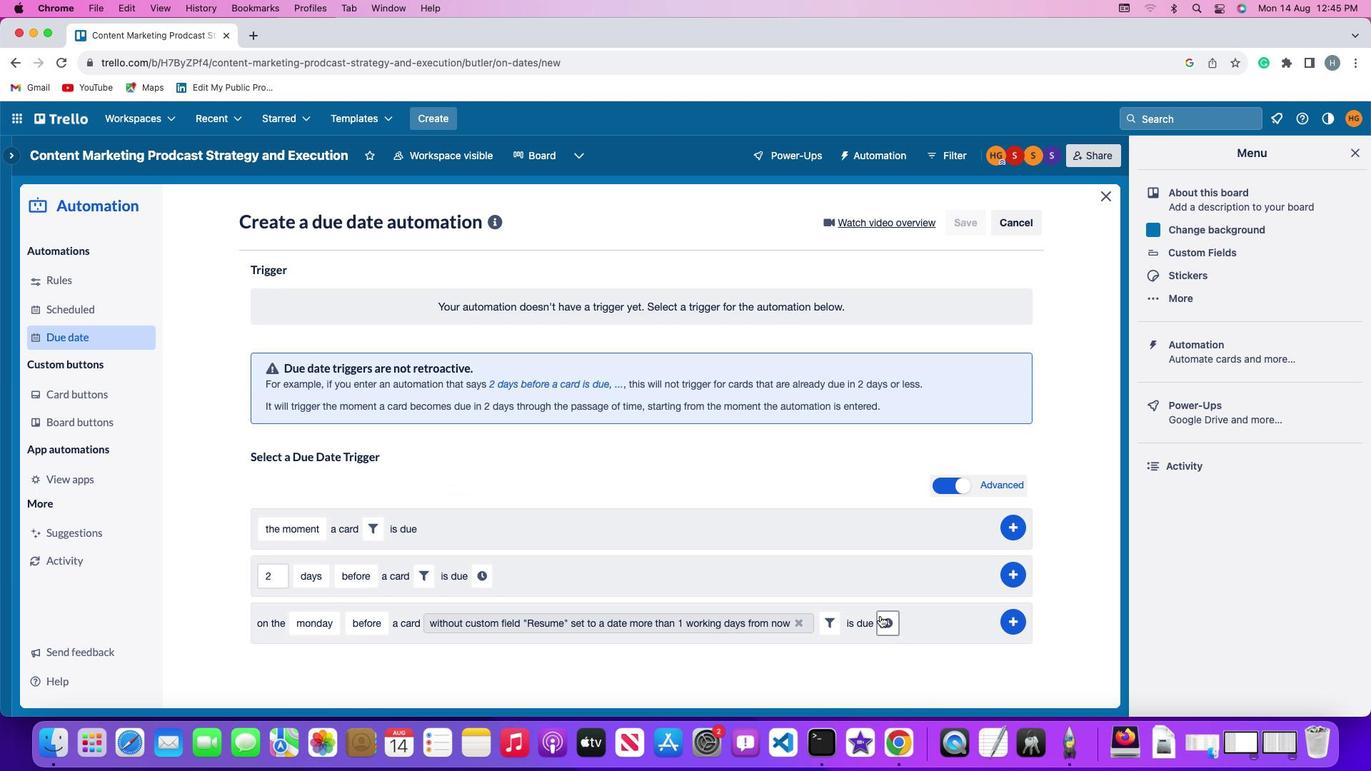
Action: Mouse pressed left at (881, 615)
Screenshot: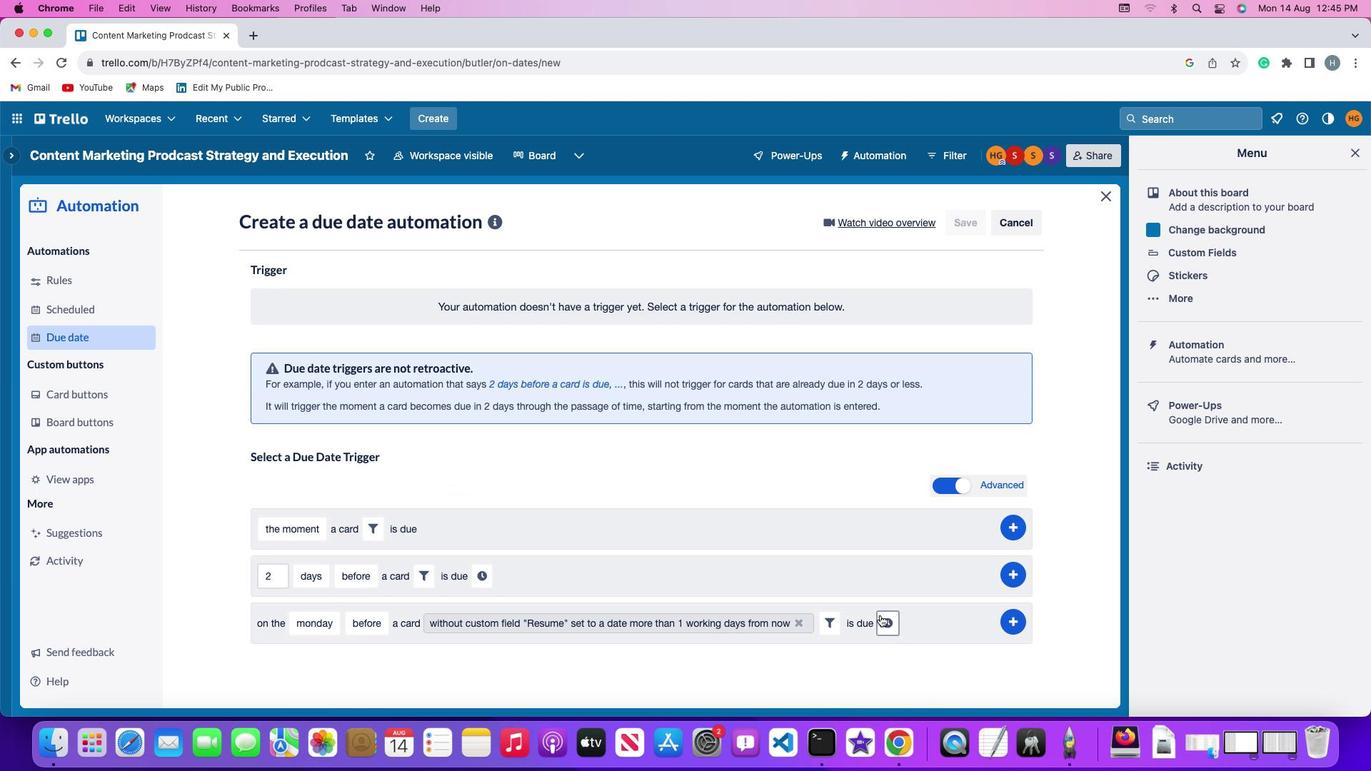 
Action: Mouse moved to (295, 653)
Screenshot: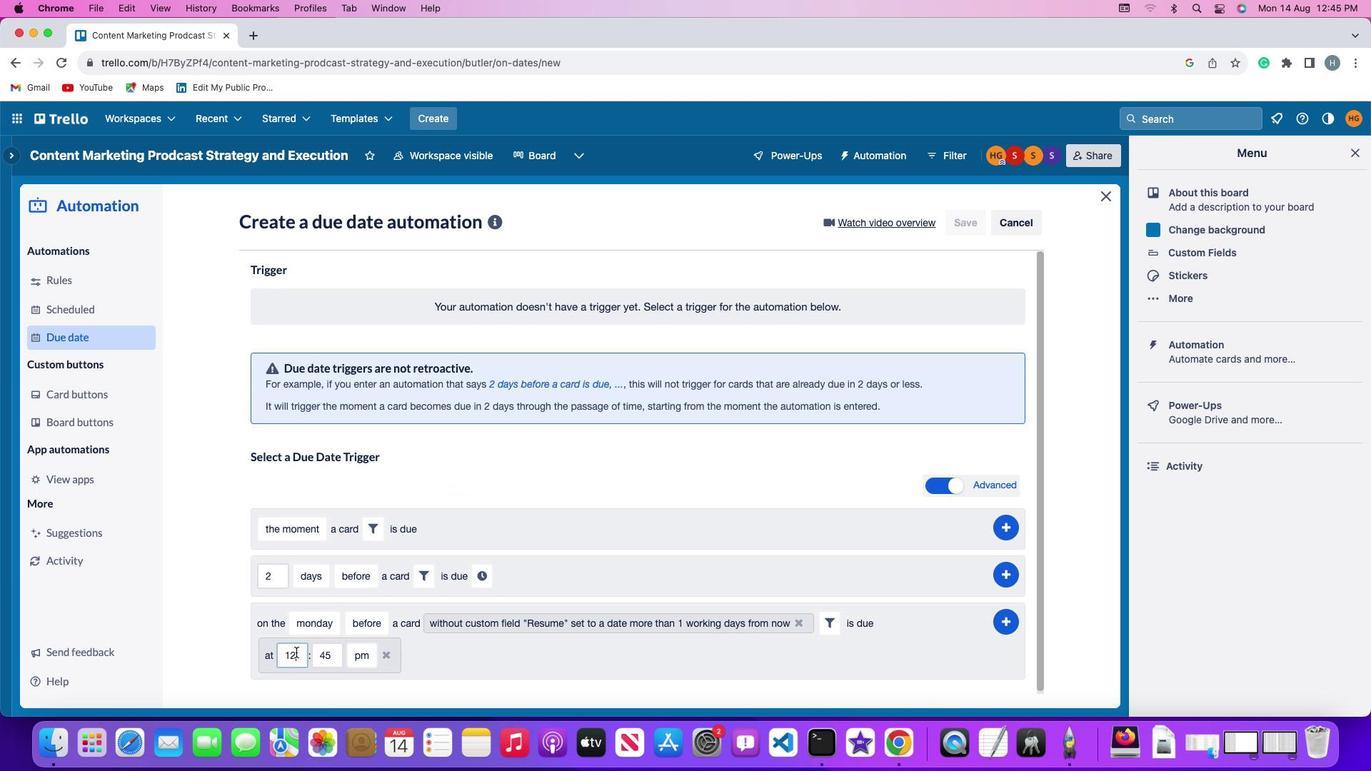 
Action: Mouse pressed left at (295, 653)
Screenshot: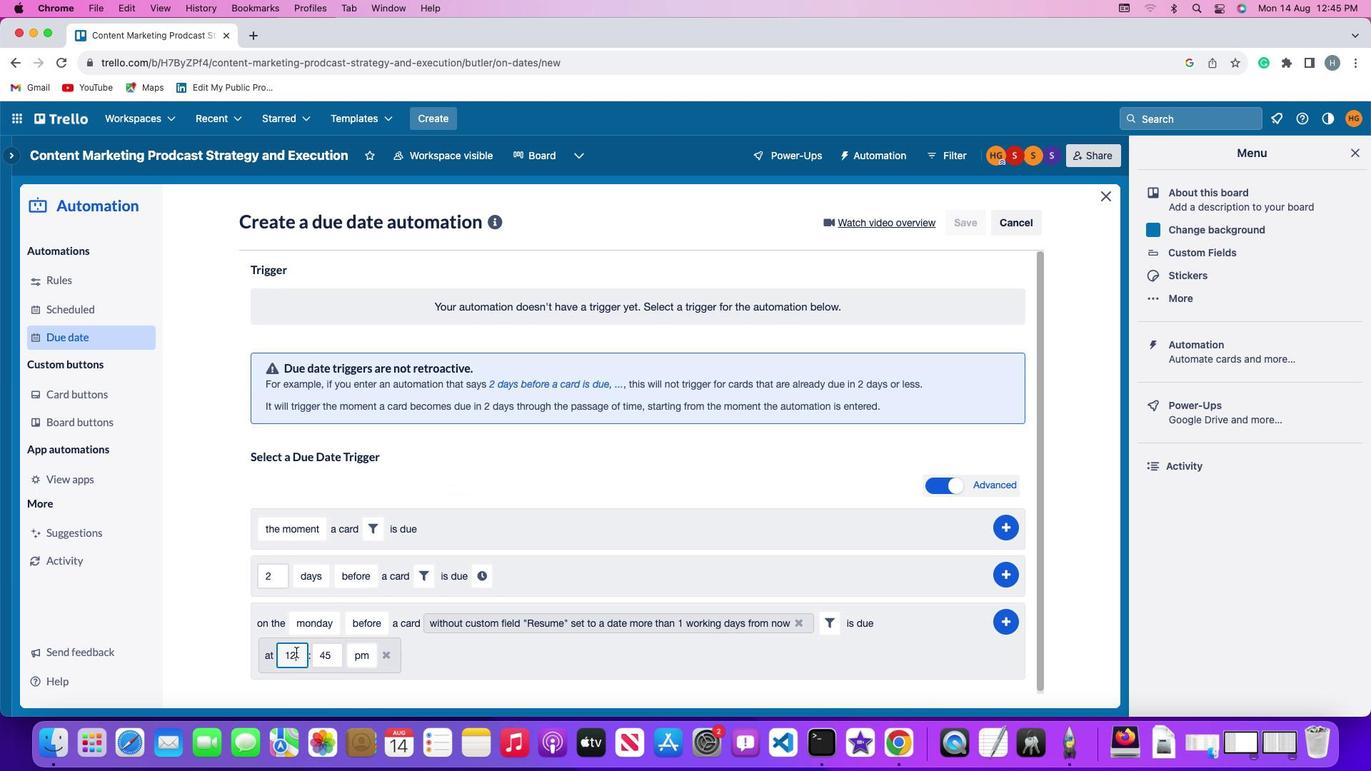 
Action: Mouse moved to (295, 652)
Screenshot: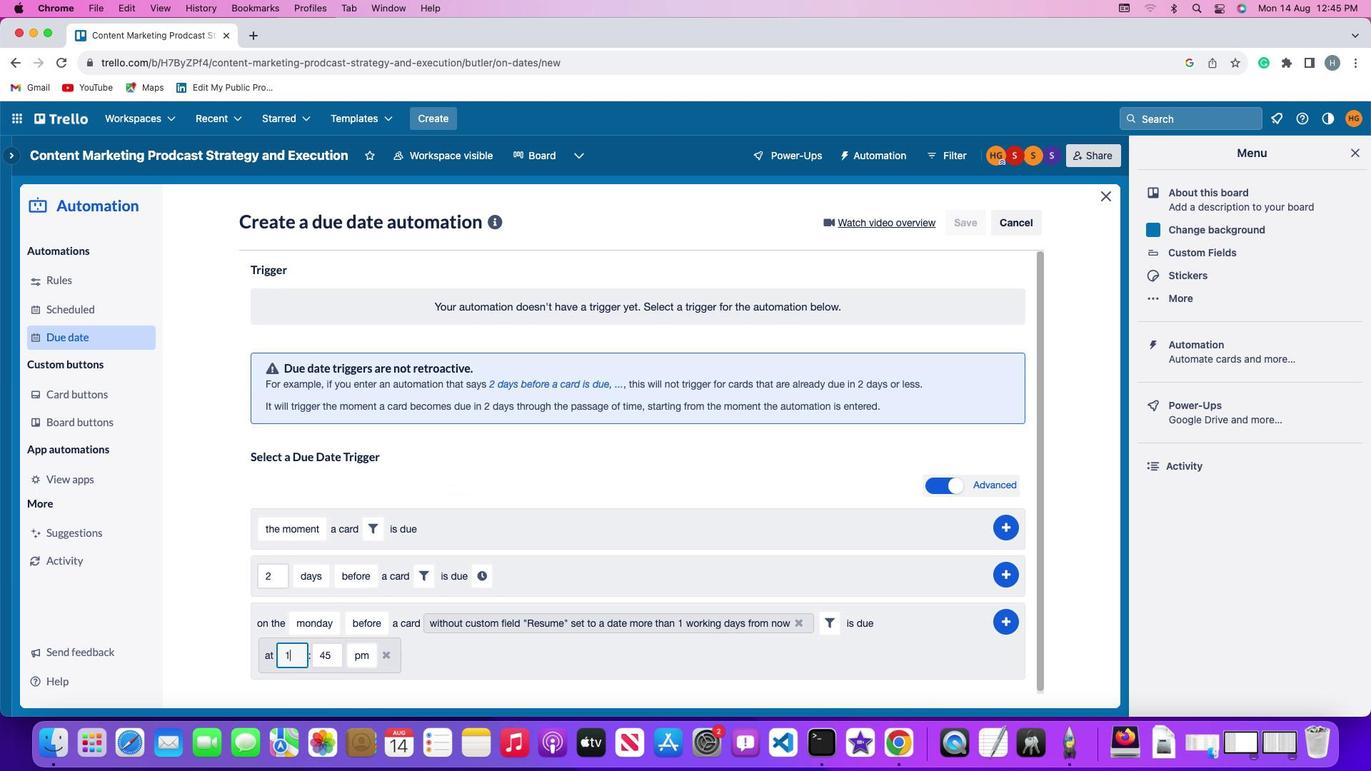 
Action: Key pressed Key.backspaceKey.backspace'1''1'
Screenshot: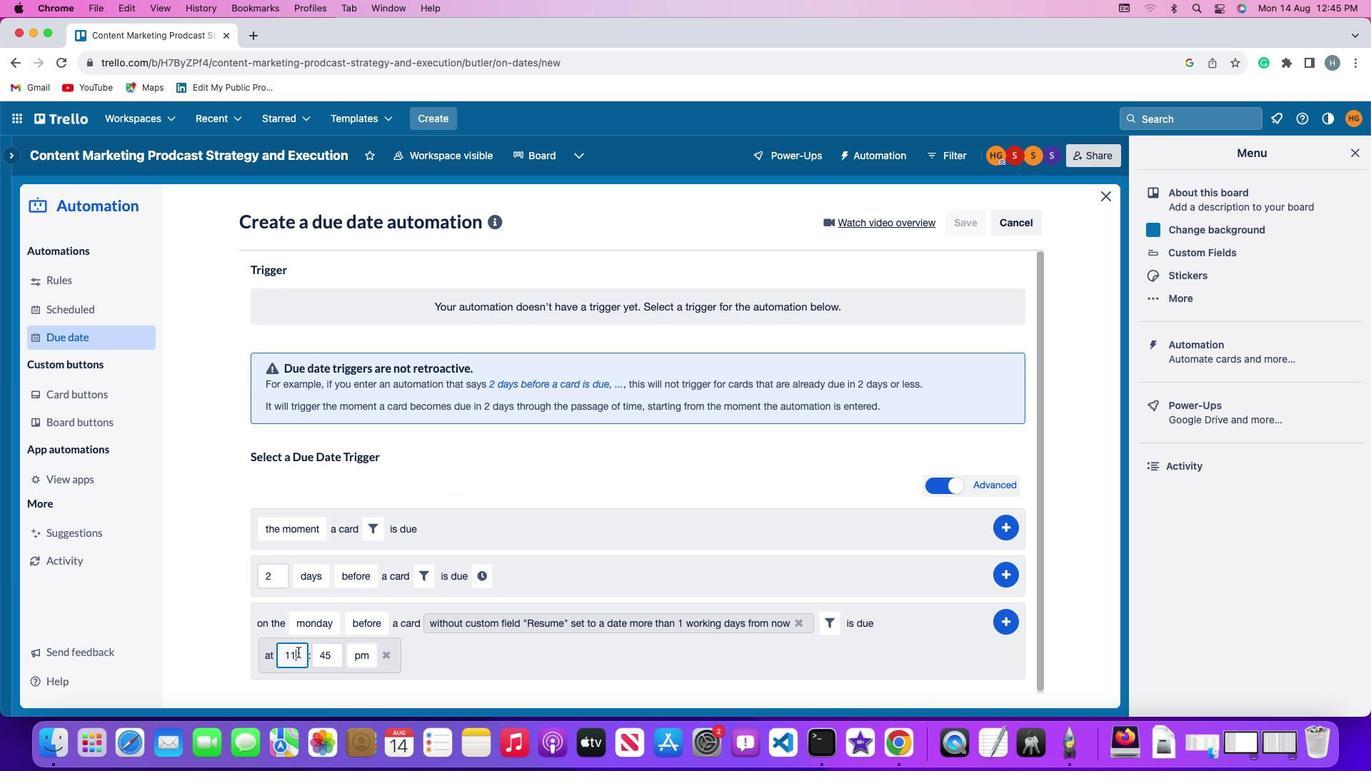 
Action: Mouse moved to (335, 657)
Screenshot: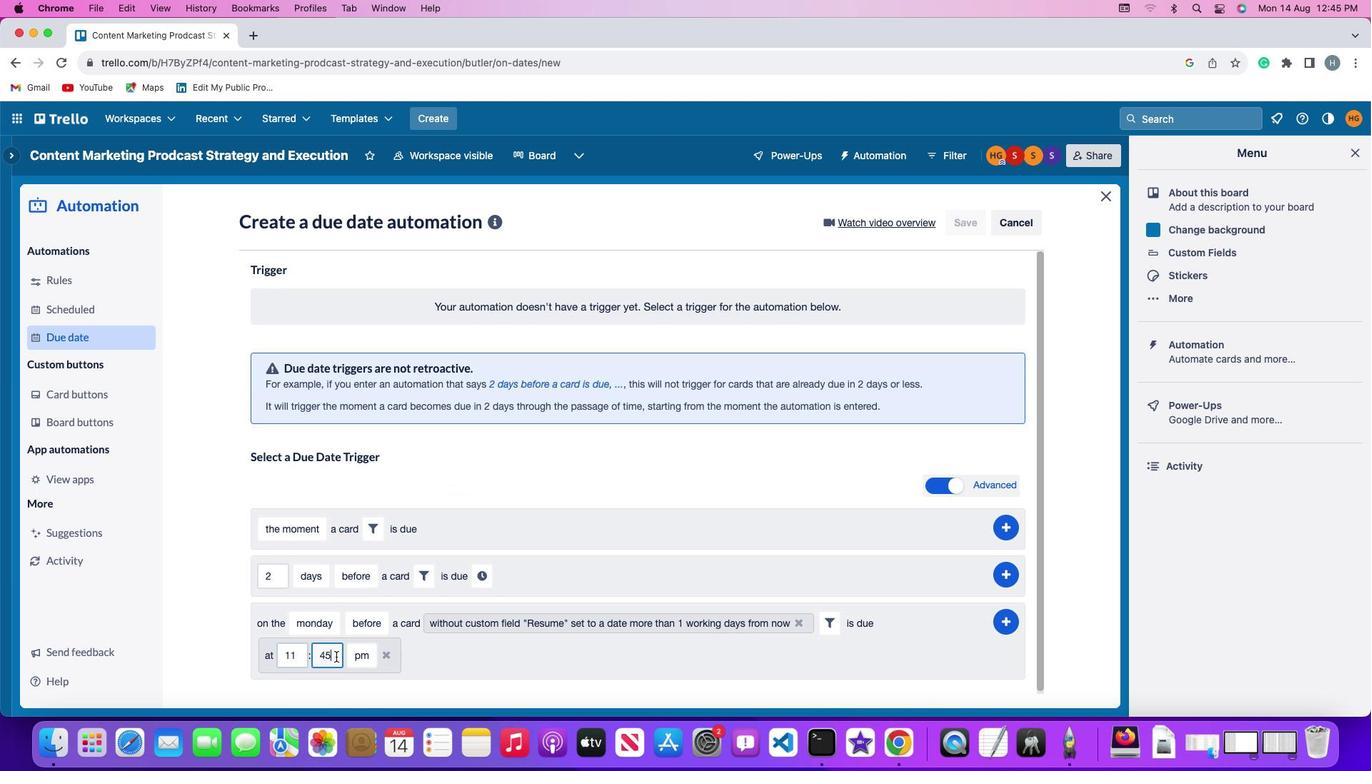 
Action: Mouse pressed left at (335, 657)
Screenshot: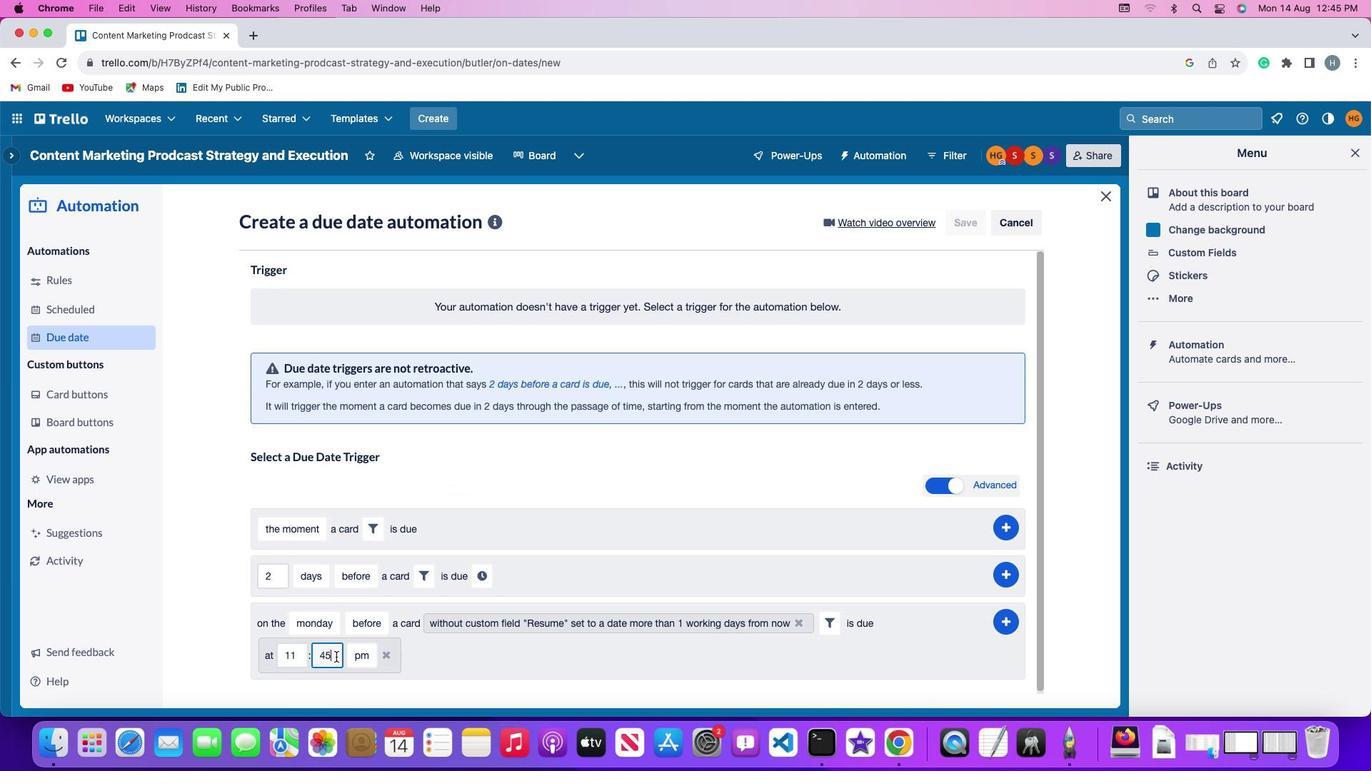 
Action: Mouse moved to (335, 656)
Screenshot: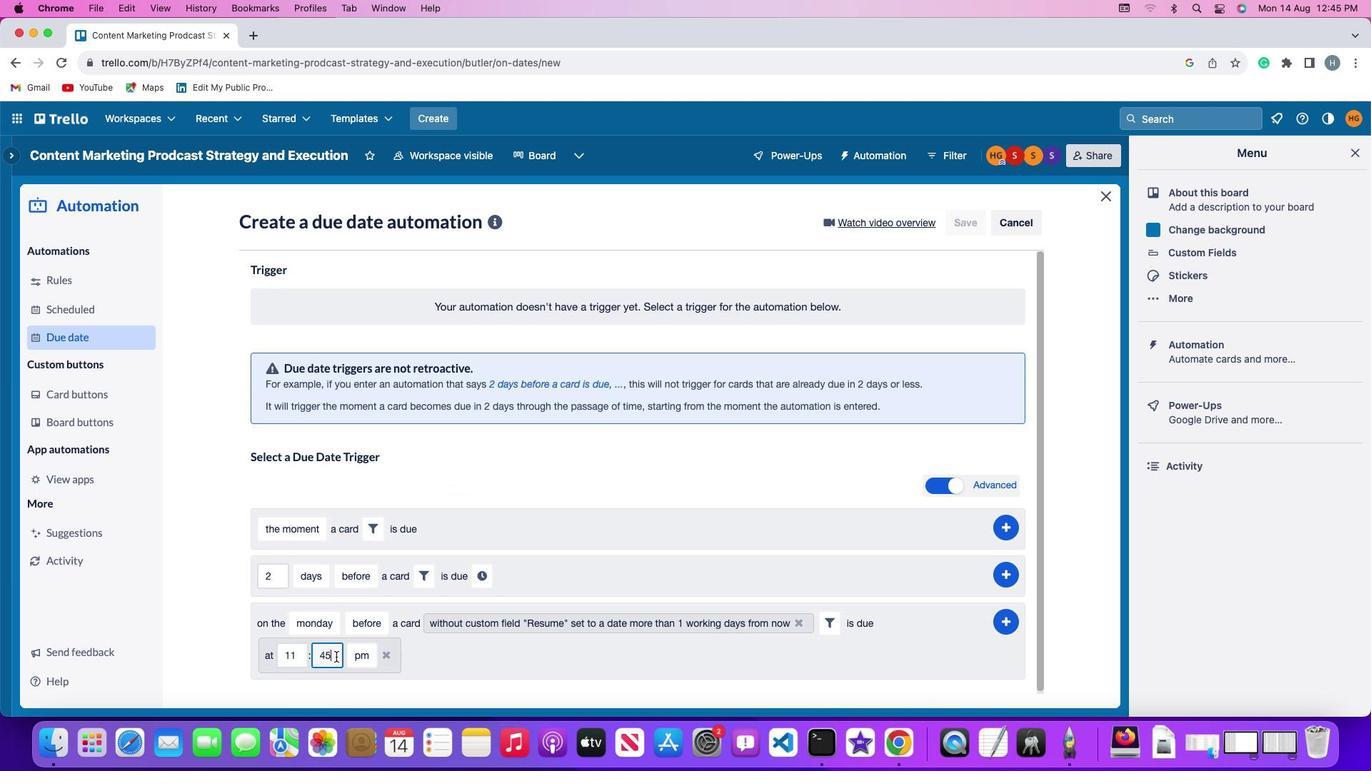 
Action: Key pressed Key.backspaceKey.backspace
Screenshot: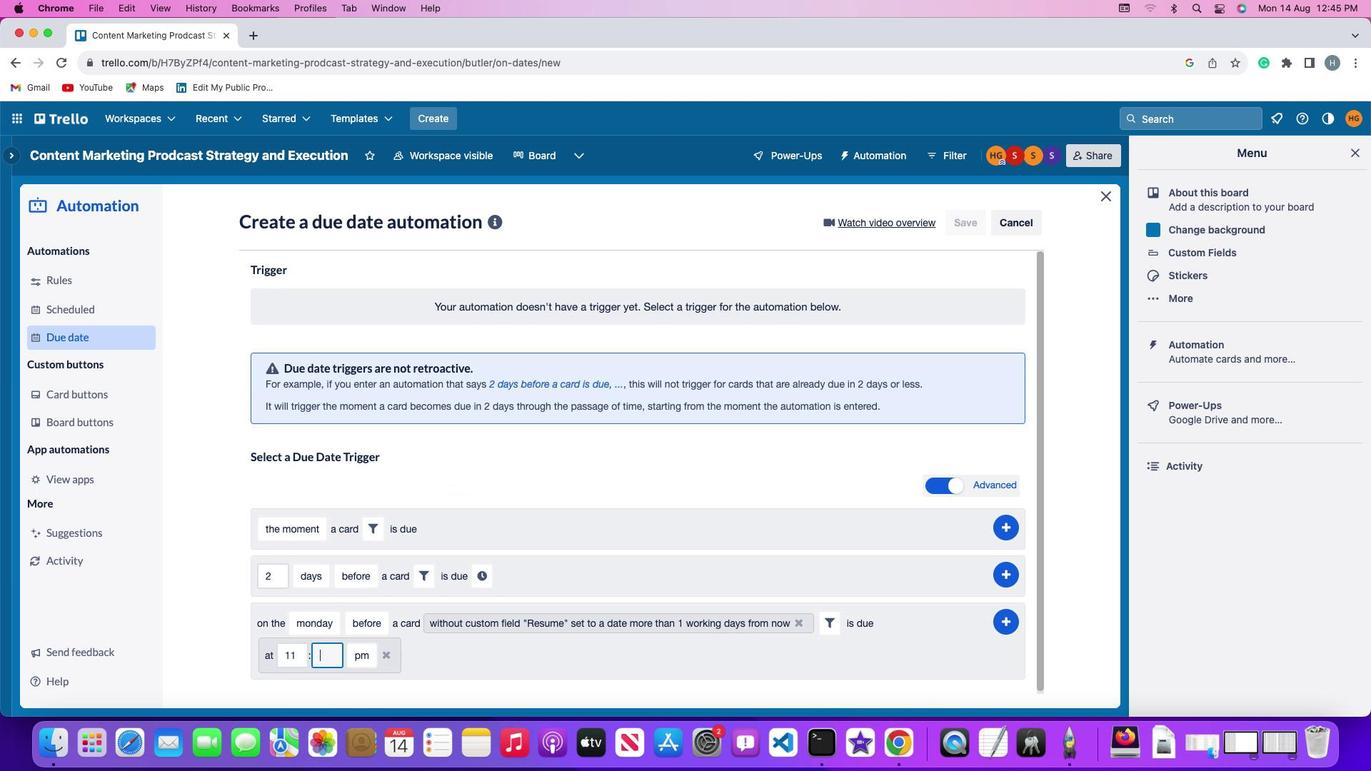
Action: Mouse moved to (334, 656)
Screenshot: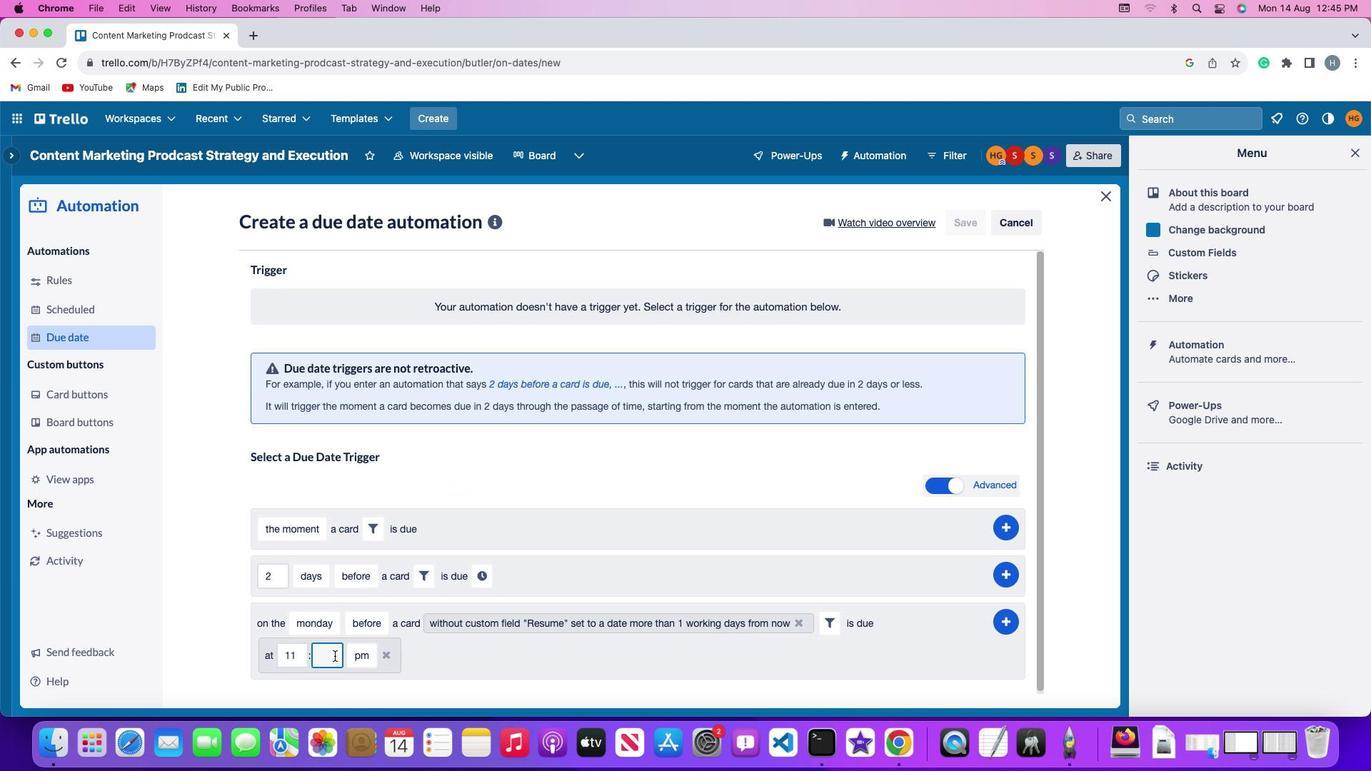 
Action: Key pressed '0''0'
Screenshot: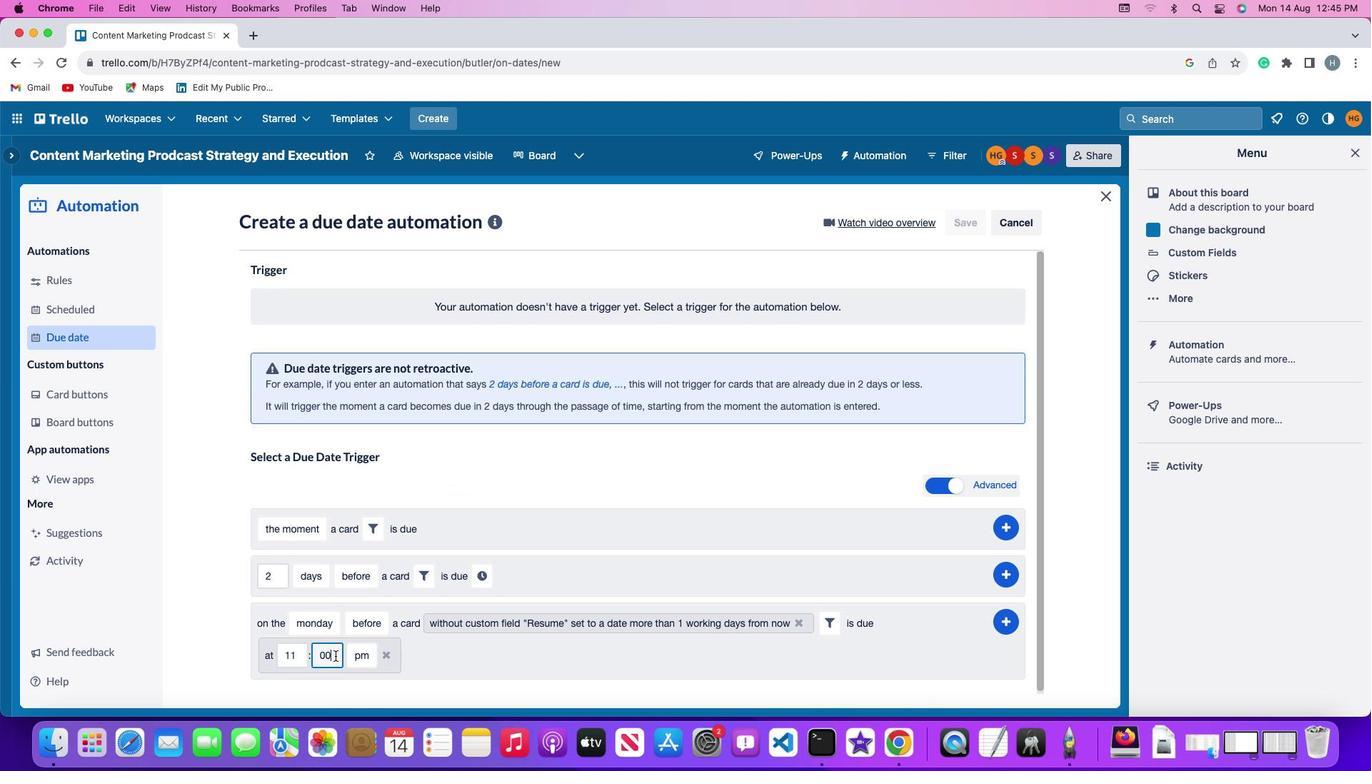 
Action: Mouse moved to (372, 654)
Screenshot: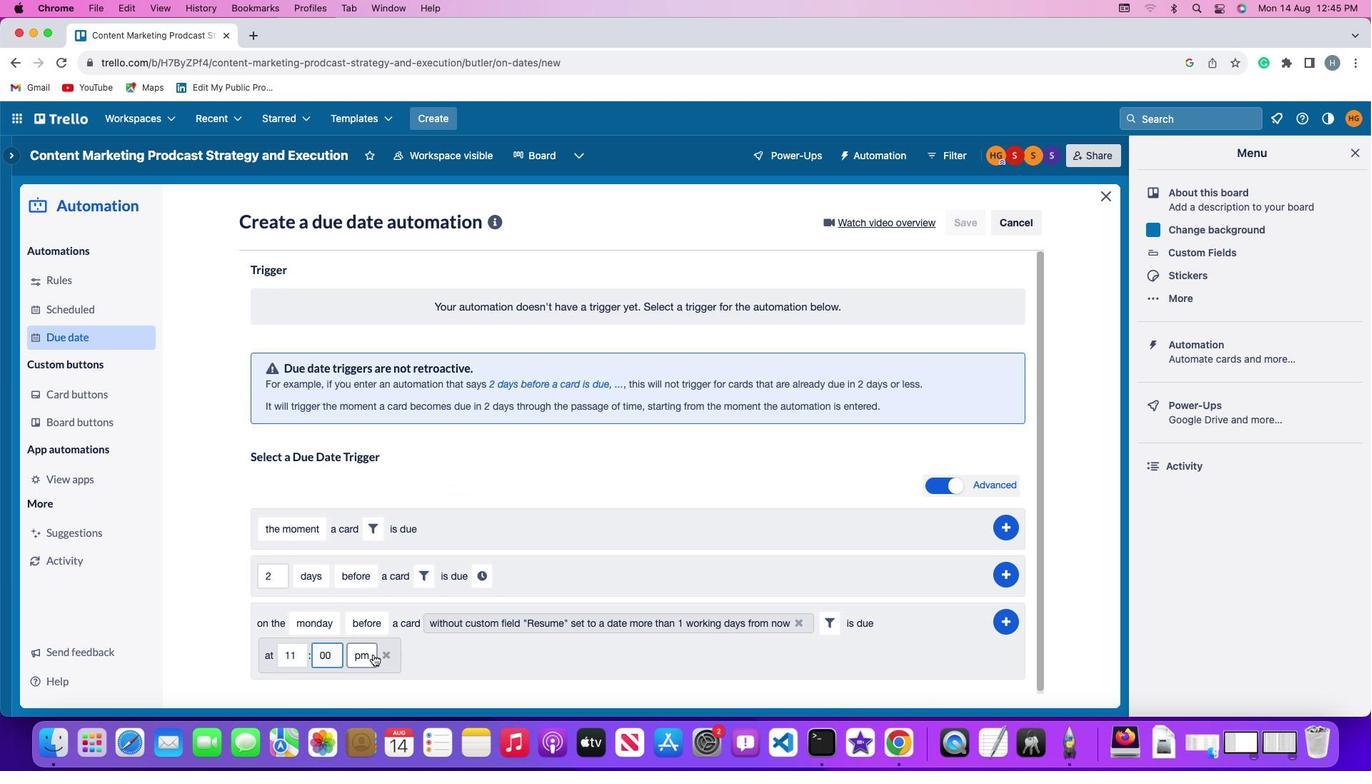 
Action: Mouse pressed left at (372, 654)
Screenshot: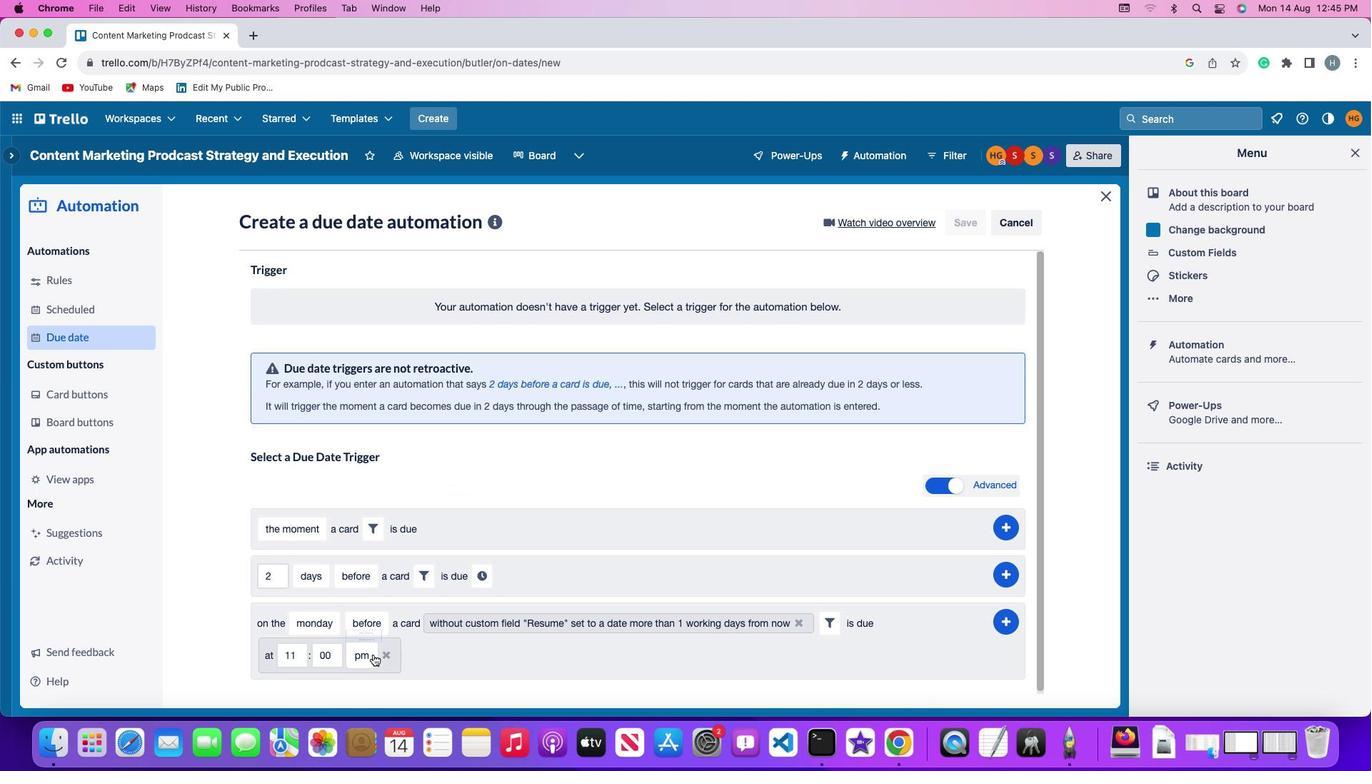 
Action: Mouse moved to (367, 601)
Screenshot: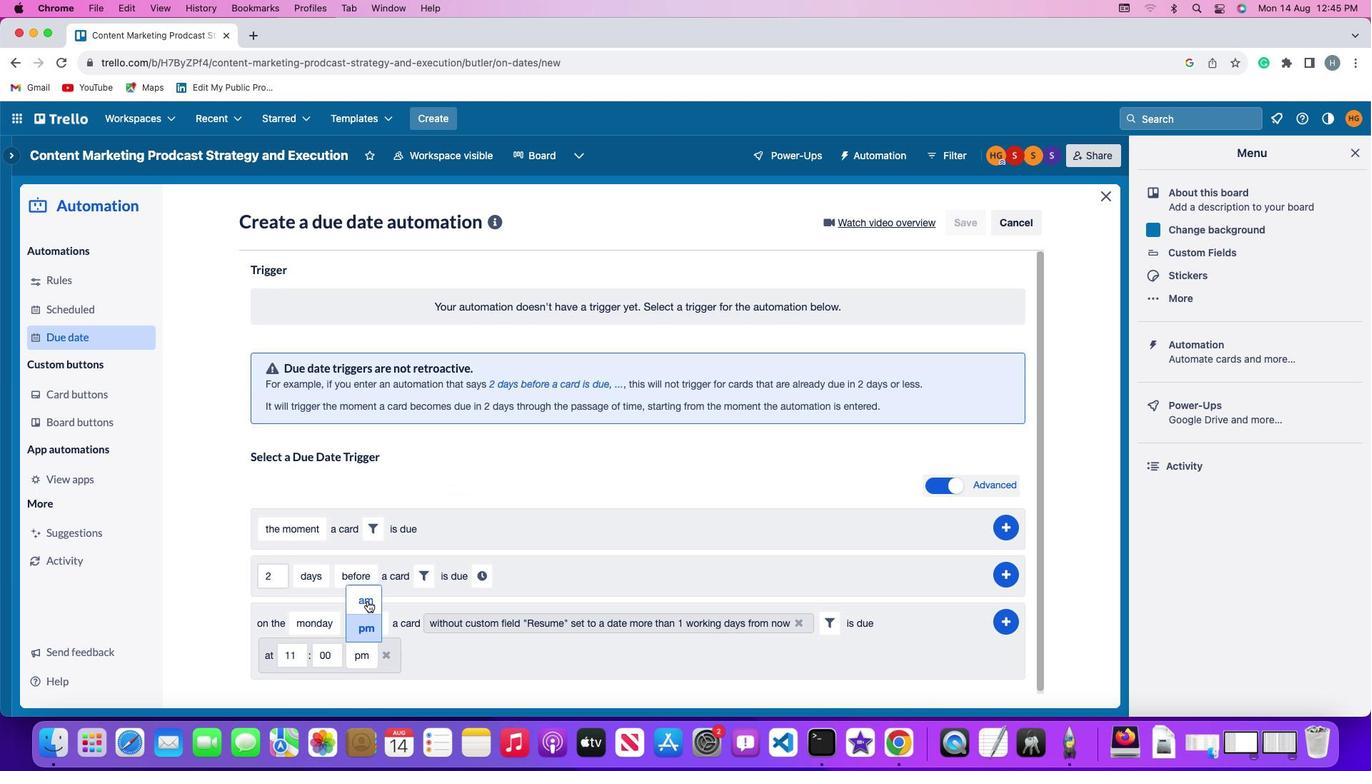 
Action: Mouse pressed left at (367, 601)
Screenshot: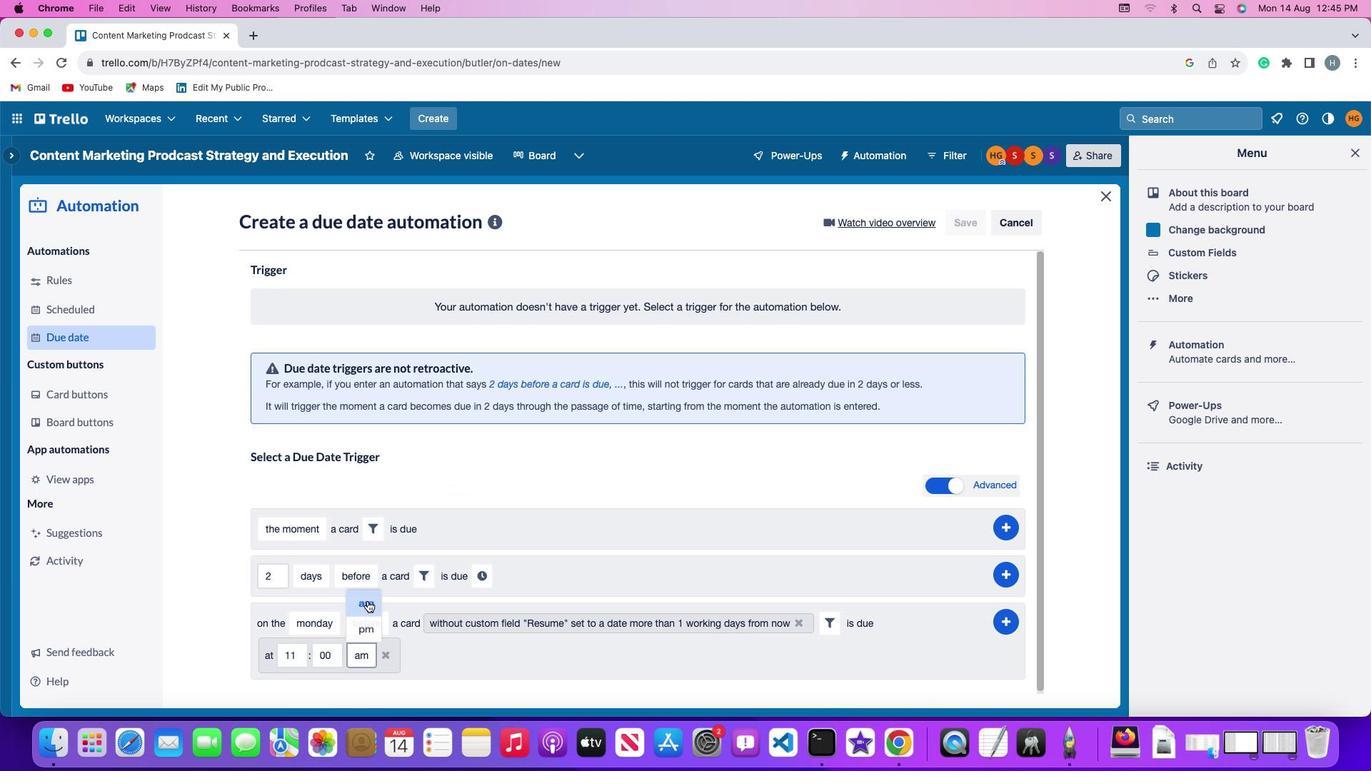 
Action: Mouse moved to (1008, 618)
Screenshot: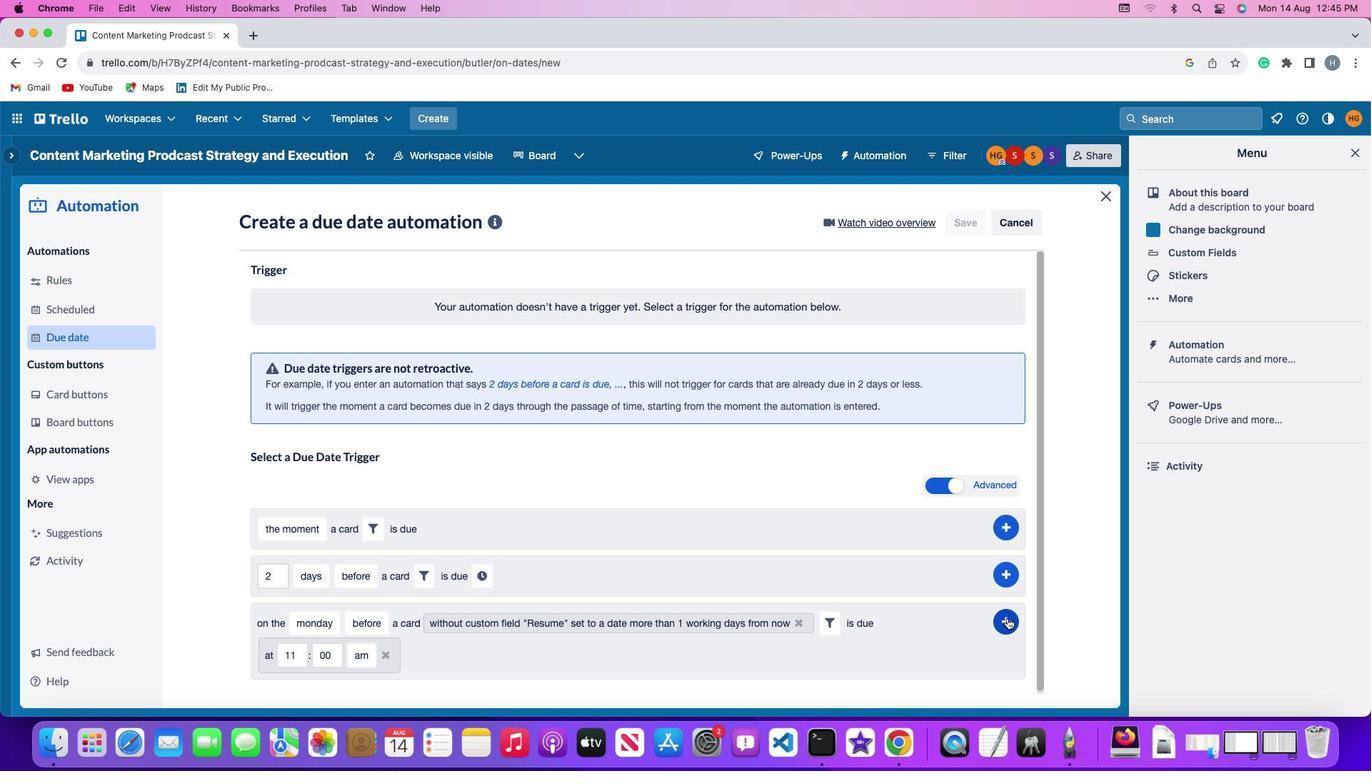 
Action: Mouse pressed left at (1008, 618)
Screenshot: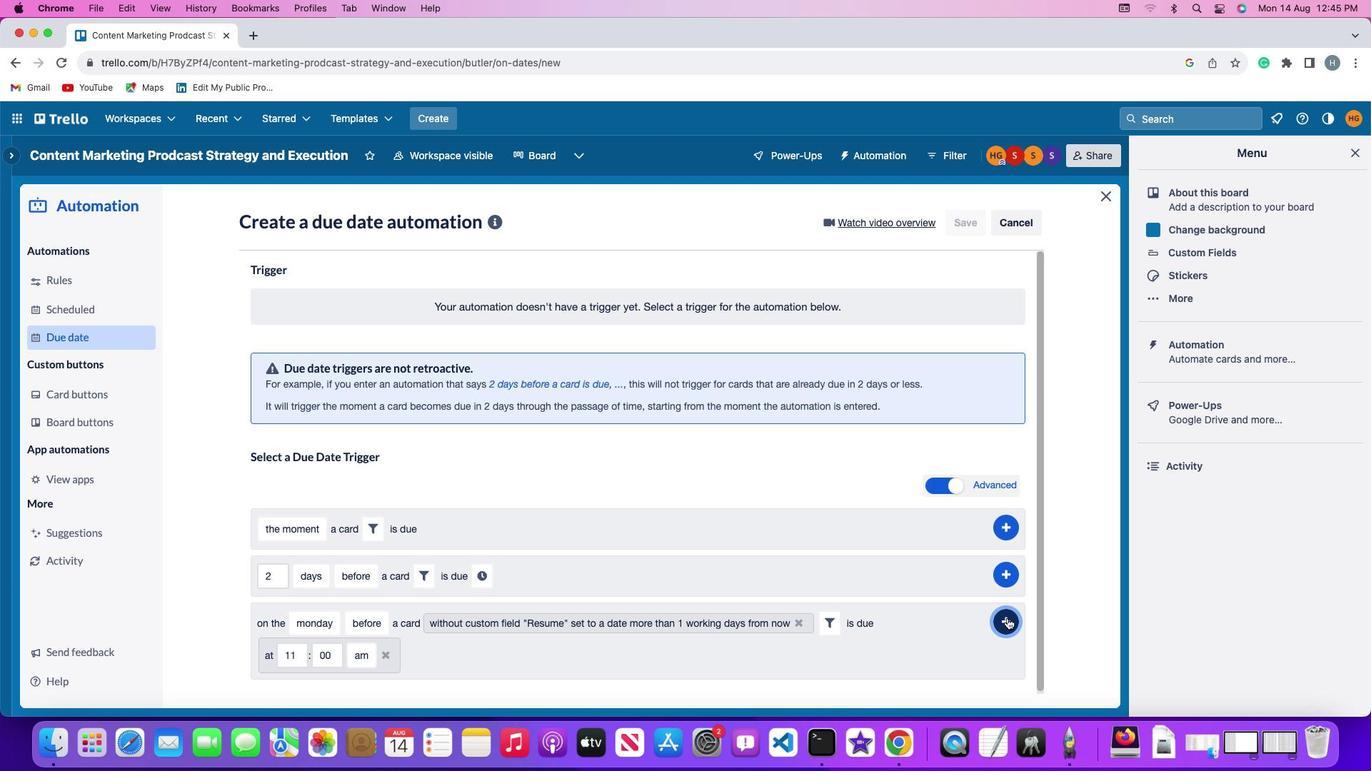 
Action: Mouse moved to (1079, 484)
Screenshot: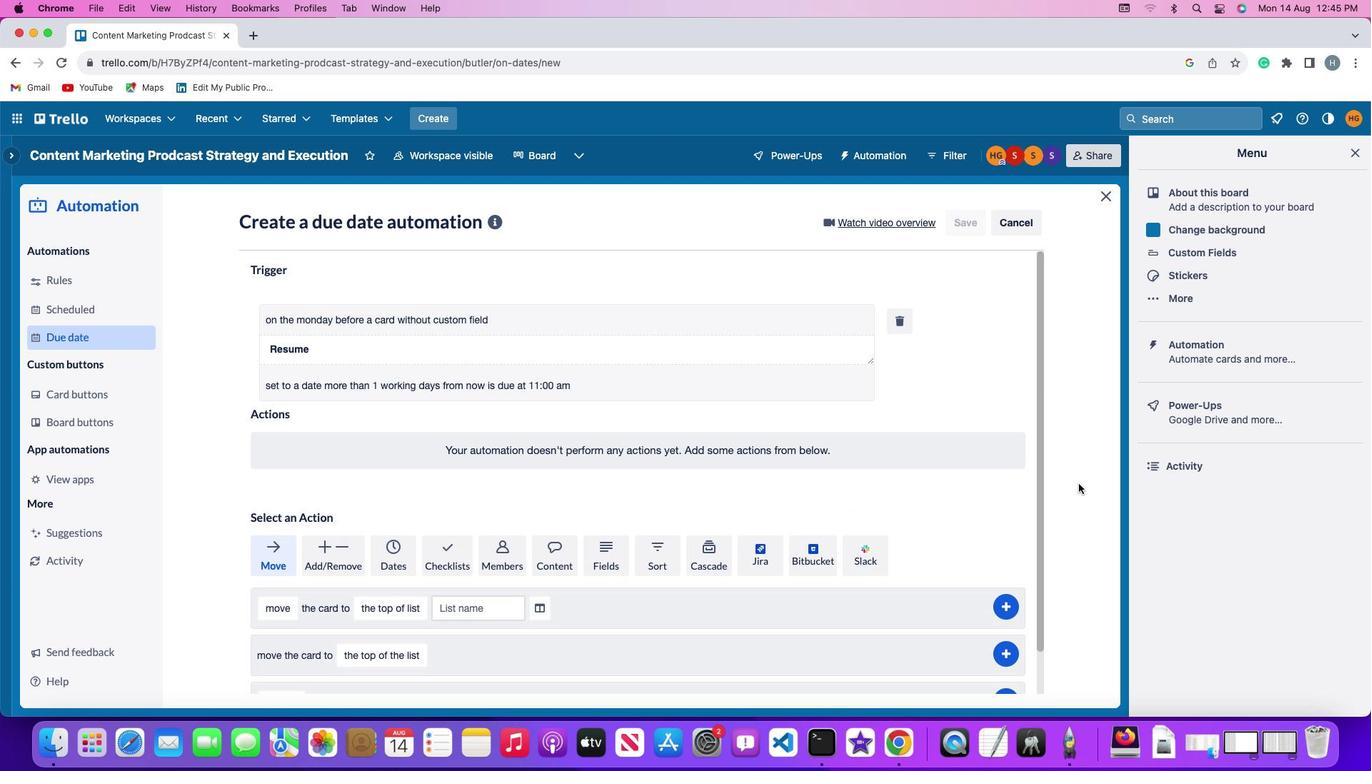
